 Task: Look for space in Agboville, Ivory Coast from 12th July, 2023 to 16th July, 2023 for 8 adults in price range Rs.10000 to Rs.16000. Place can be private room with 8 bedrooms having 8 beds and 8 bathrooms. Property type can be house, flat, guest house. Amenities needed are: wifi, TV, free parkinig on premises, gym, breakfast. Booking option can be shelf check-in. Required host language is English.
Action: Mouse moved to (590, 130)
Screenshot: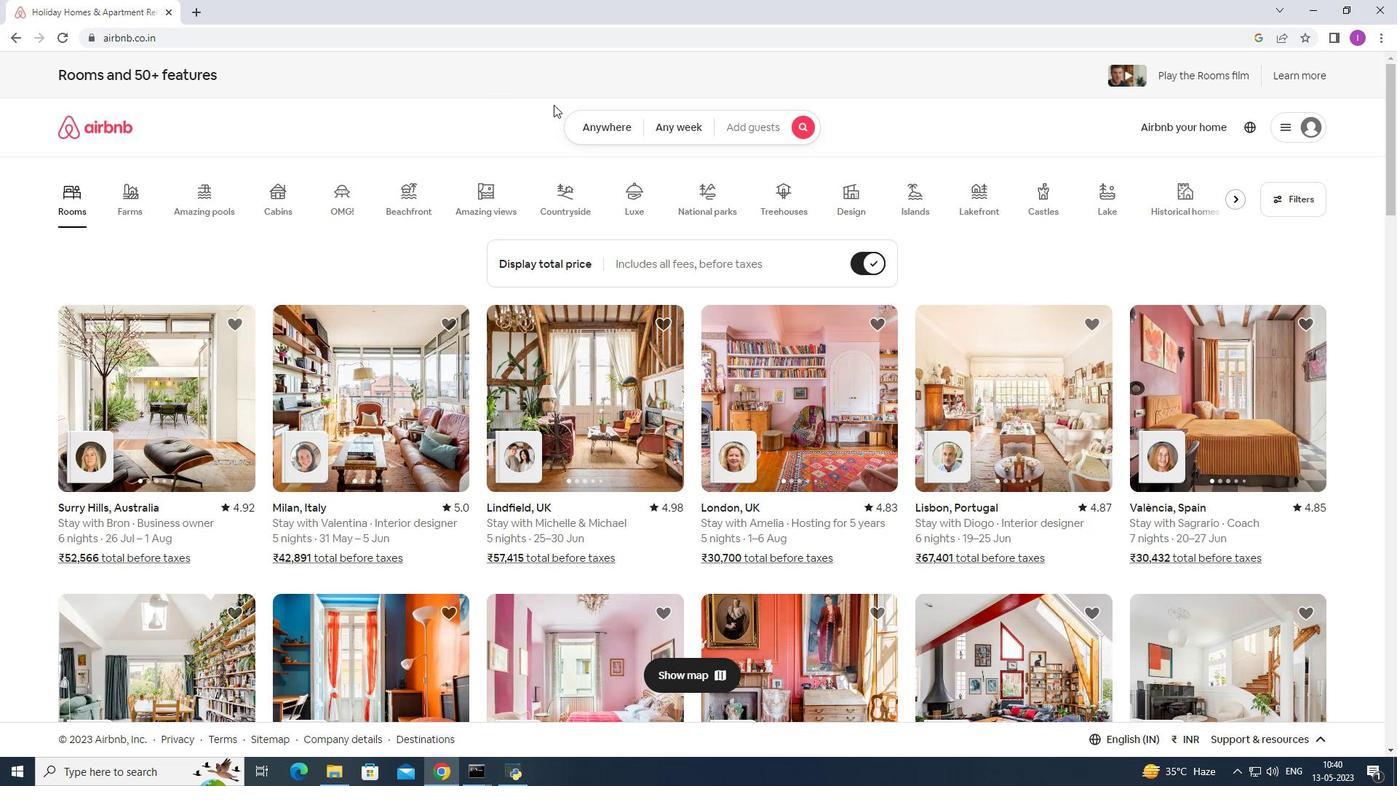 
Action: Mouse pressed left at (590, 130)
Screenshot: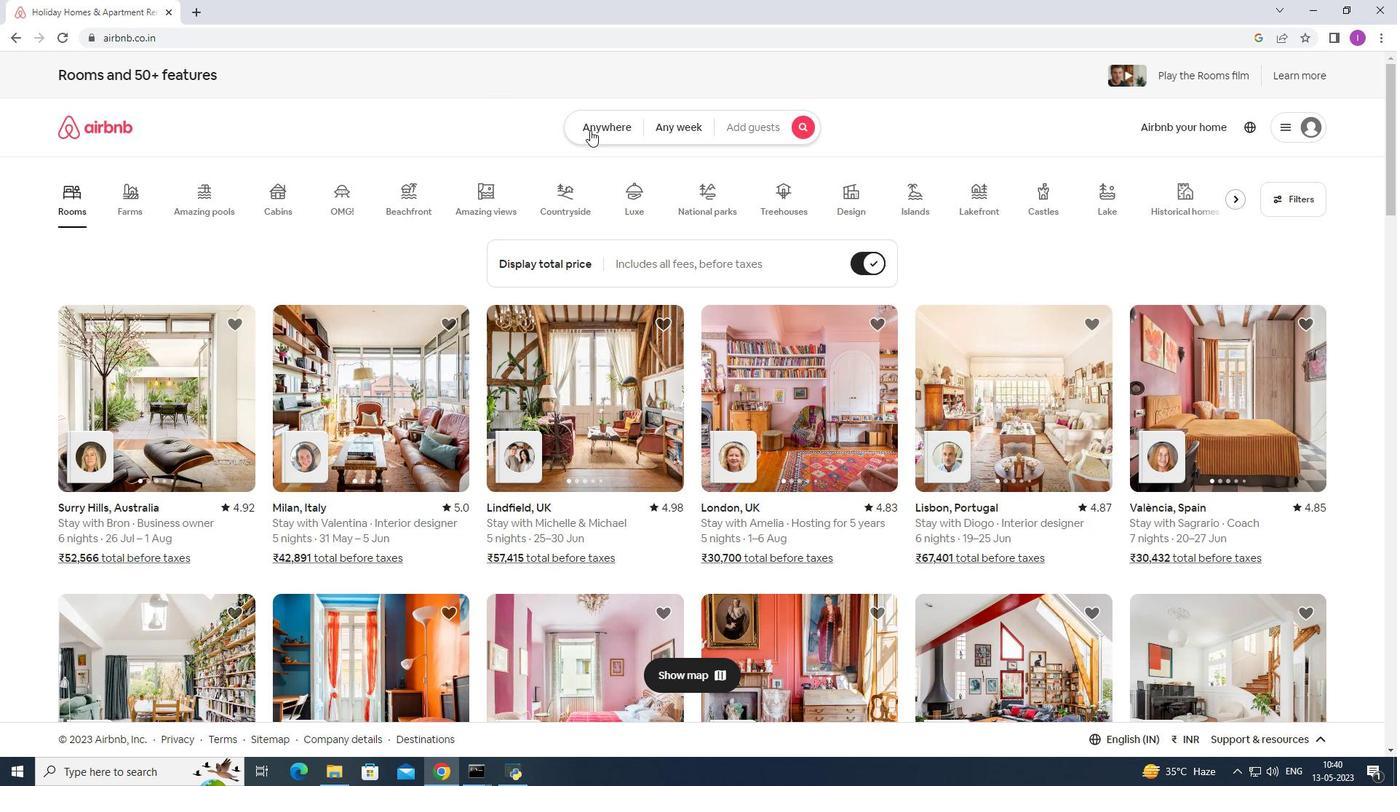 
Action: Mouse moved to (486, 192)
Screenshot: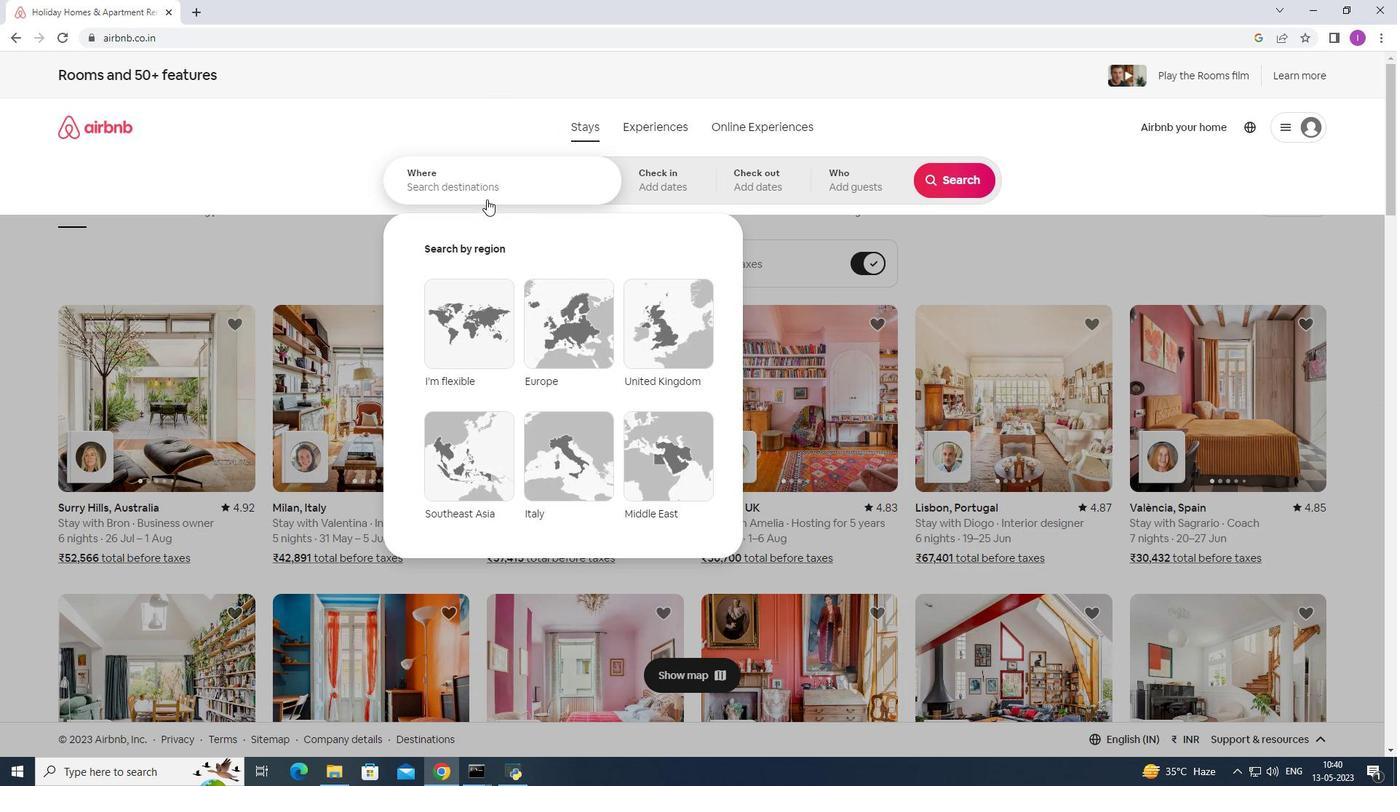 
Action: Mouse pressed left at (486, 192)
Screenshot: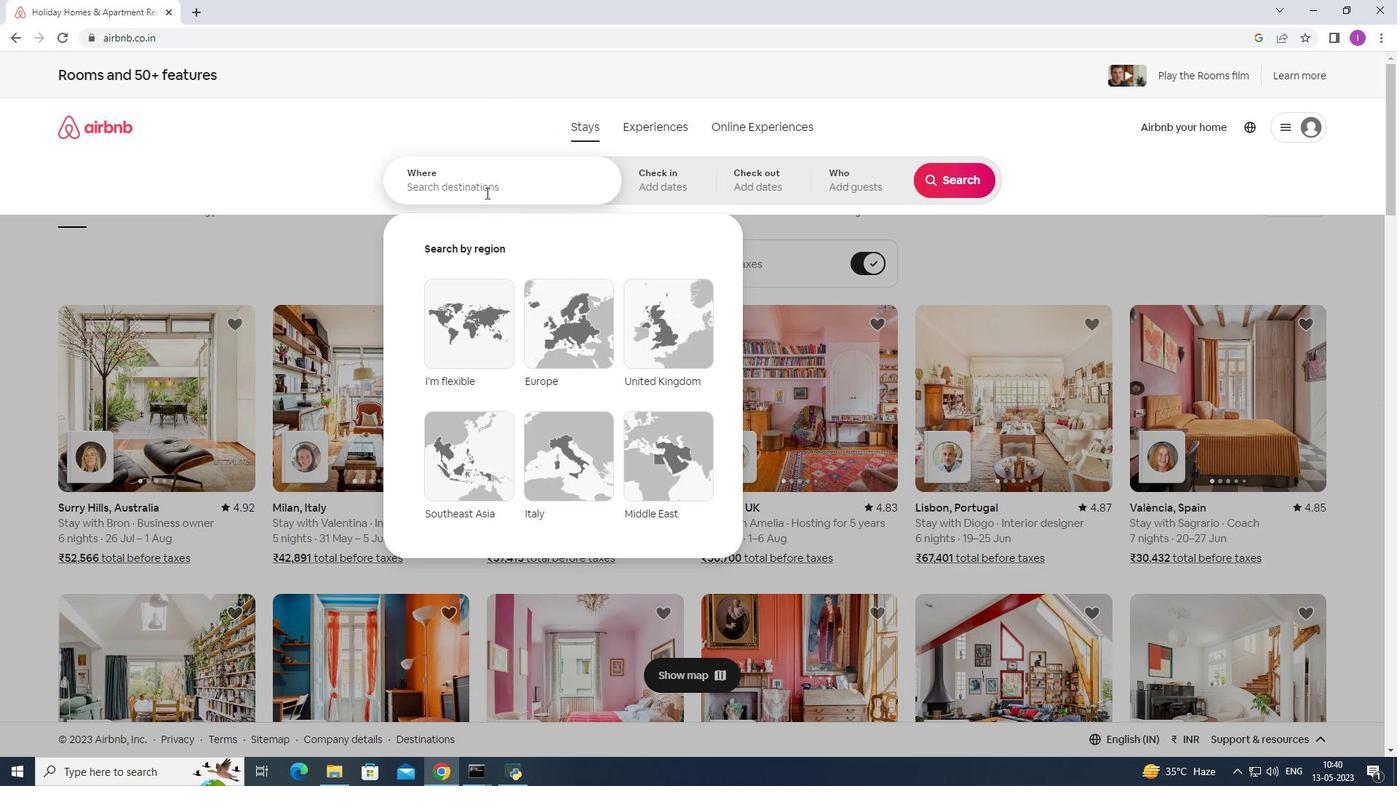 
Action: Mouse moved to (486, 192)
Screenshot: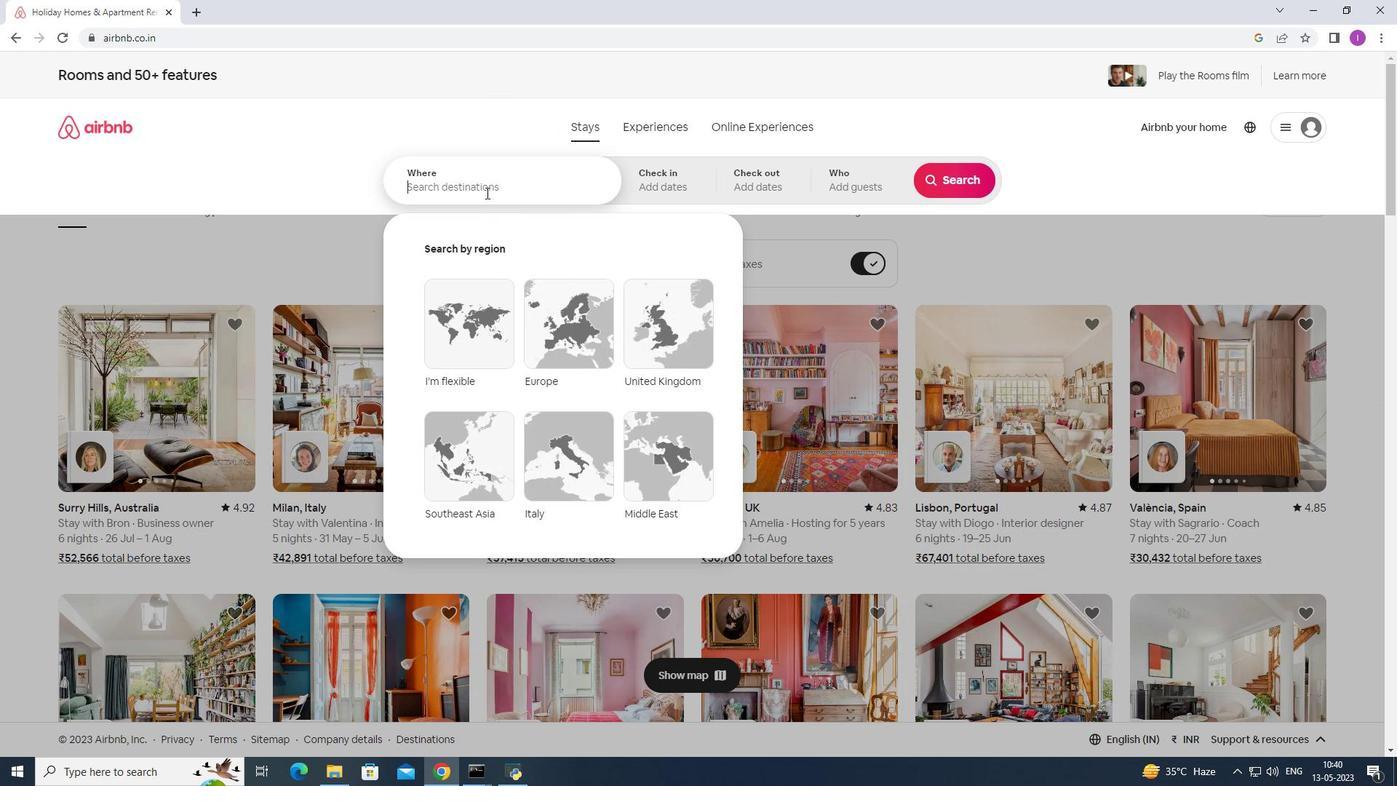 
Action: Key pressed <Key.shift>Ago<Key.backspace>boville,<Key.shift>ivory
Screenshot: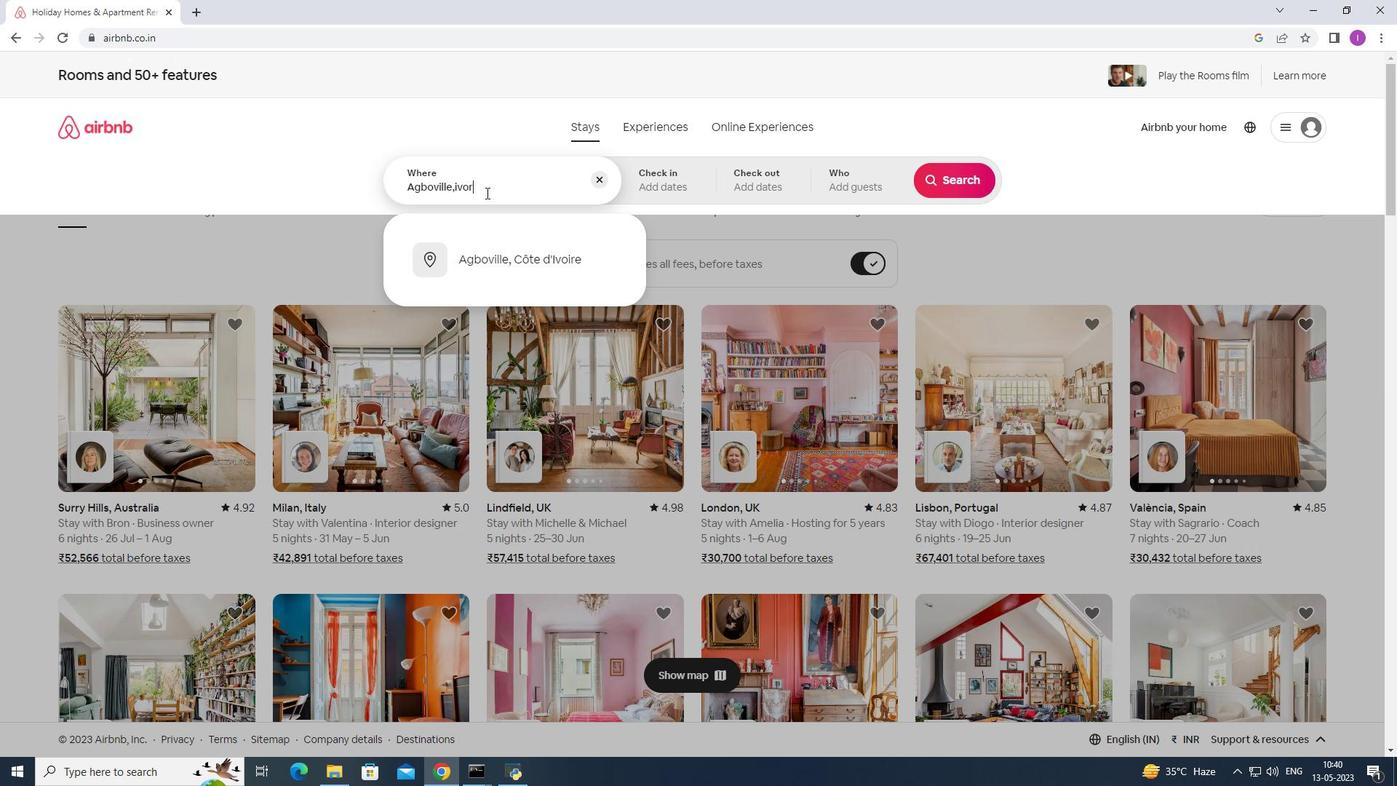 
Action: Mouse moved to (488, 247)
Screenshot: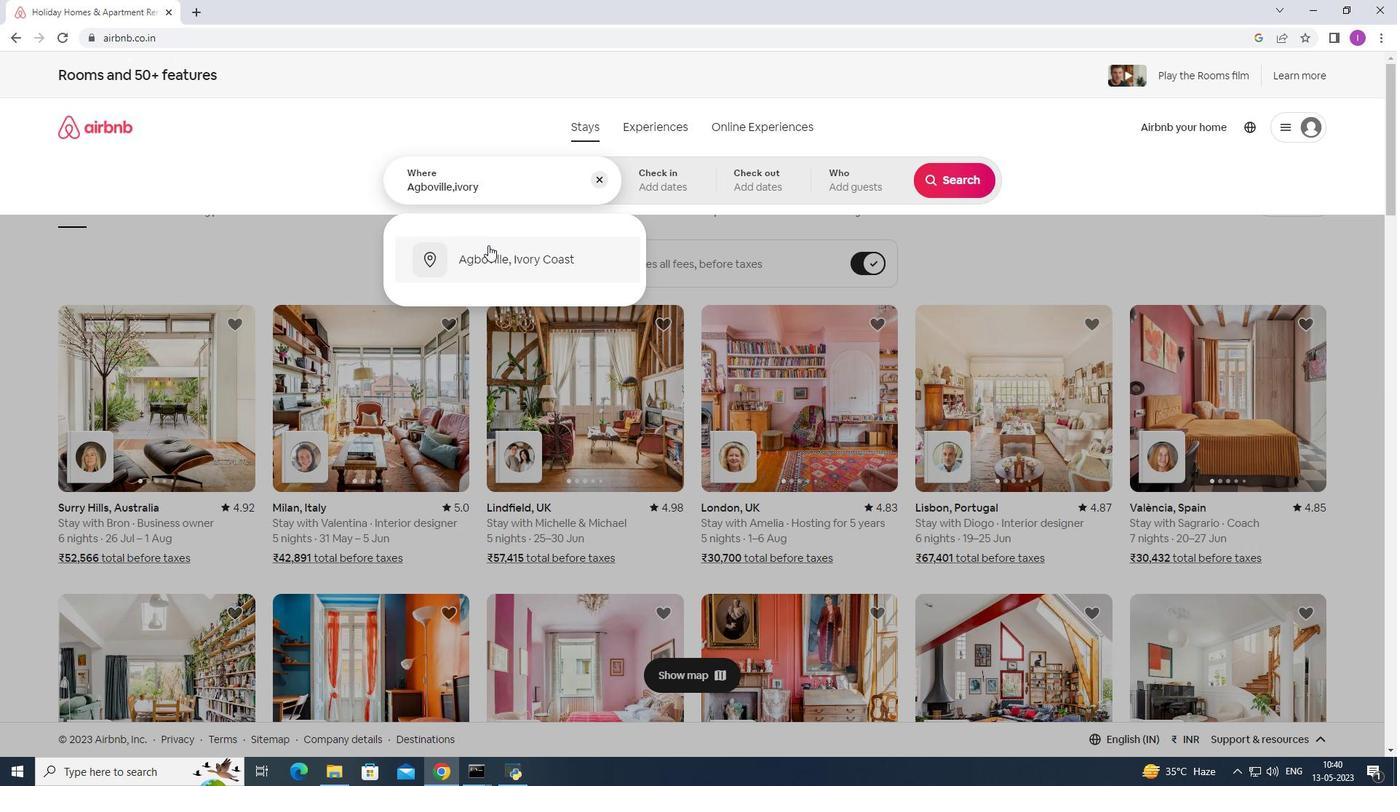 
Action: Mouse pressed left at (488, 247)
Screenshot: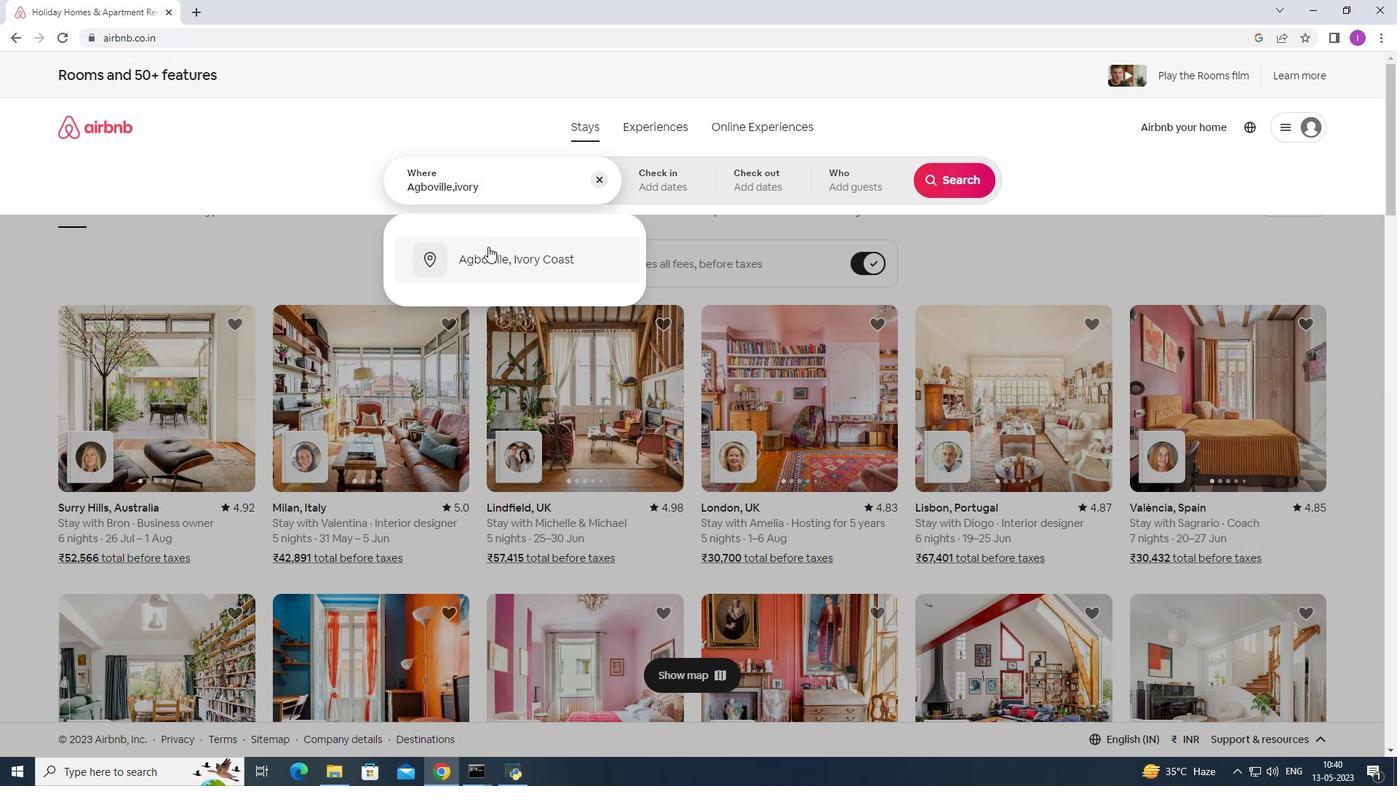 
Action: Mouse moved to (952, 301)
Screenshot: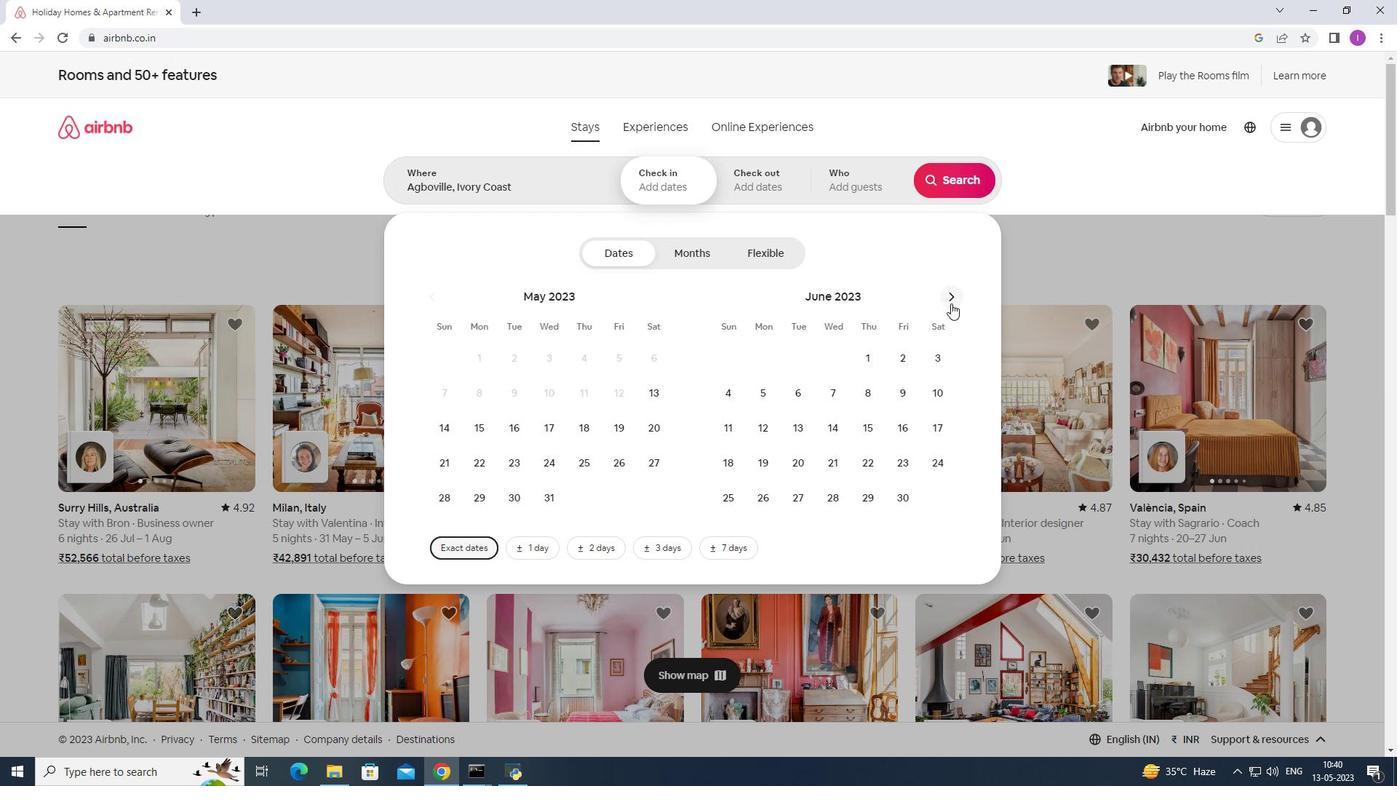 
Action: Mouse pressed left at (952, 301)
Screenshot: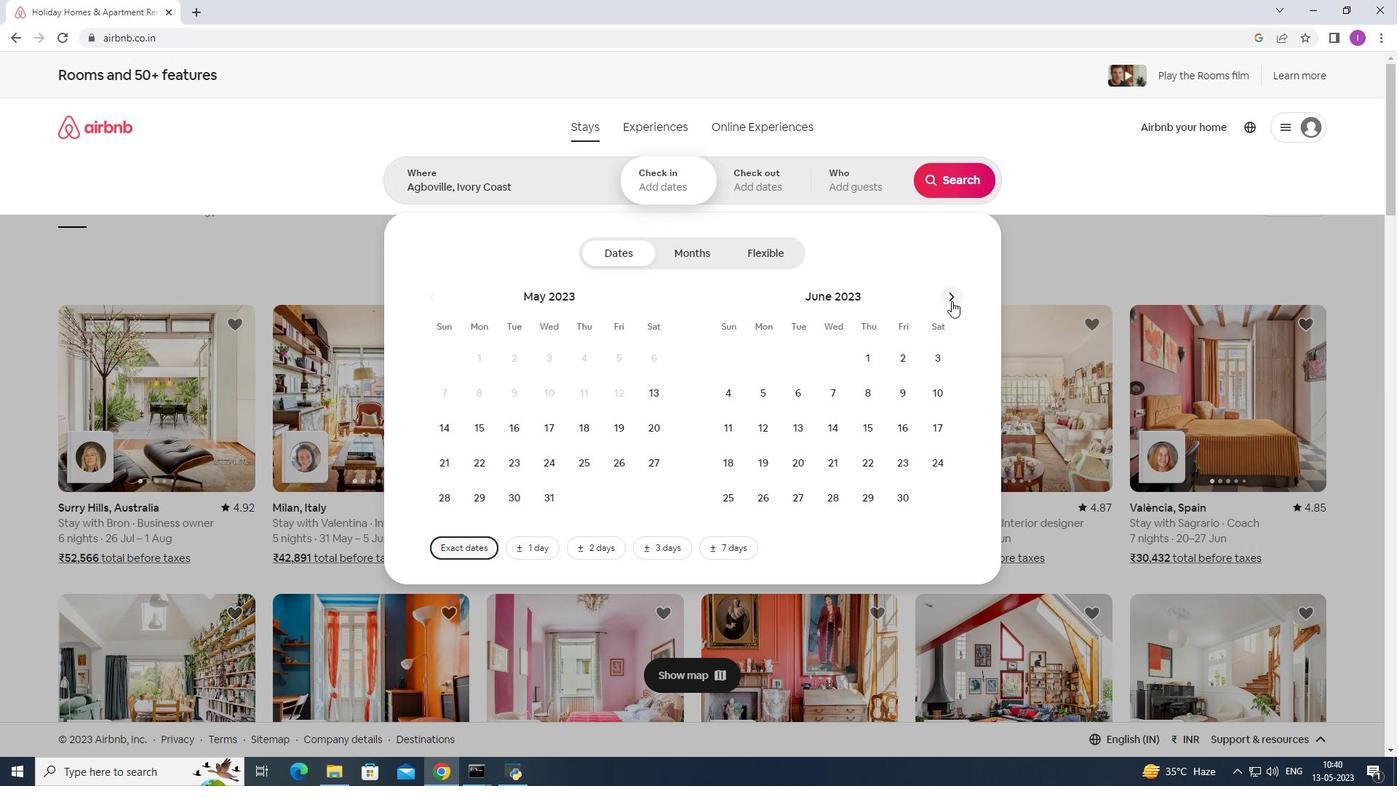 
Action: Mouse moved to (838, 425)
Screenshot: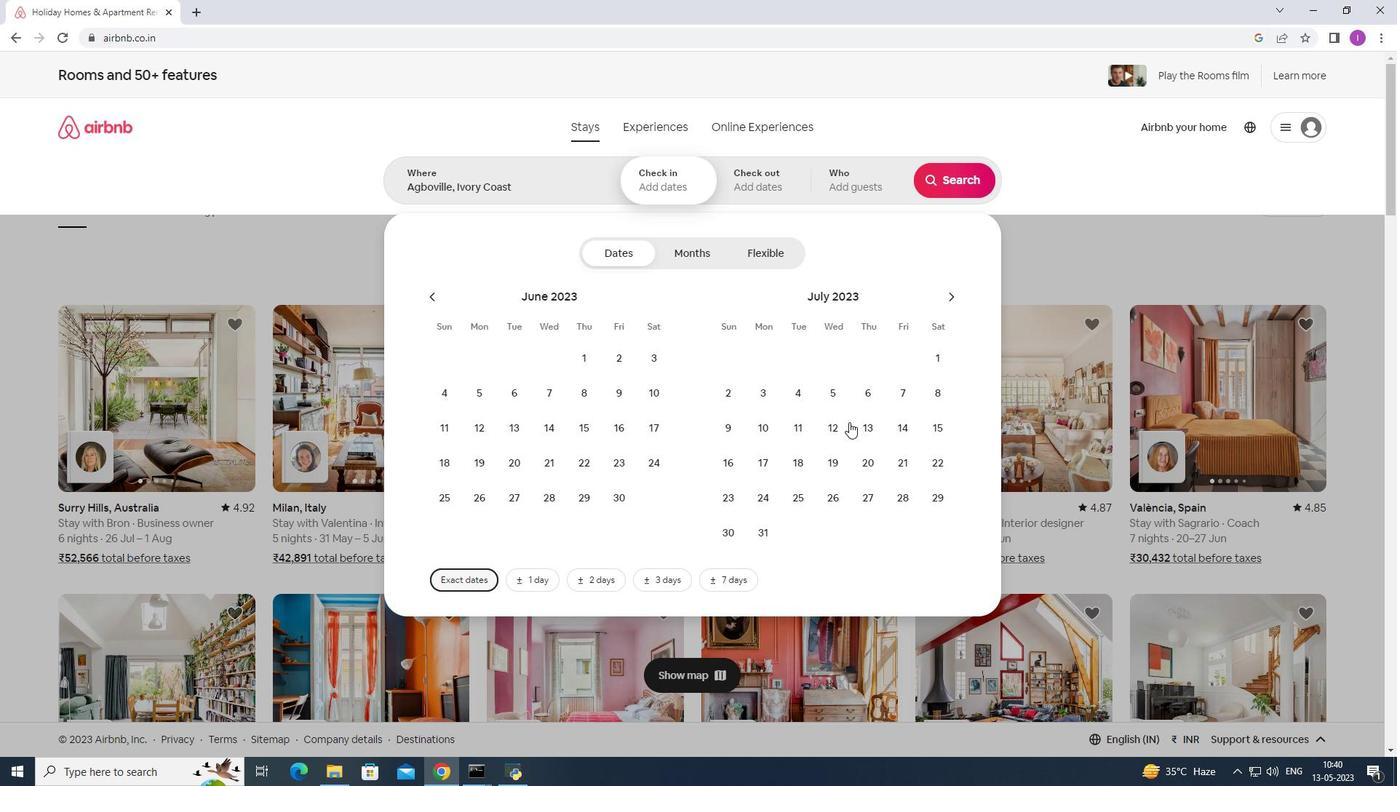 
Action: Mouse pressed left at (838, 425)
Screenshot: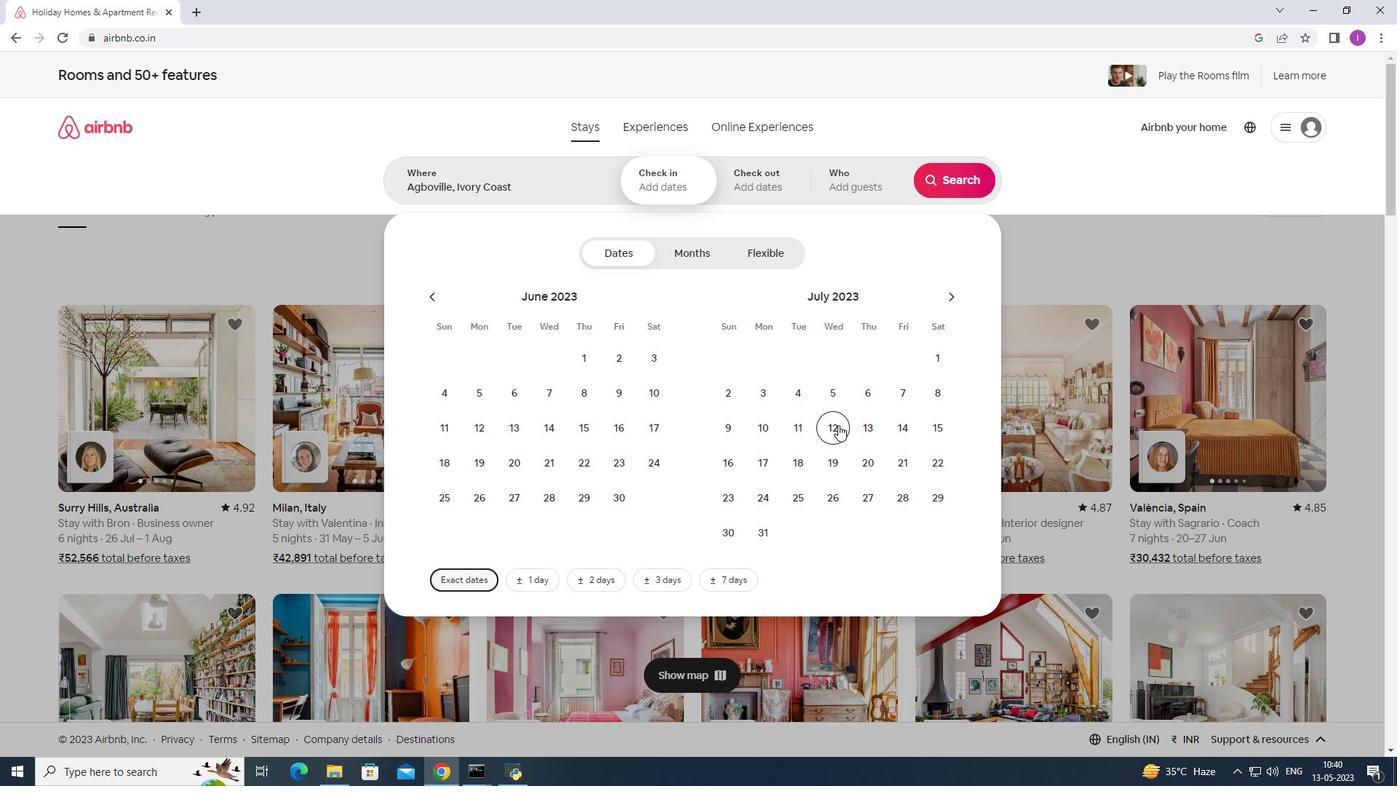 
Action: Mouse moved to (729, 465)
Screenshot: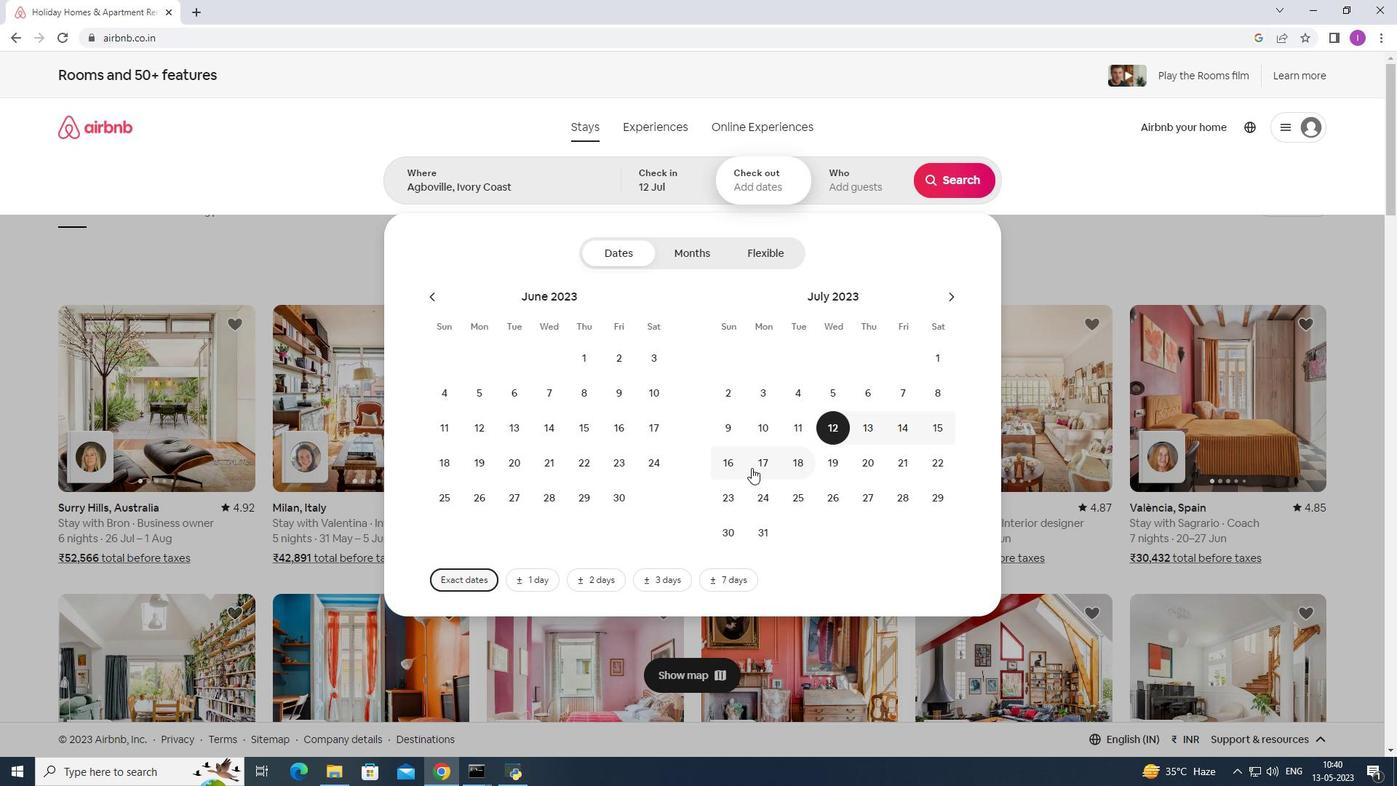 
Action: Mouse pressed left at (729, 465)
Screenshot: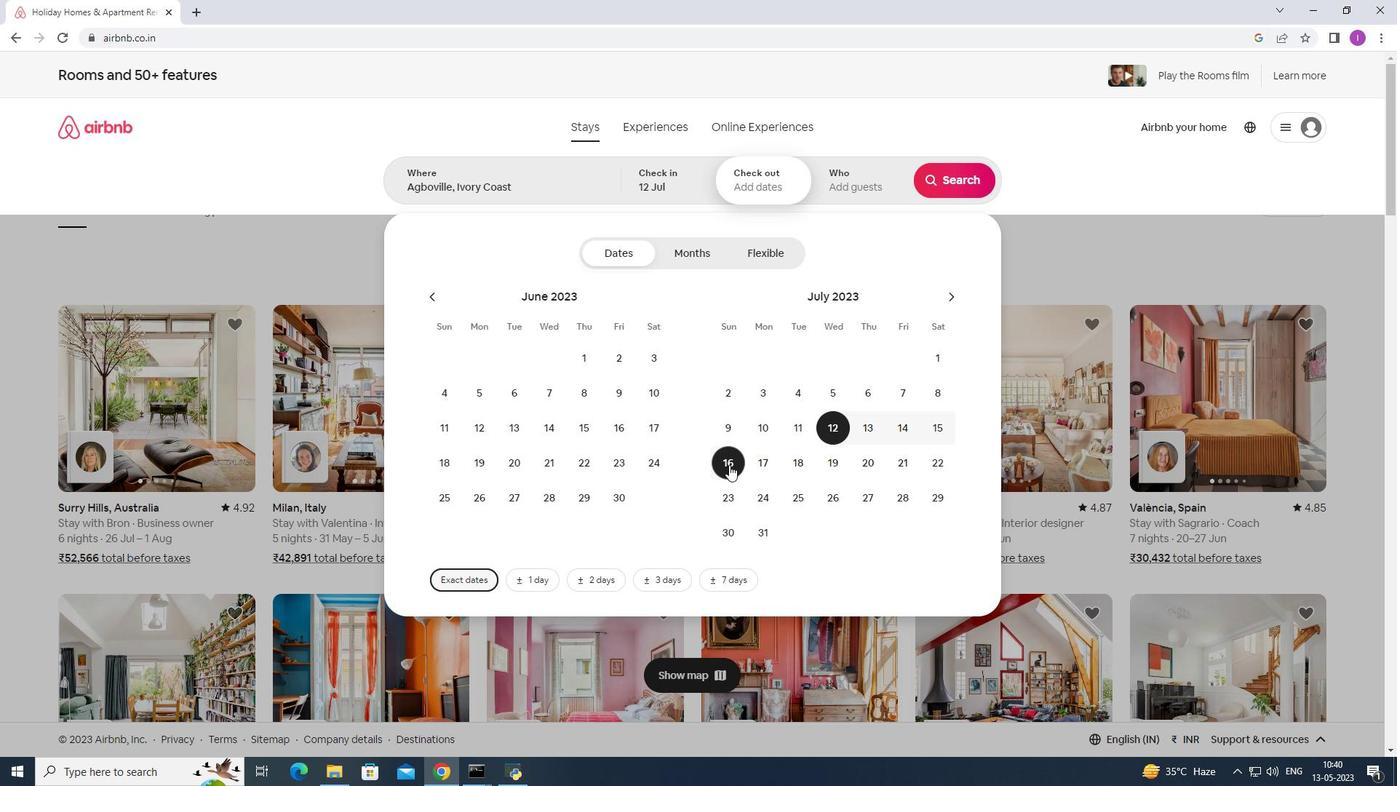 
Action: Mouse moved to (866, 193)
Screenshot: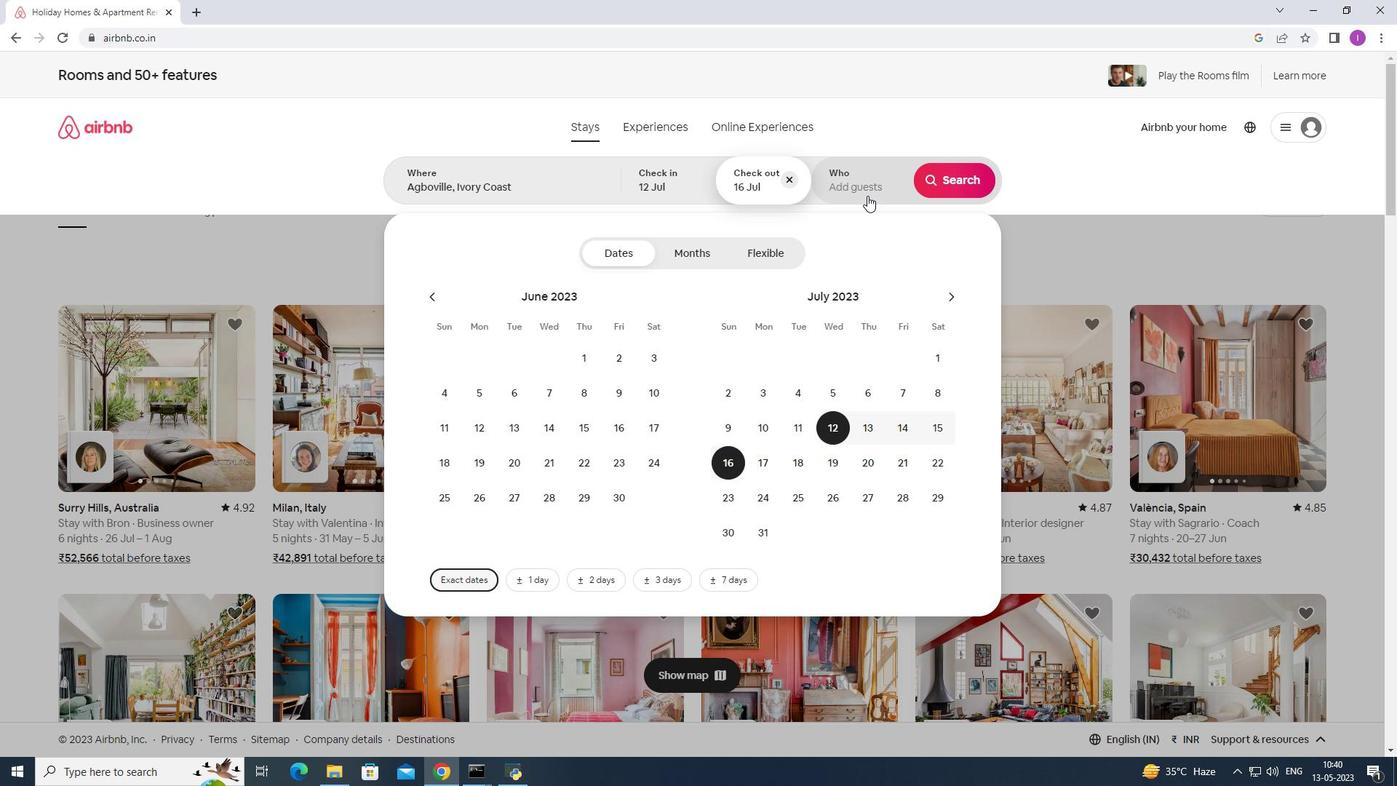 
Action: Mouse pressed left at (866, 193)
Screenshot: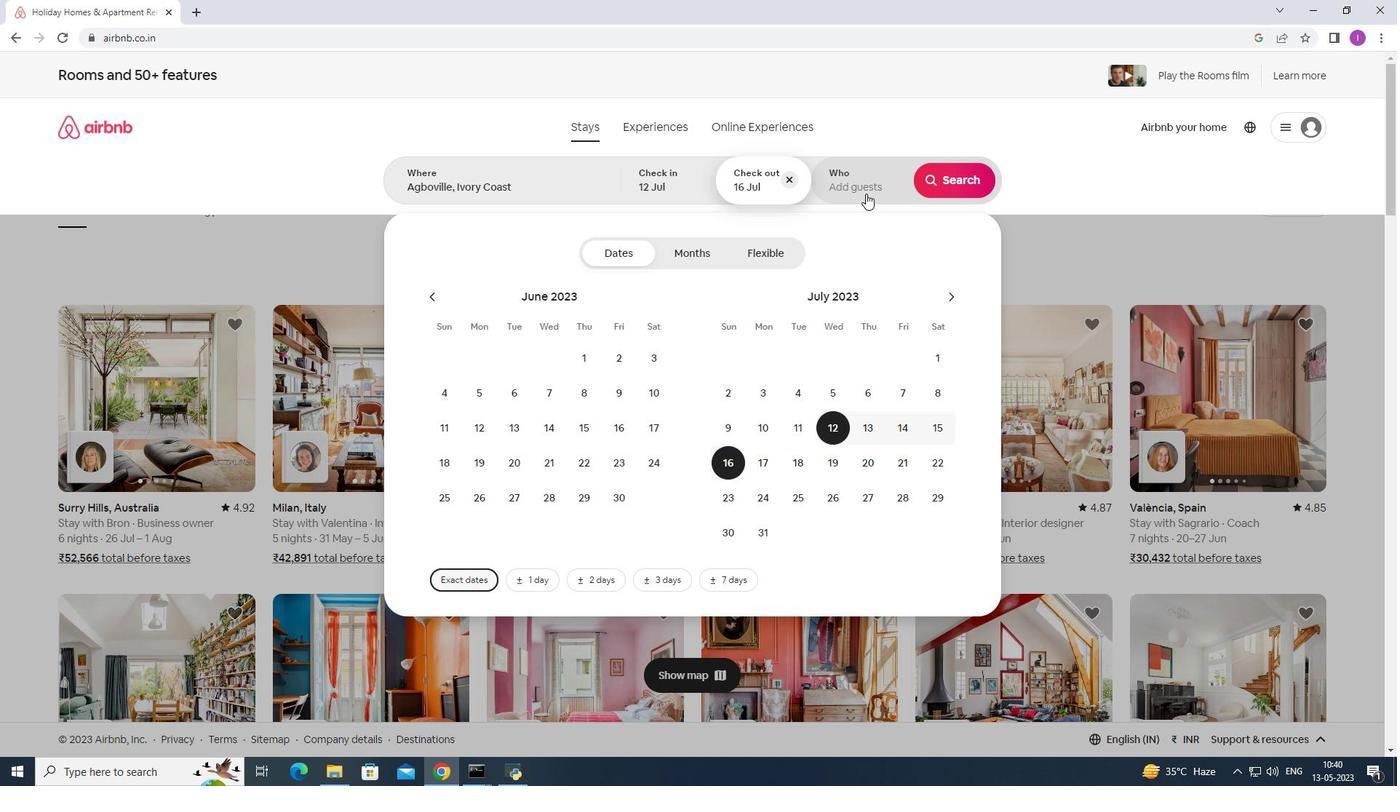 
Action: Mouse moved to (954, 261)
Screenshot: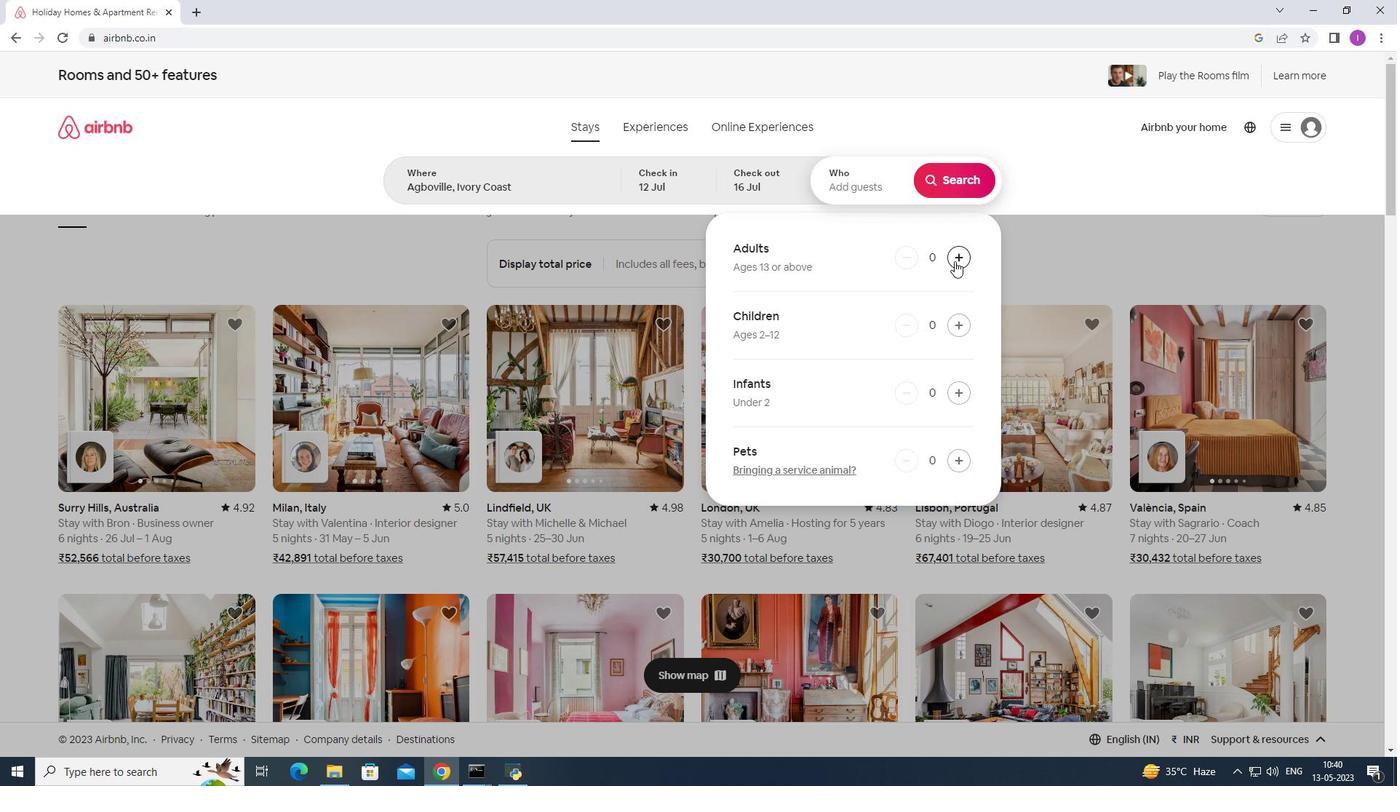 
Action: Mouse pressed left at (954, 261)
Screenshot: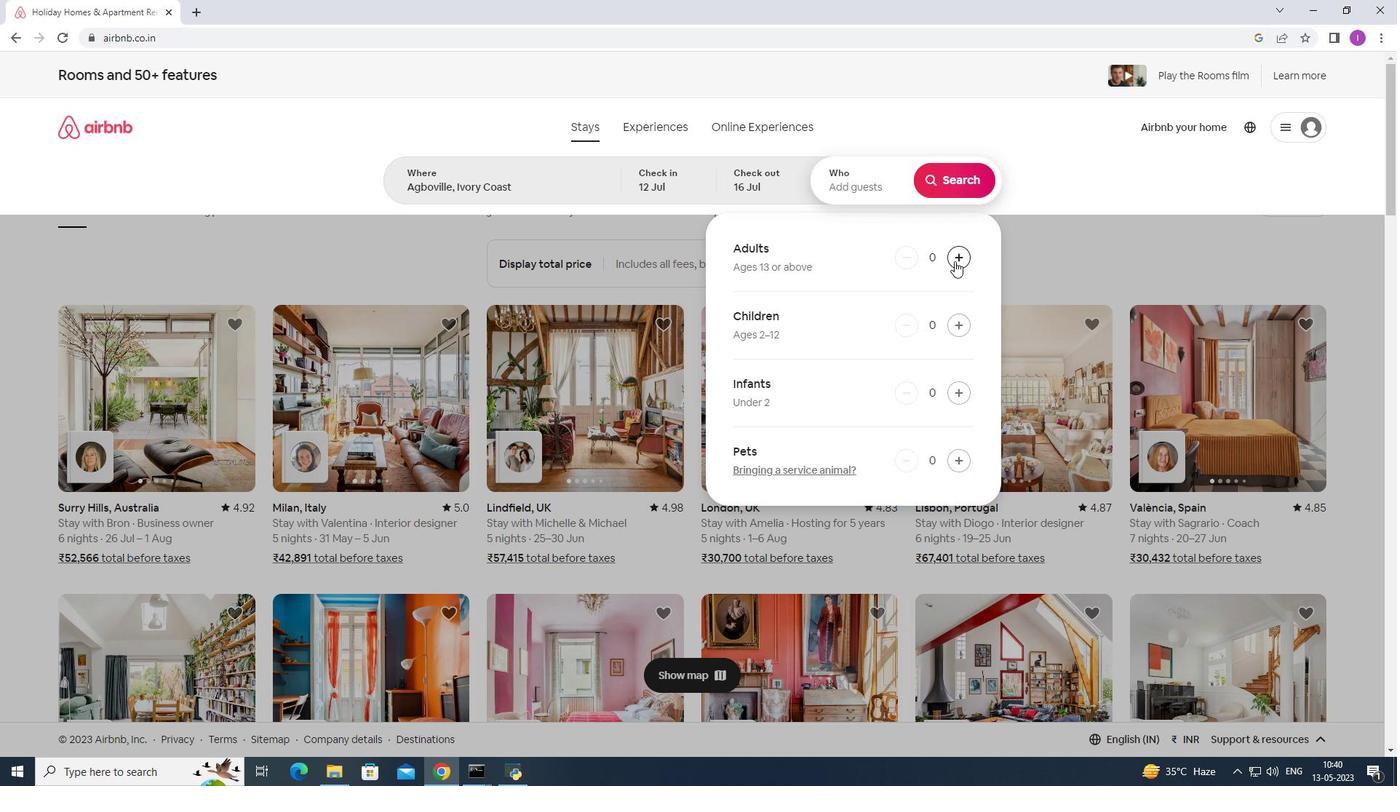 
Action: Mouse pressed left at (954, 261)
Screenshot: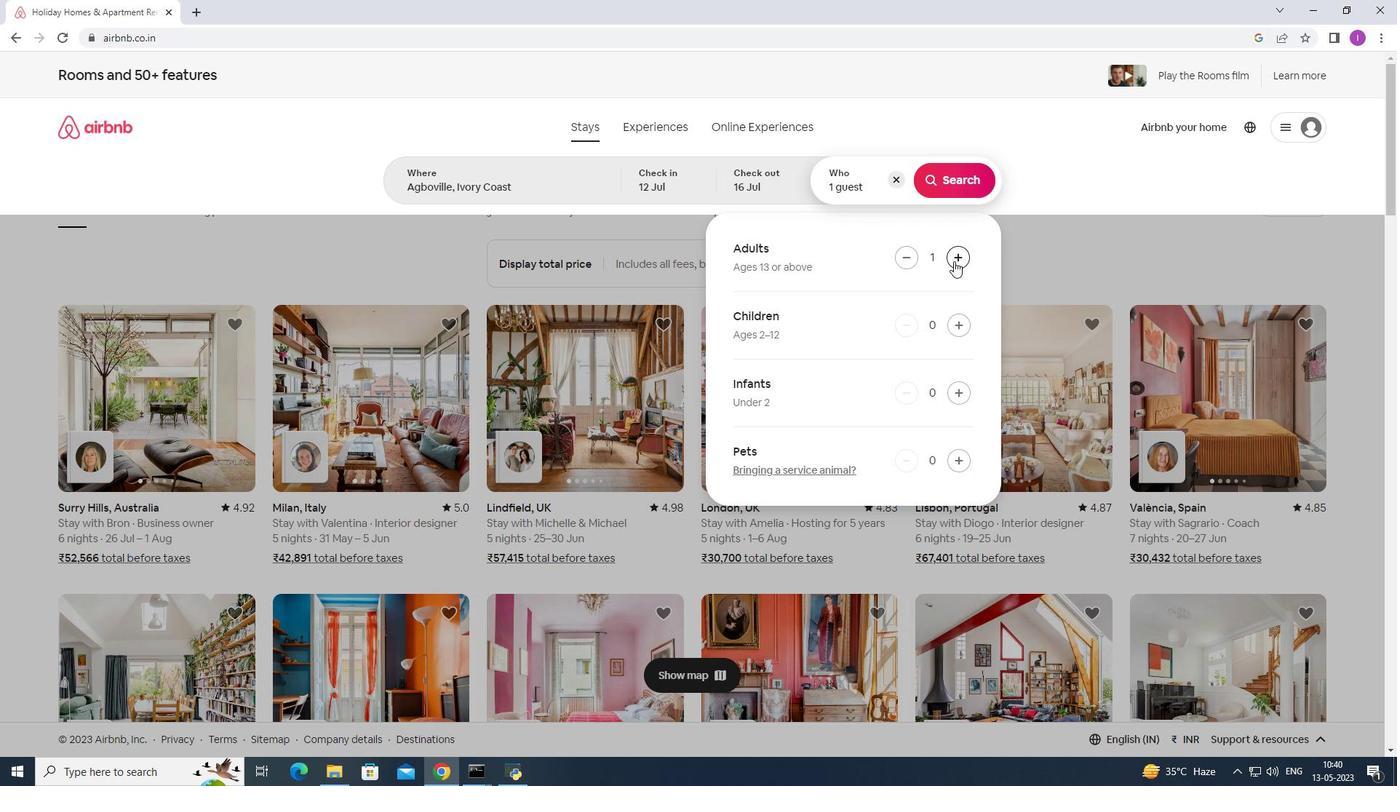 
Action: Mouse pressed left at (954, 261)
Screenshot: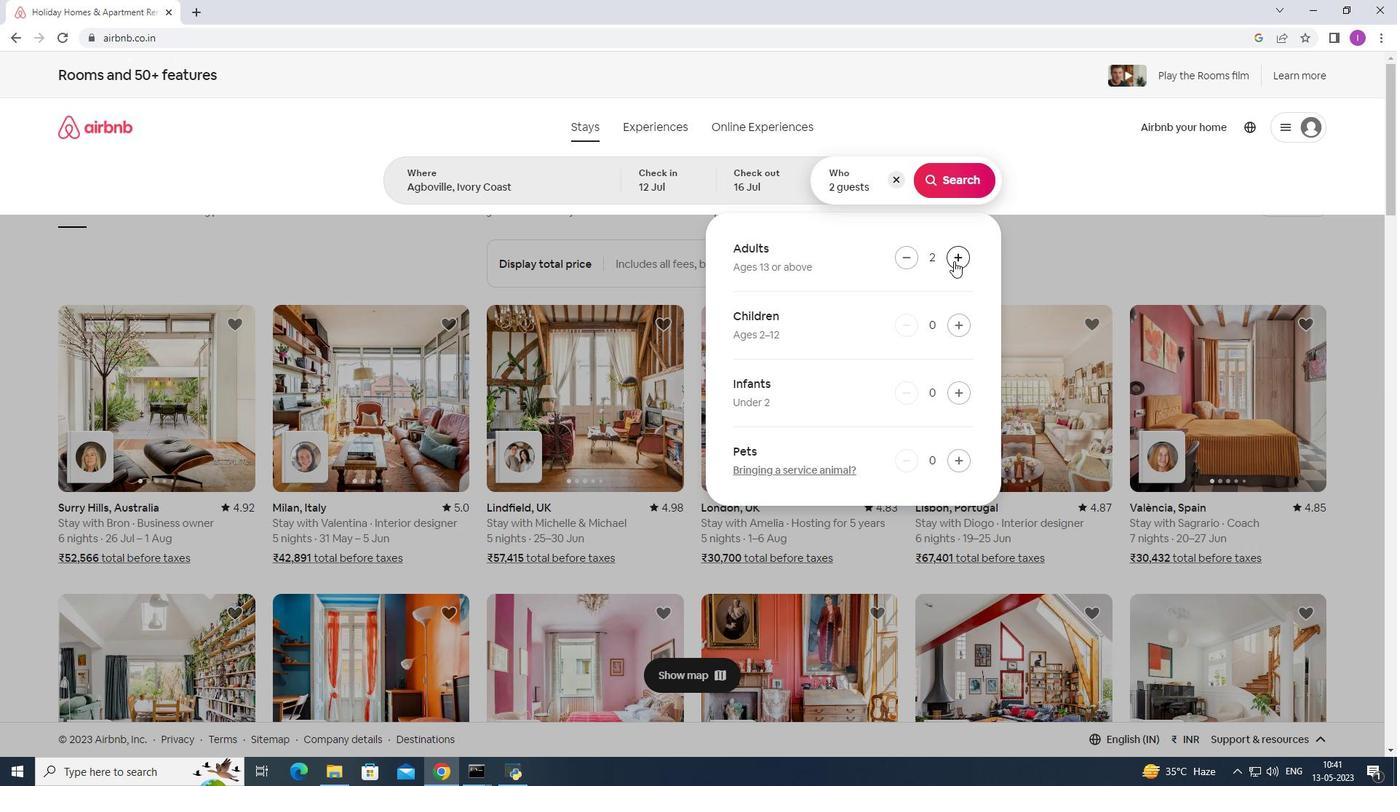 
Action: Mouse pressed left at (954, 261)
Screenshot: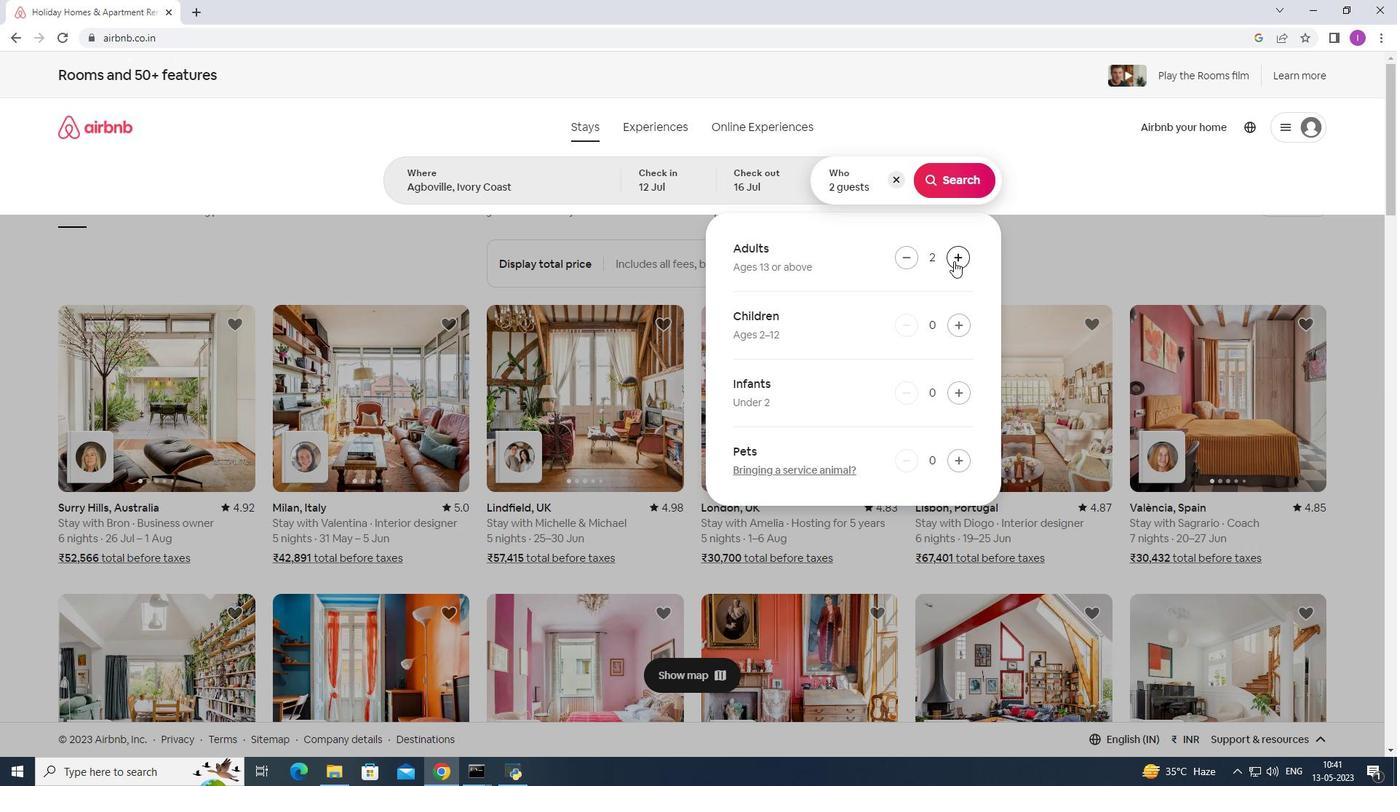 
Action: Mouse pressed left at (954, 261)
Screenshot: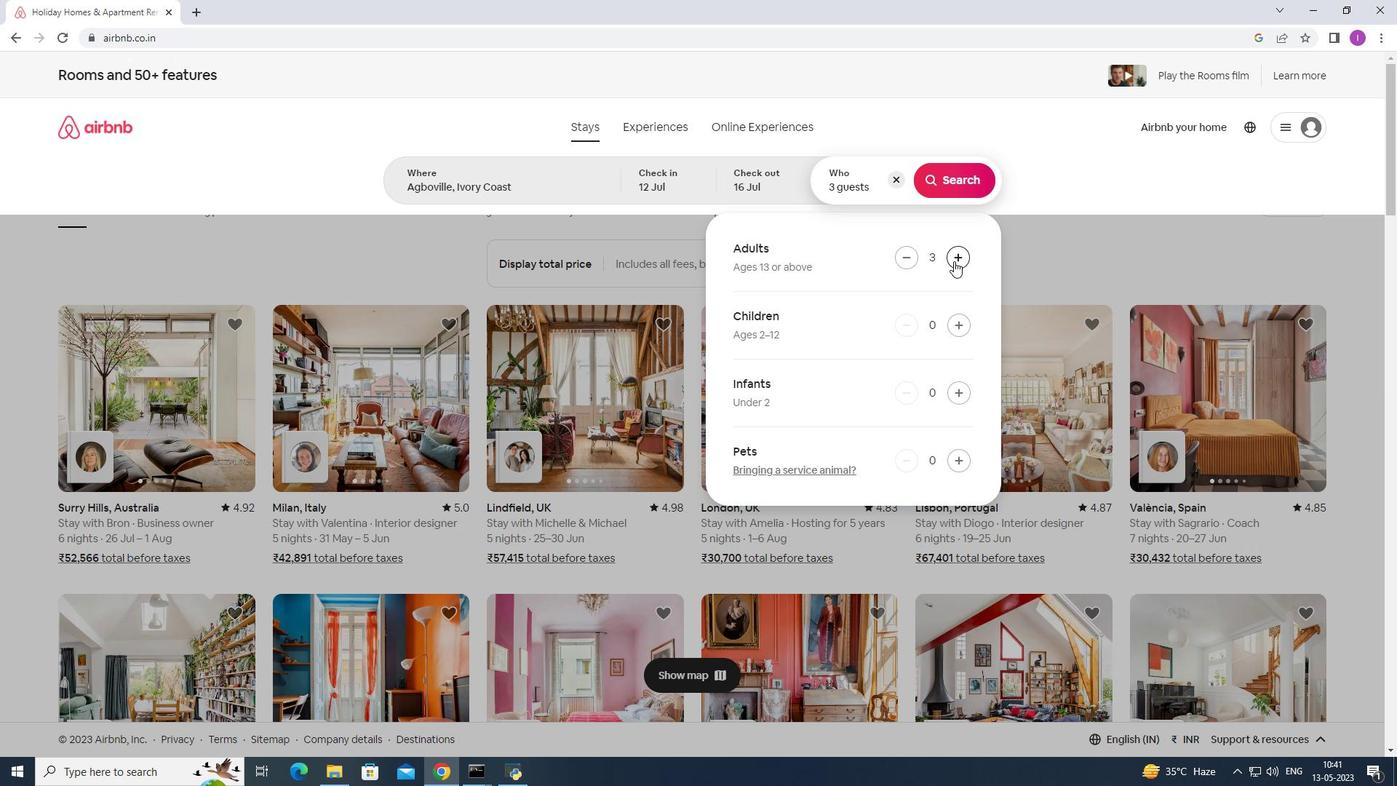 
Action: Mouse pressed left at (954, 261)
Screenshot: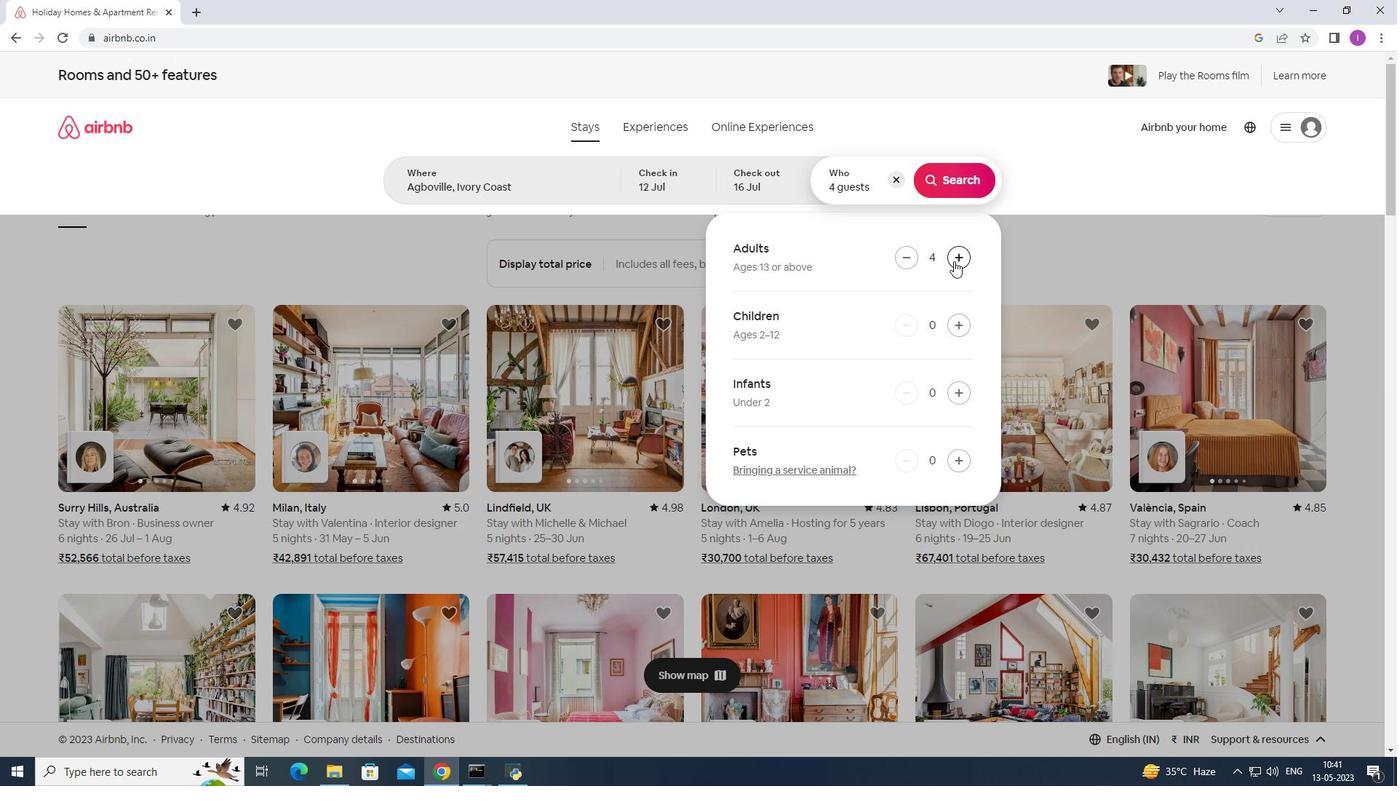 
Action: Mouse pressed left at (954, 261)
Screenshot: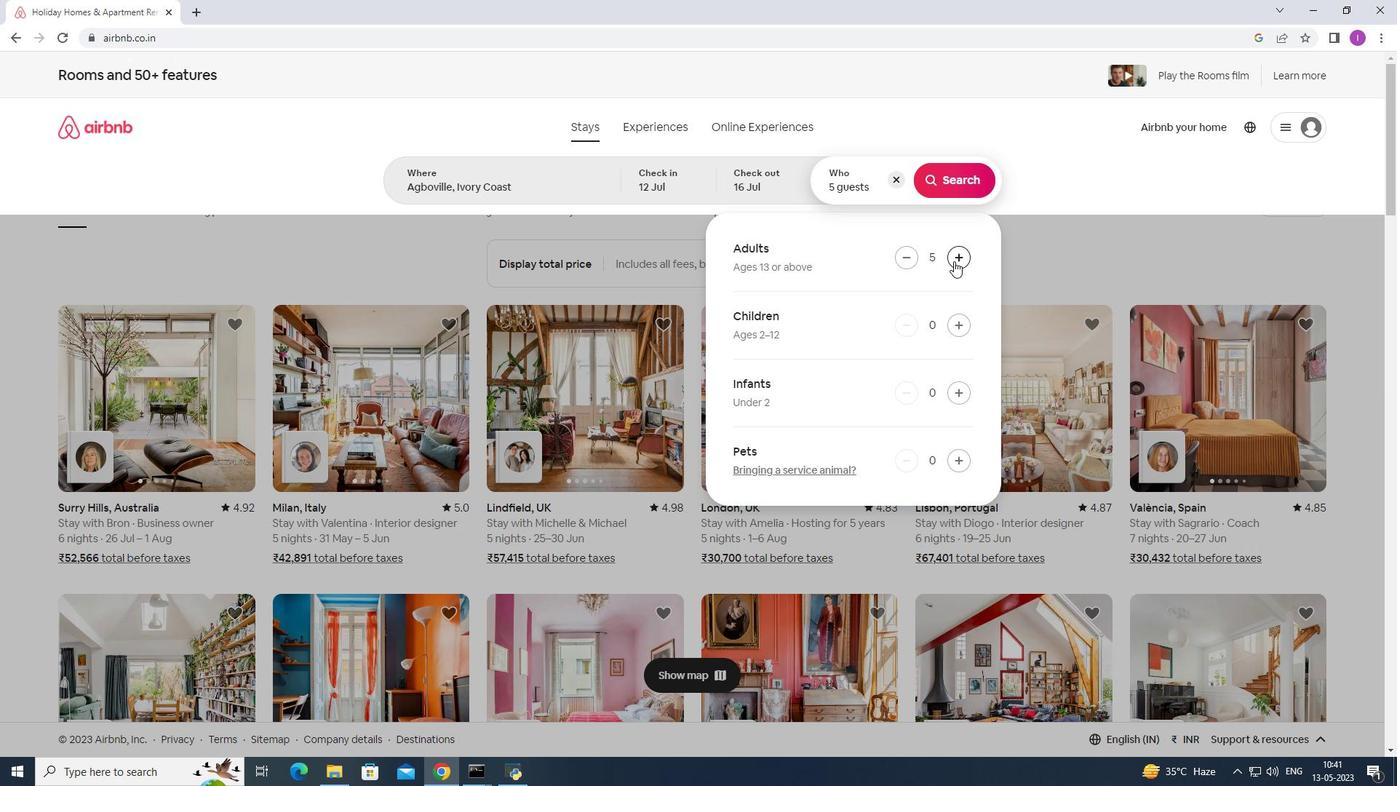 
Action: Mouse pressed left at (954, 261)
Screenshot: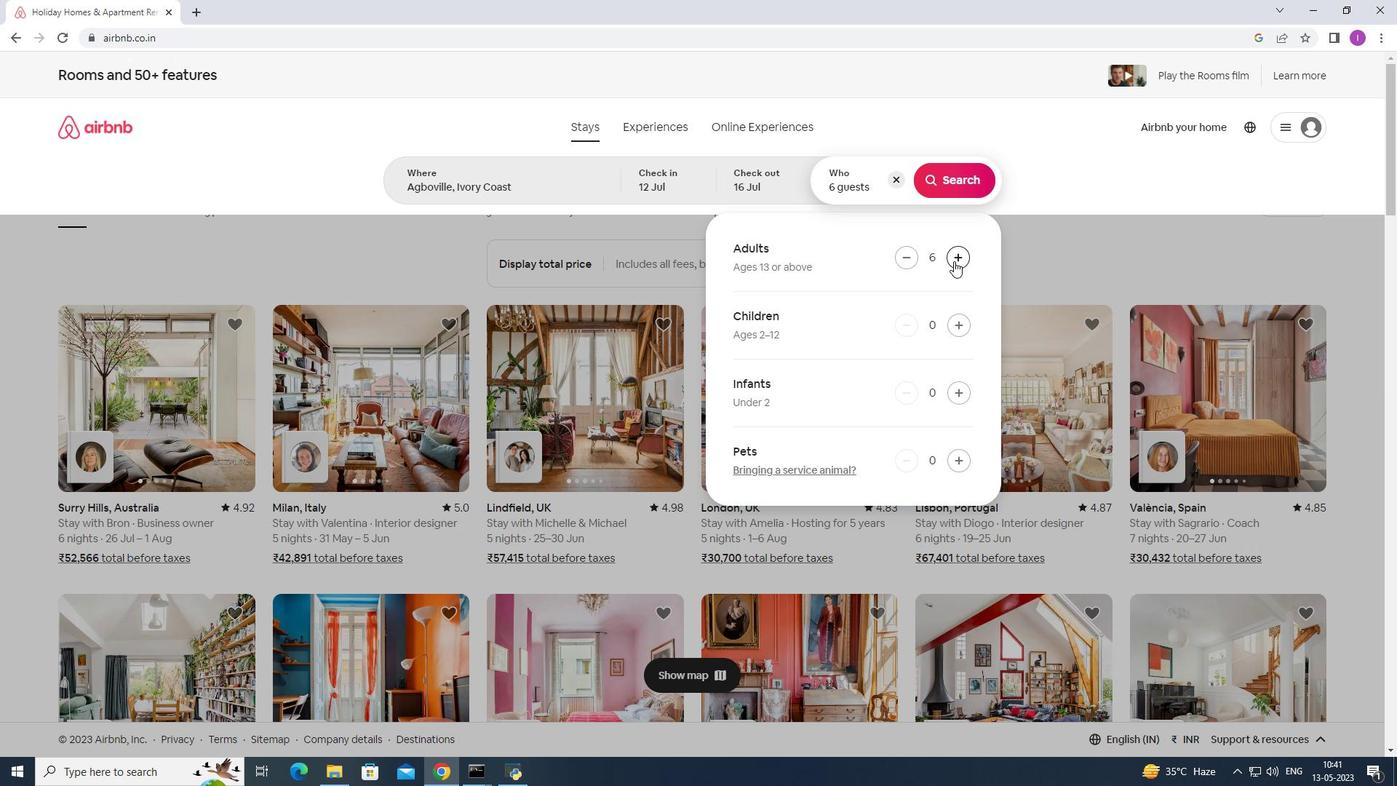 
Action: Mouse moved to (970, 182)
Screenshot: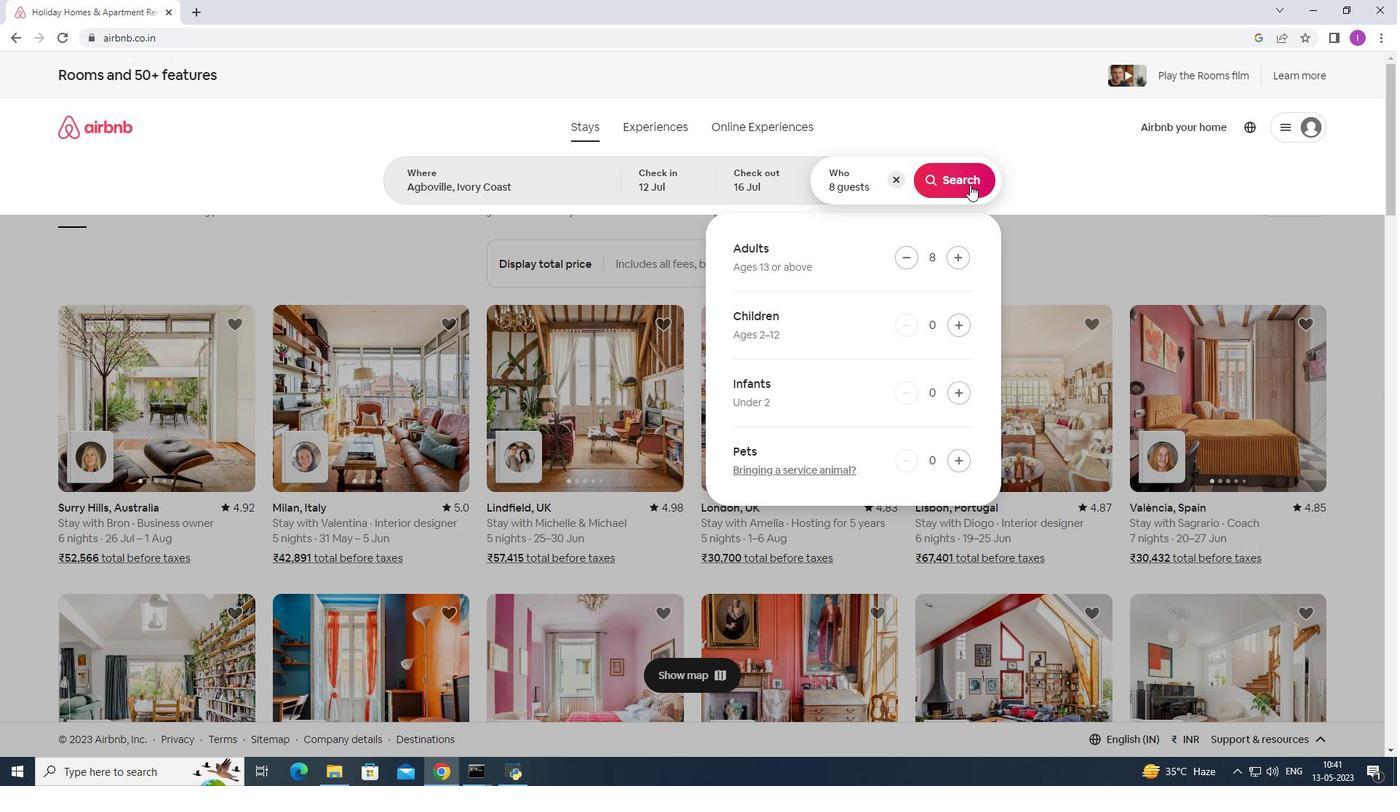 
Action: Mouse pressed left at (970, 182)
Screenshot: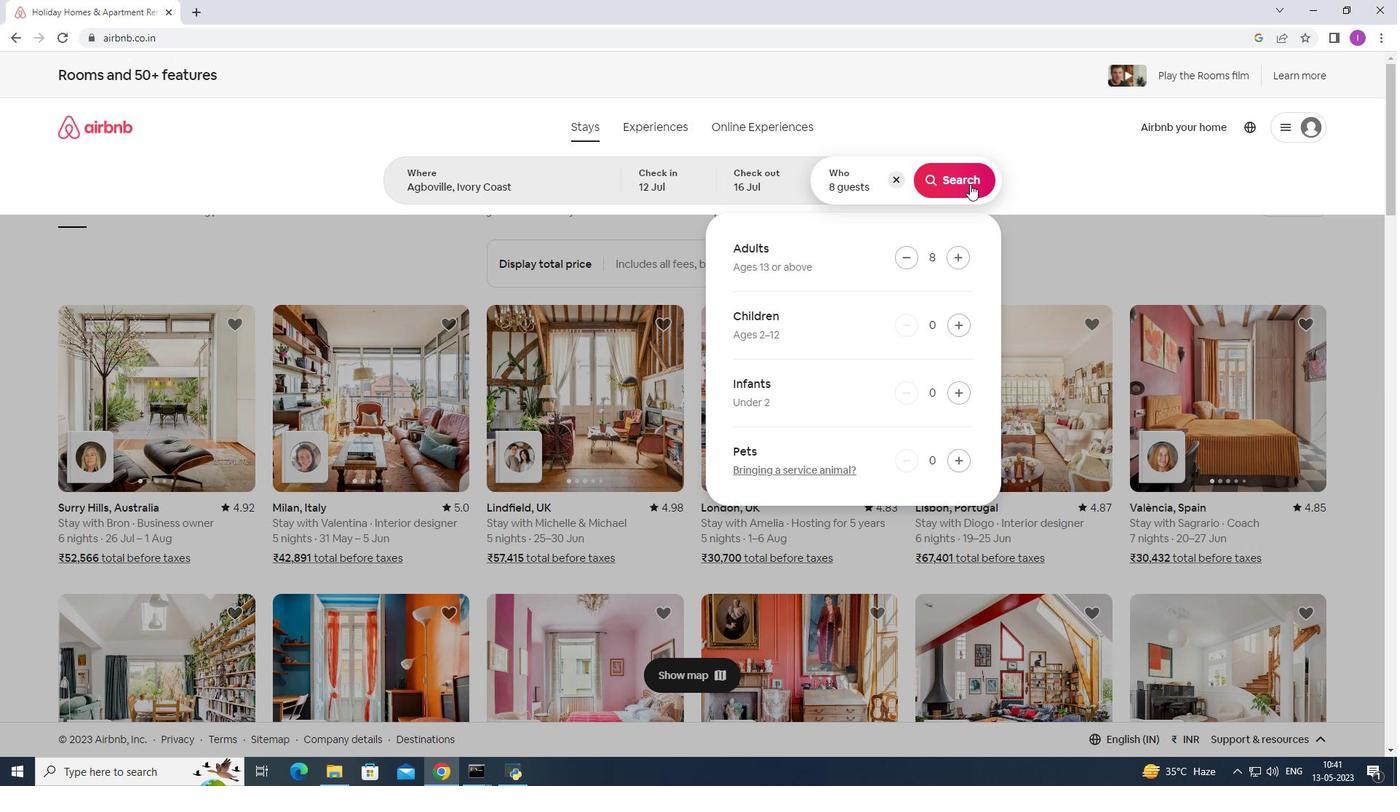 
Action: Mouse moved to (1345, 132)
Screenshot: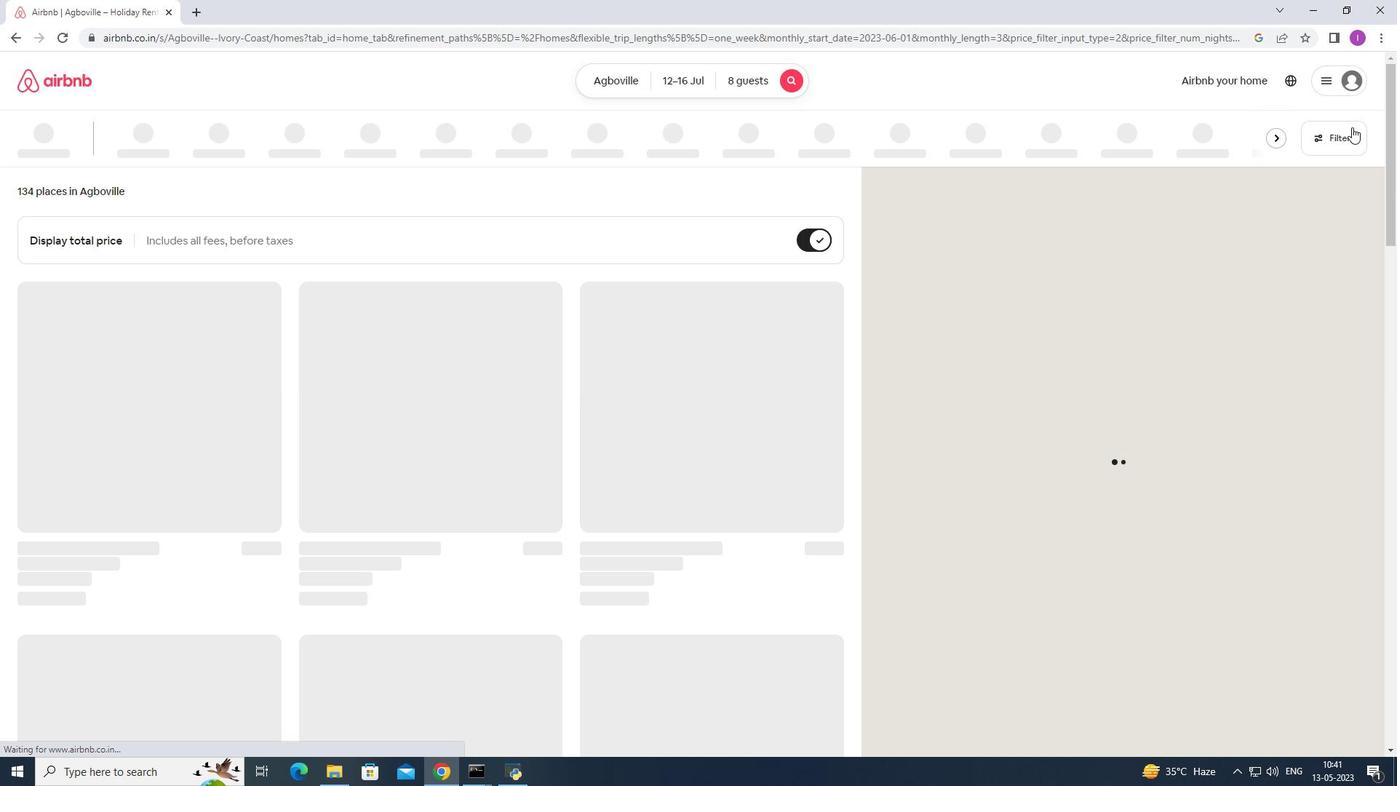 
Action: Mouse pressed left at (1345, 132)
Screenshot: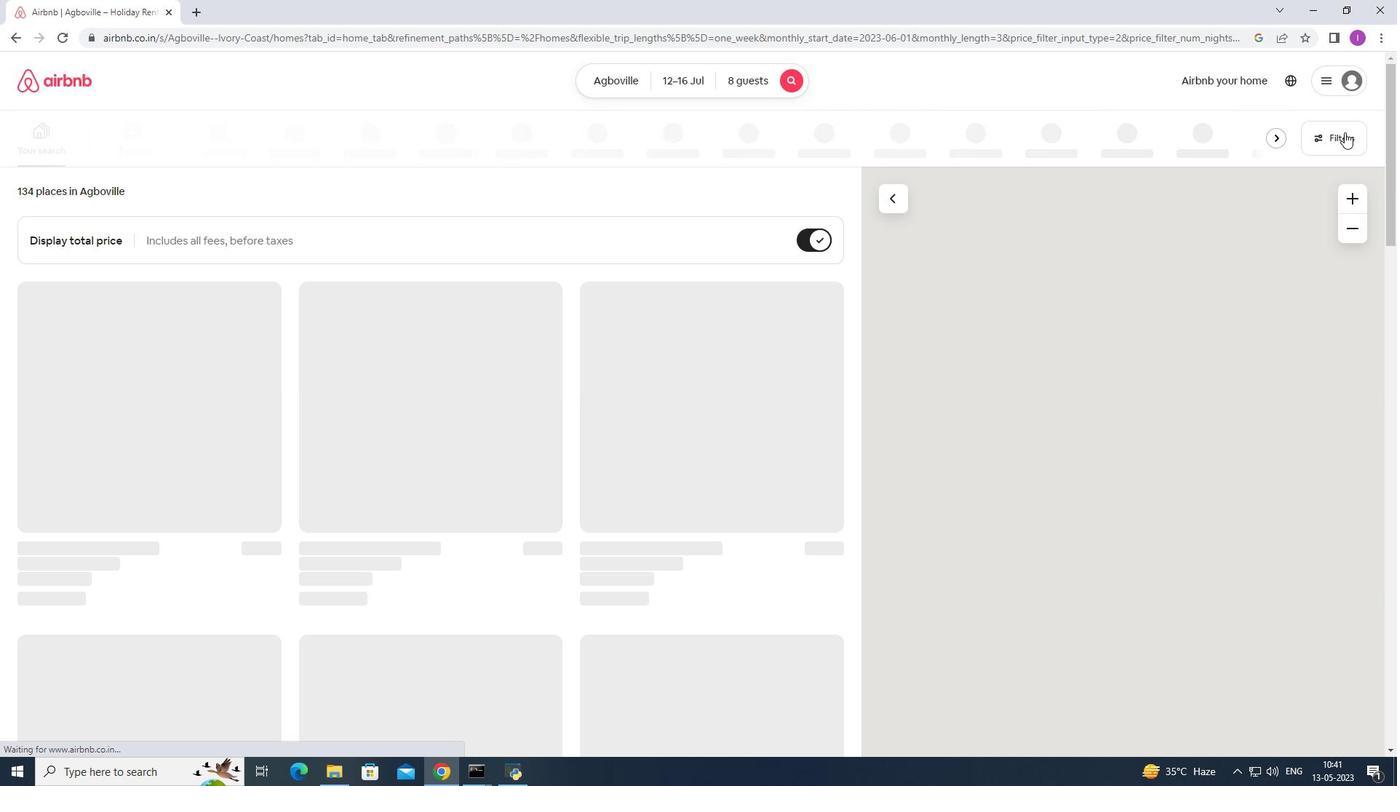 
Action: Mouse moved to (794, 498)
Screenshot: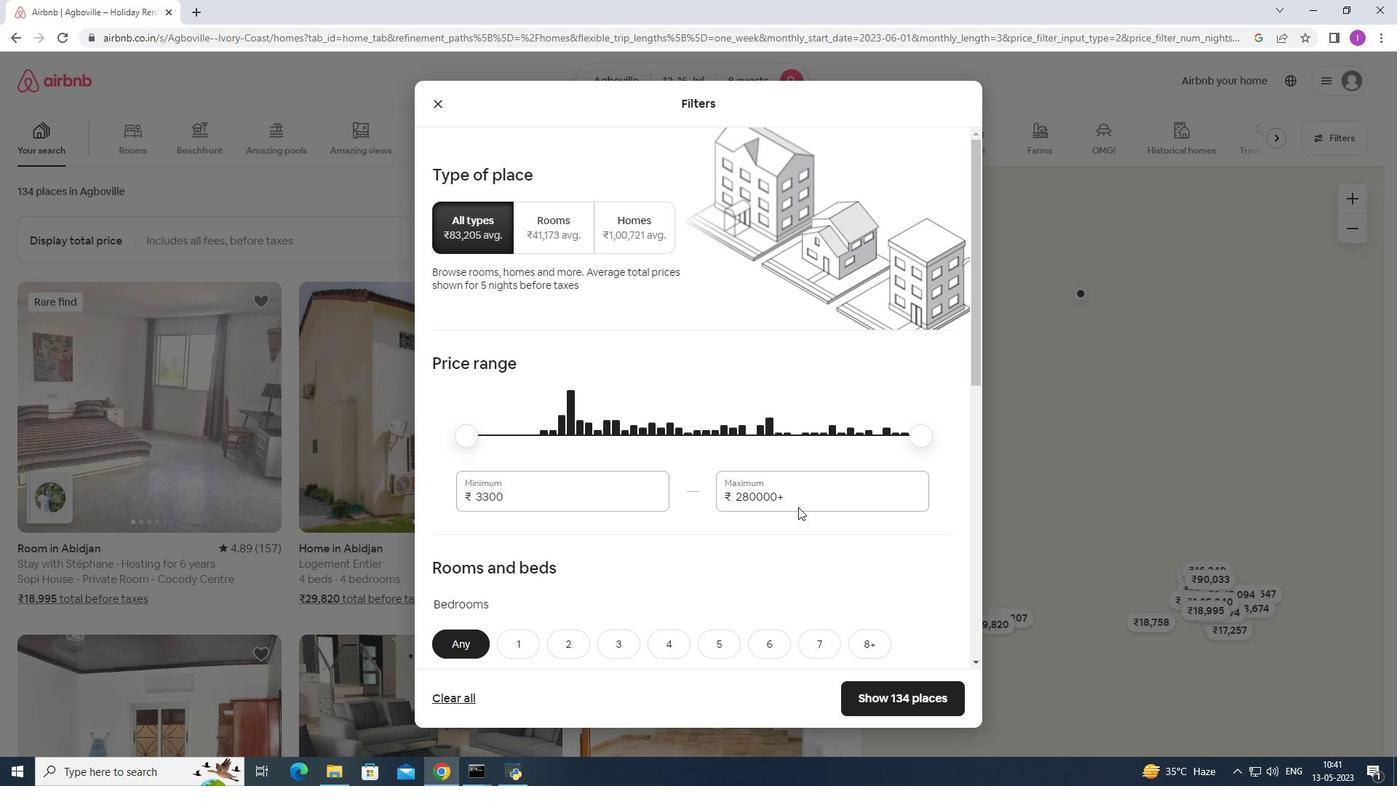 
Action: Mouse pressed left at (794, 498)
Screenshot: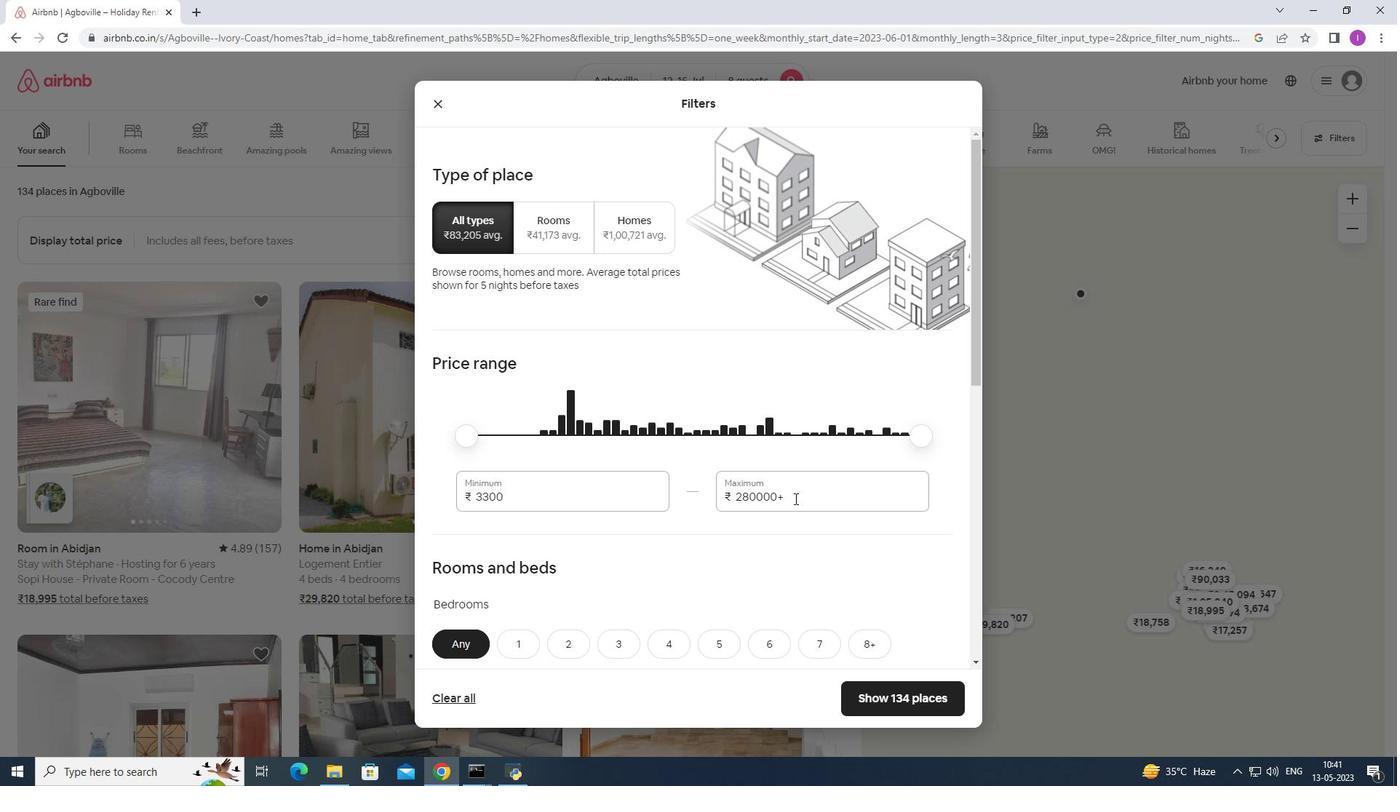 
Action: Mouse moved to (802, 489)
Screenshot: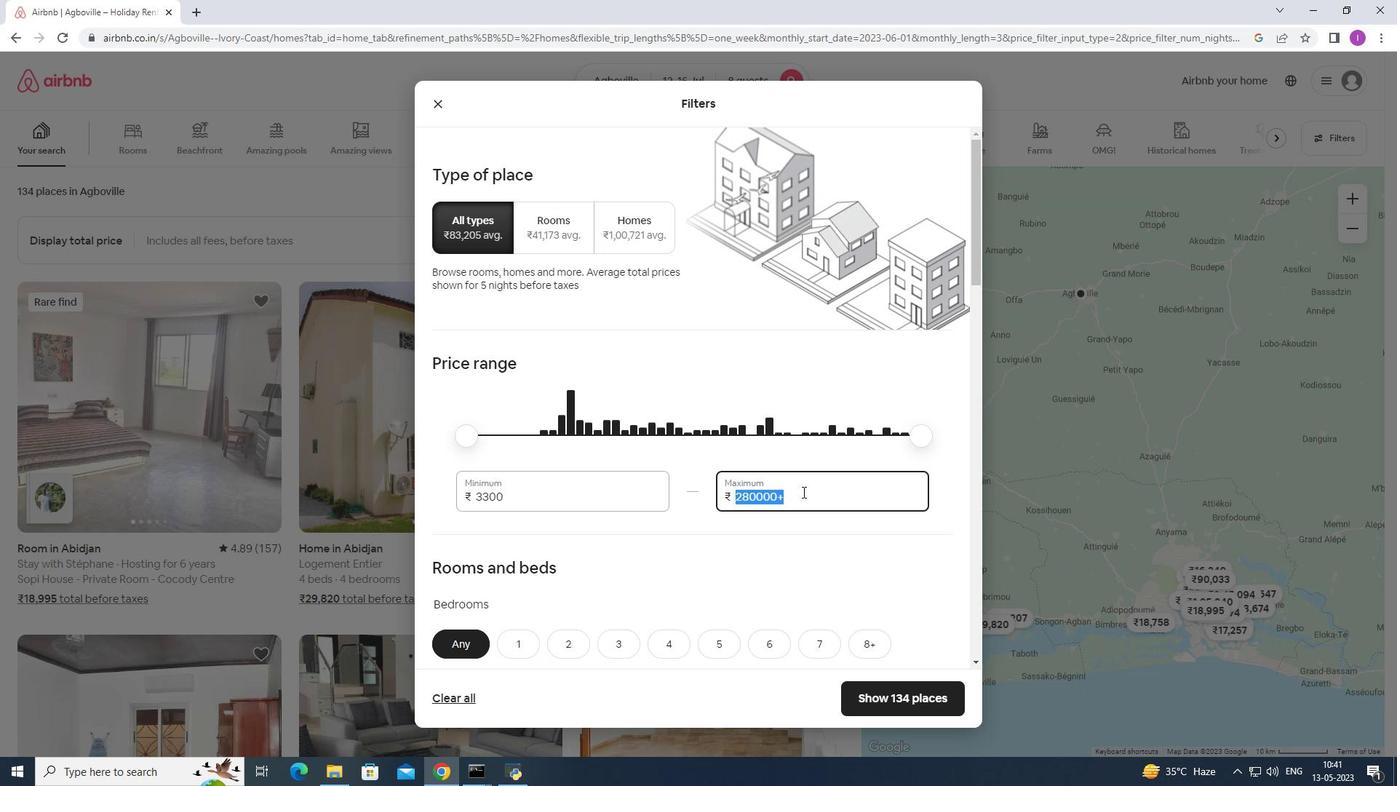 
Action: Key pressed 16000
Screenshot: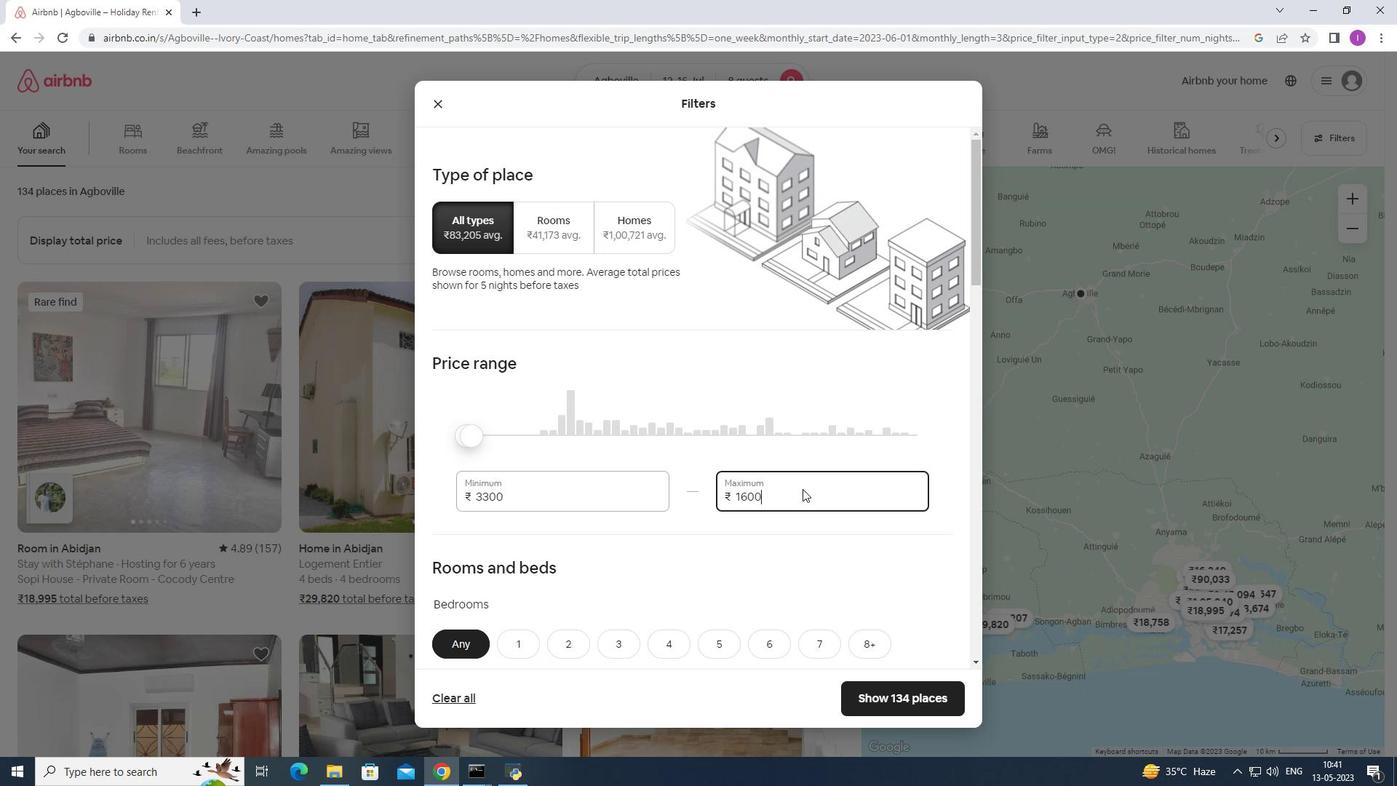
Action: Mouse moved to (520, 502)
Screenshot: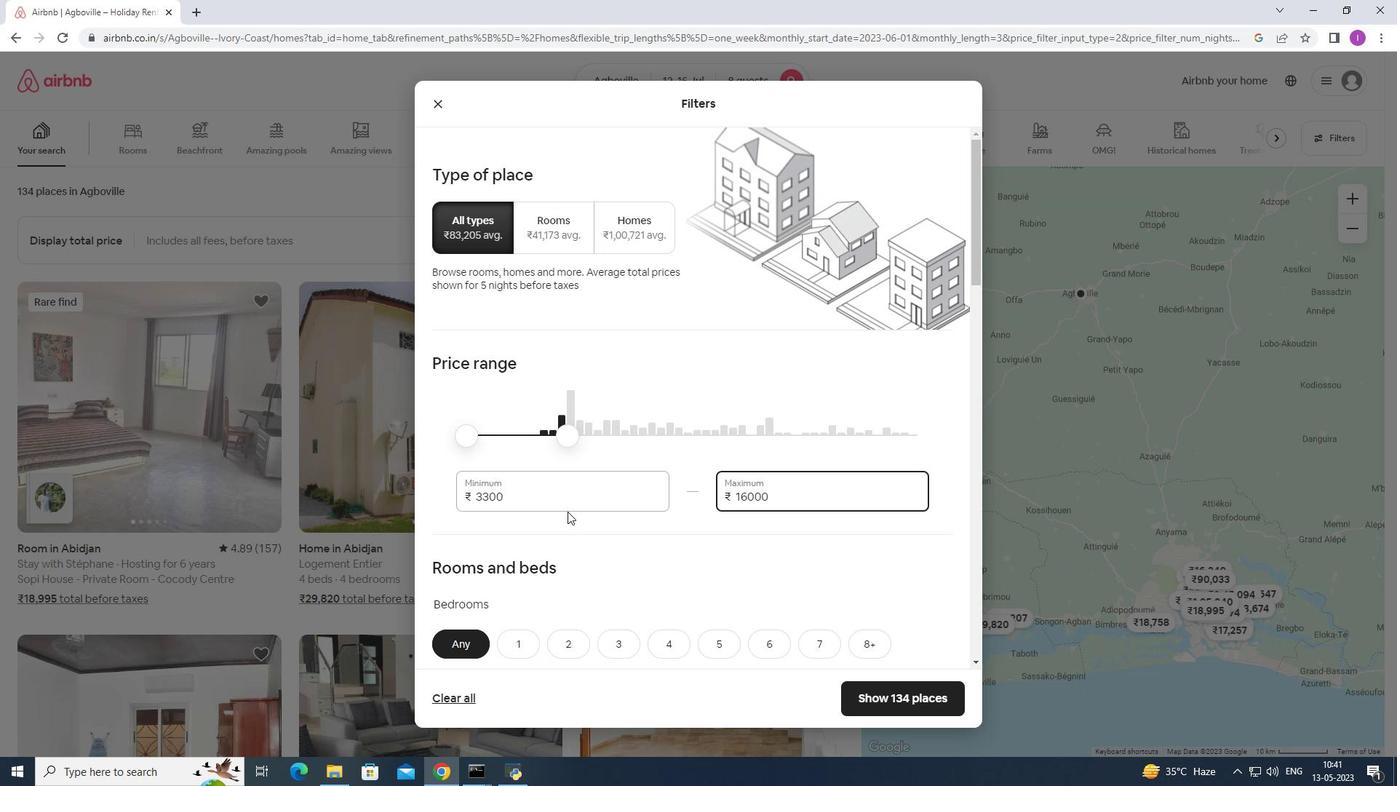 
Action: Mouse pressed left at (520, 502)
Screenshot: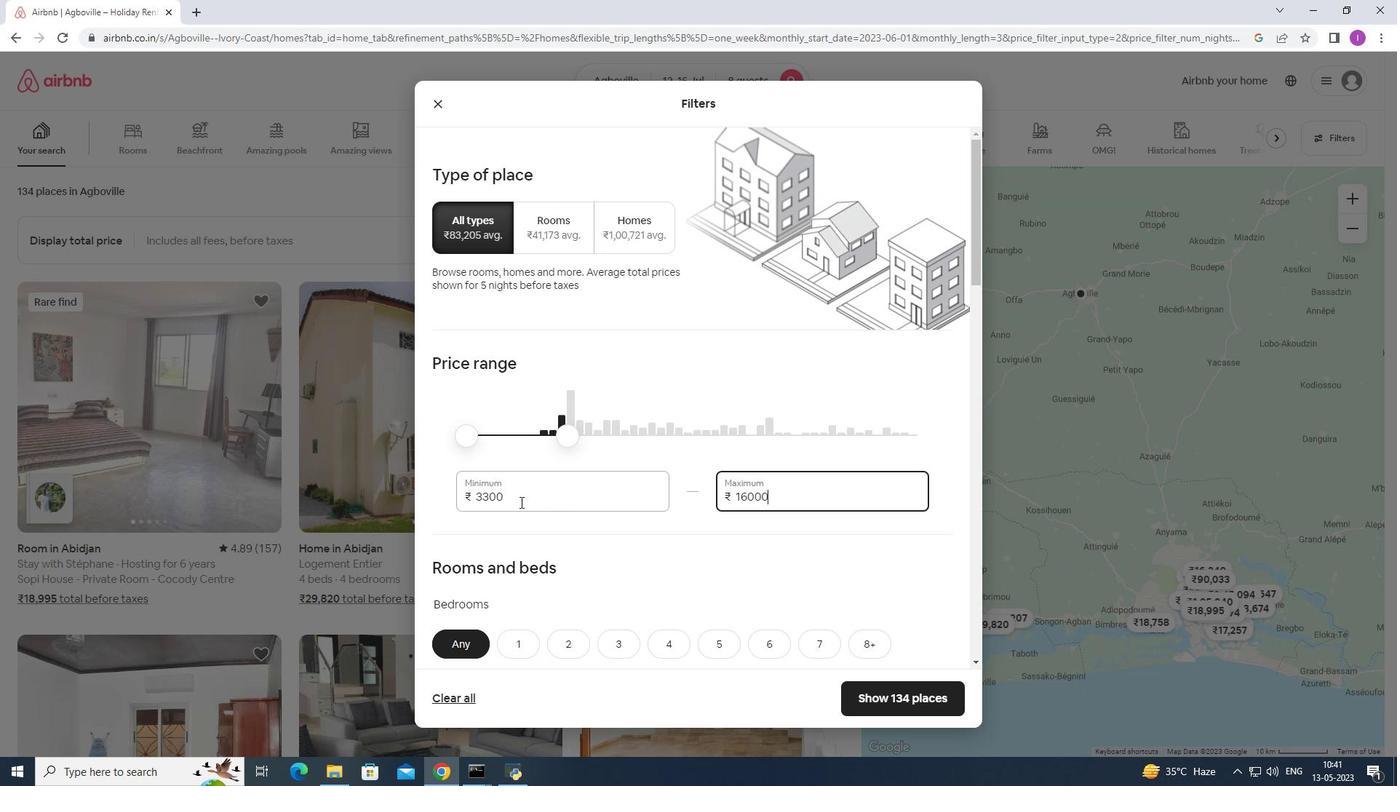 
Action: Mouse moved to (468, 490)
Screenshot: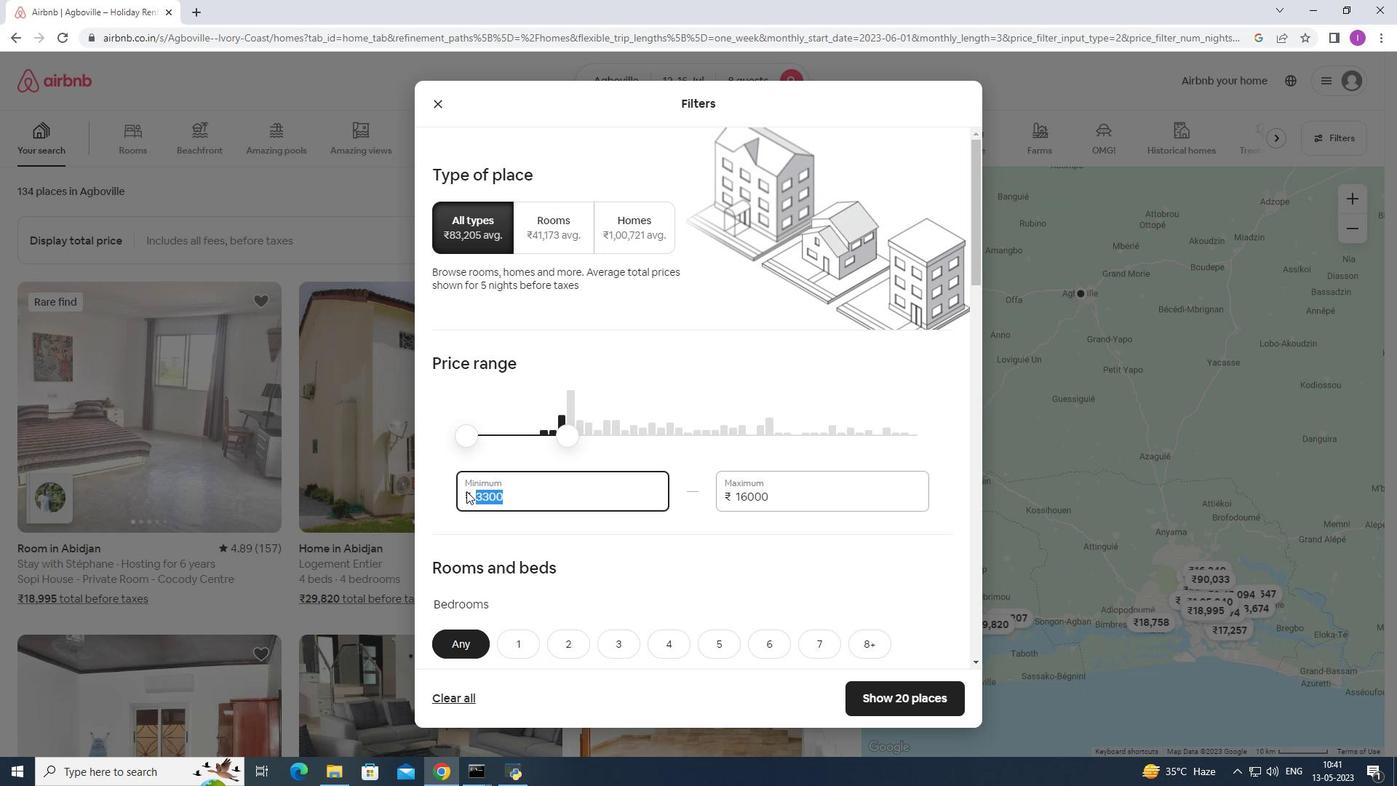 
Action: Key pressed 1000
Screenshot: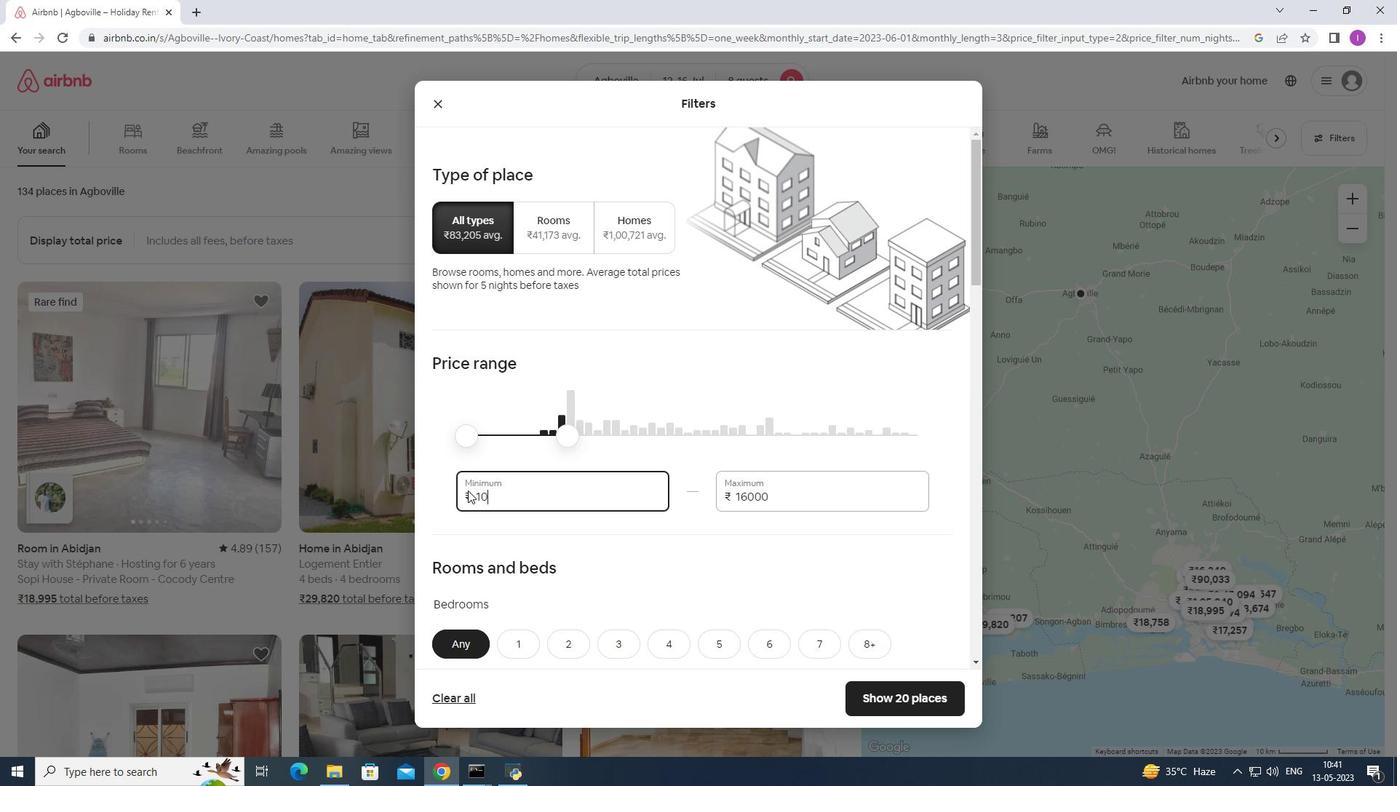 
Action: Mouse moved to (468, 489)
Screenshot: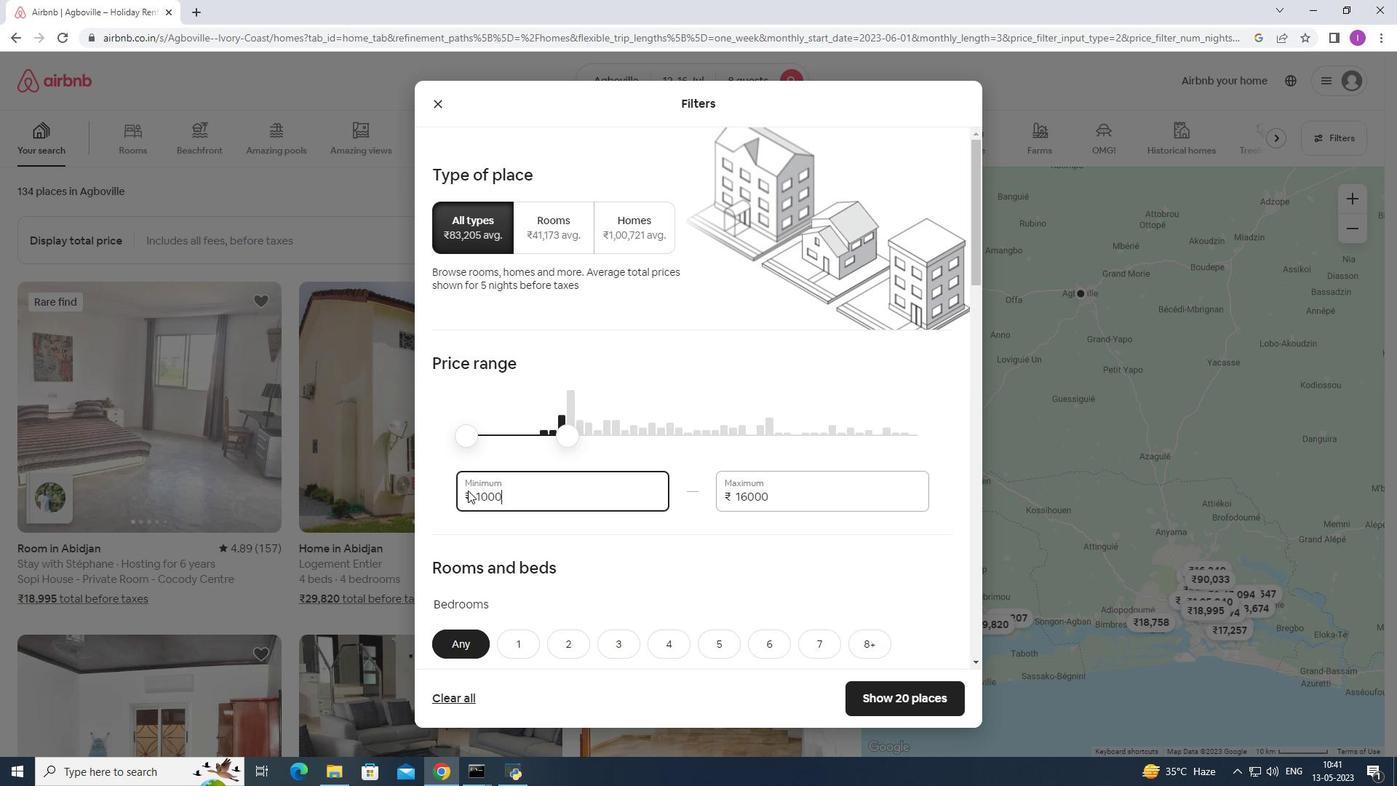 
Action: Key pressed 0
Screenshot: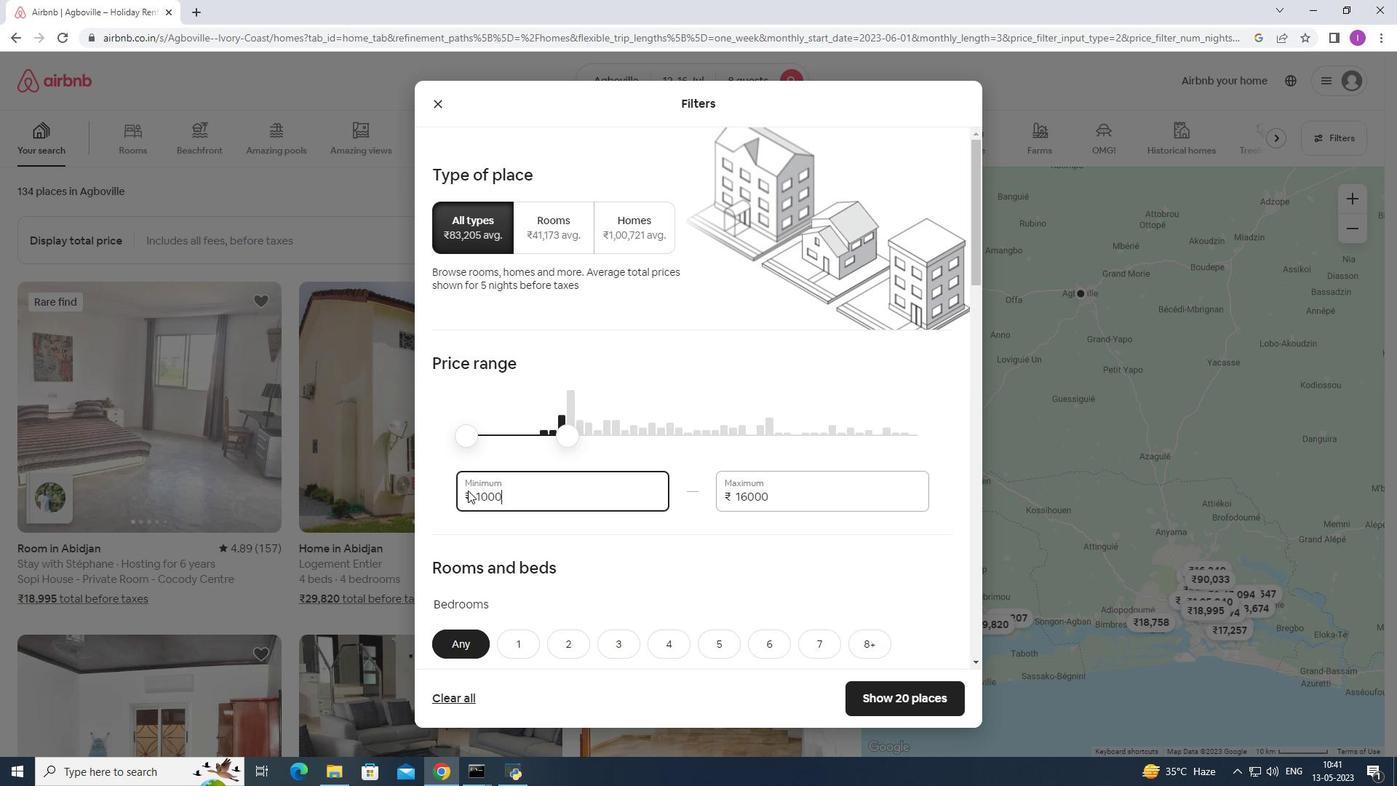 
Action: Mouse moved to (595, 498)
Screenshot: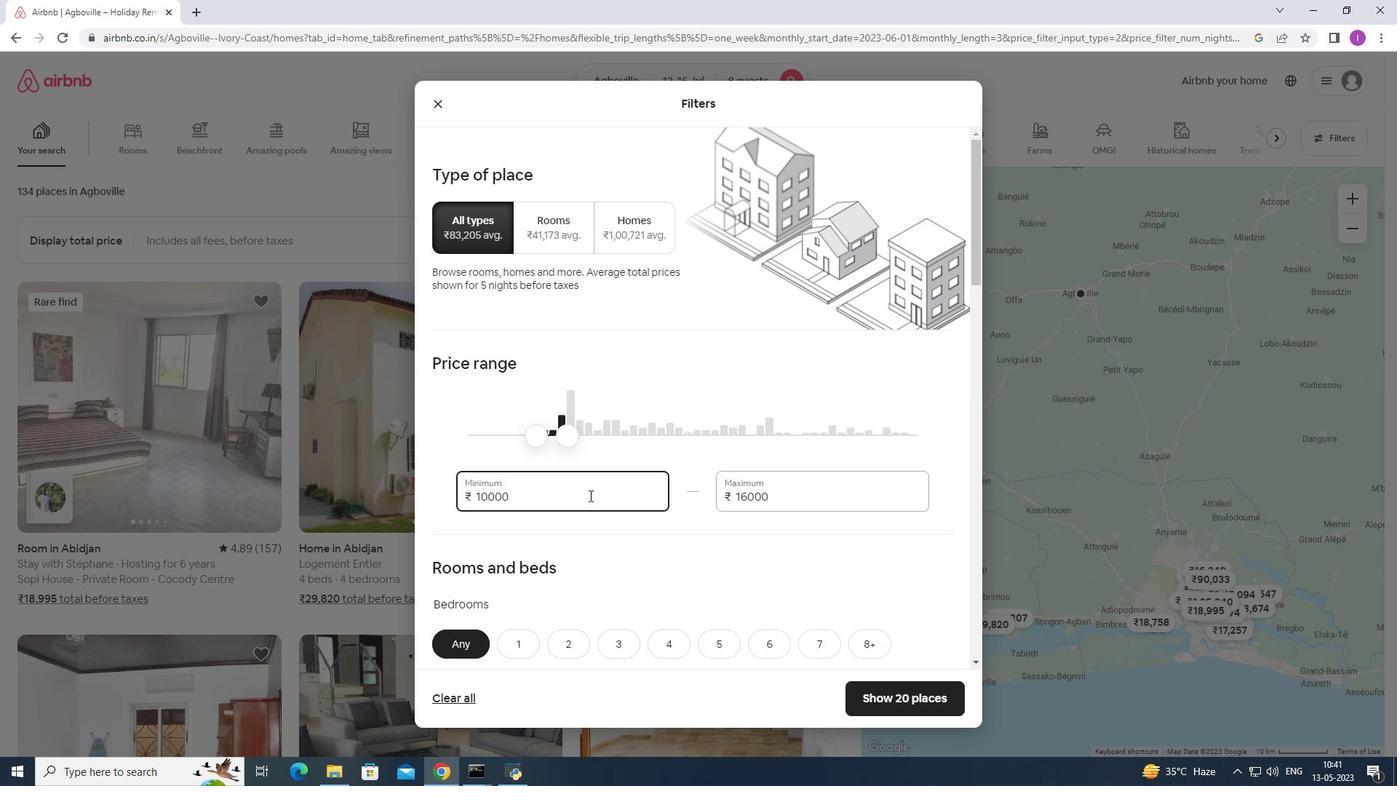 
Action: Mouse scrolled (595, 497) with delta (0, 0)
Screenshot: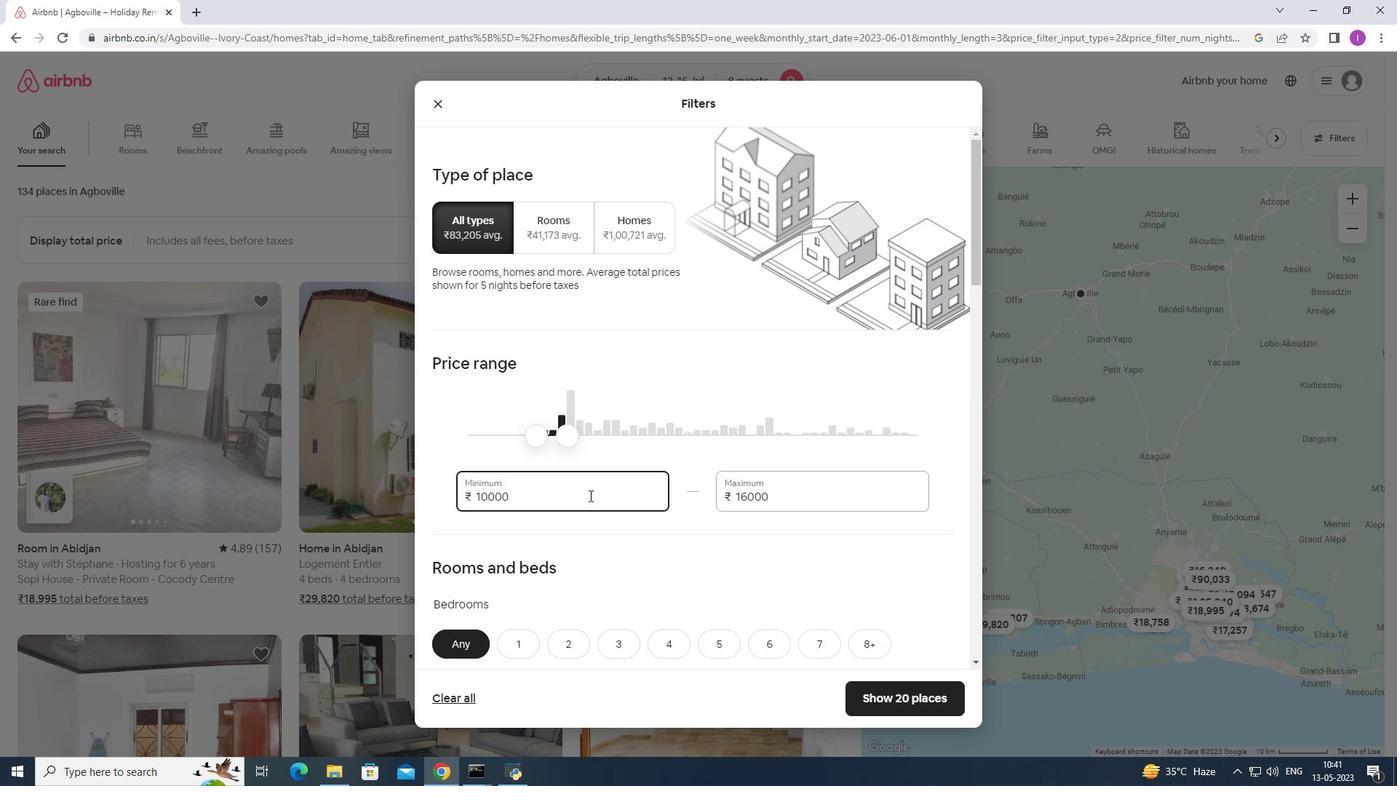 
Action: Mouse moved to (596, 499)
Screenshot: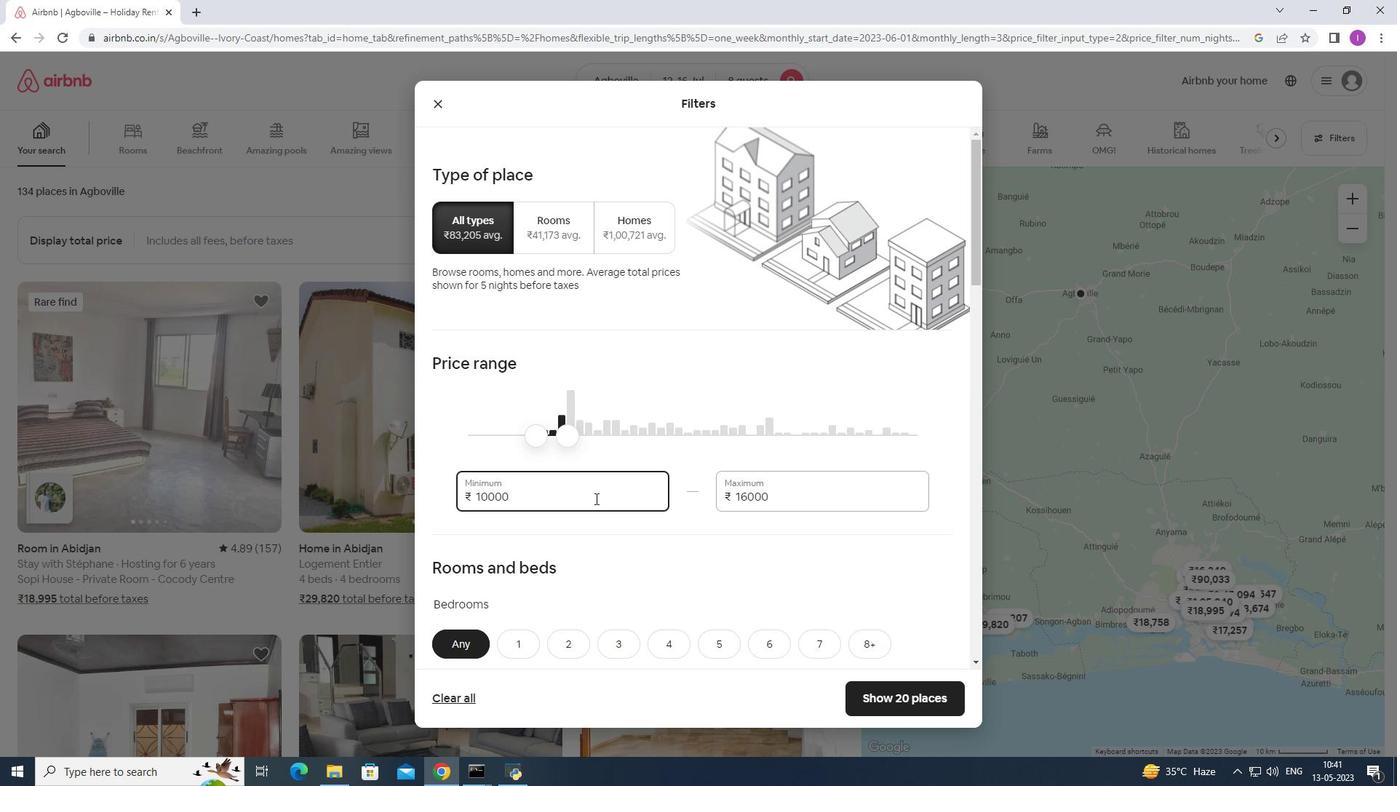 
Action: Mouse scrolled (596, 498) with delta (0, 0)
Screenshot: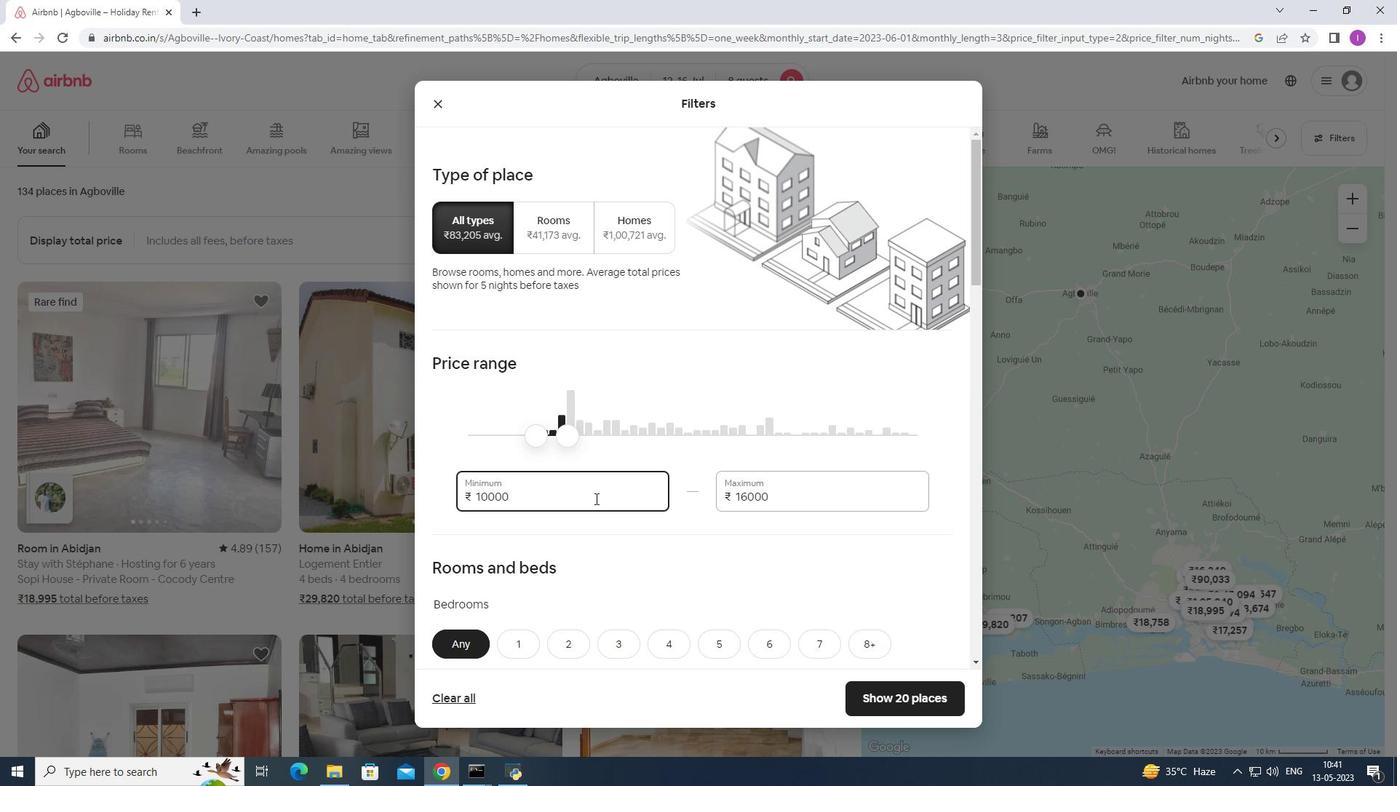 
Action: Mouse scrolled (596, 498) with delta (0, 0)
Screenshot: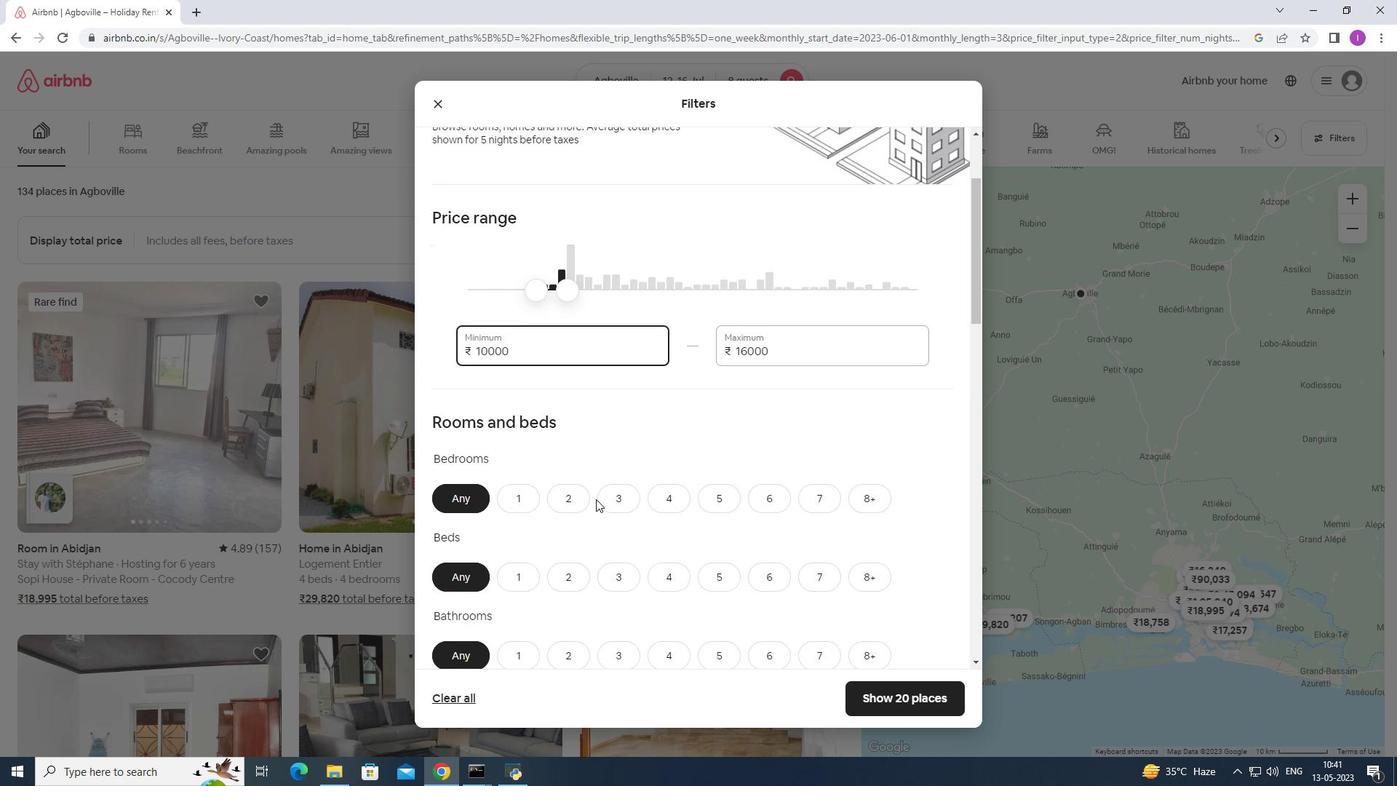 
Action: Mouse moved to (598, 494)
Screenshot: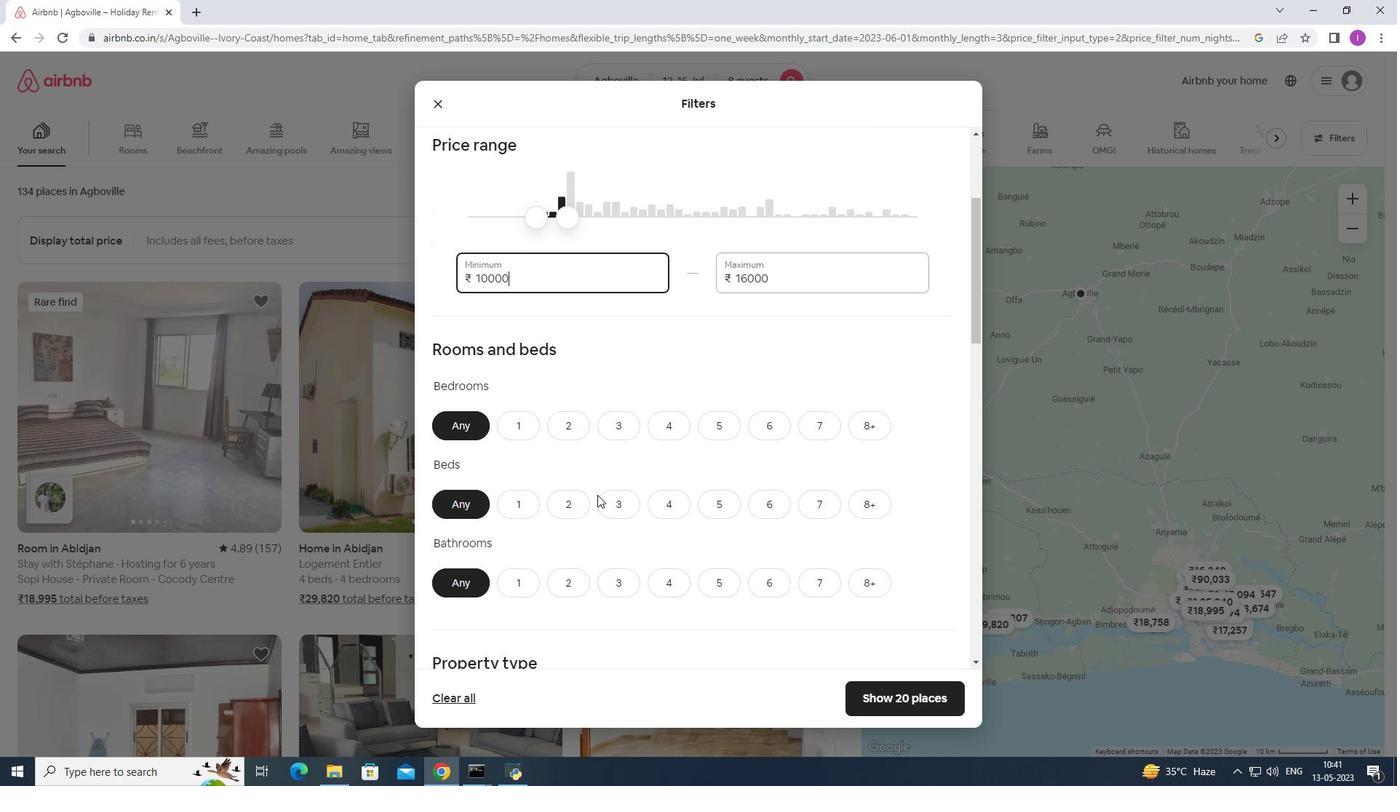 
Action: Mouse scrolled (598, 493) with delta (0, 0)
Screenshot: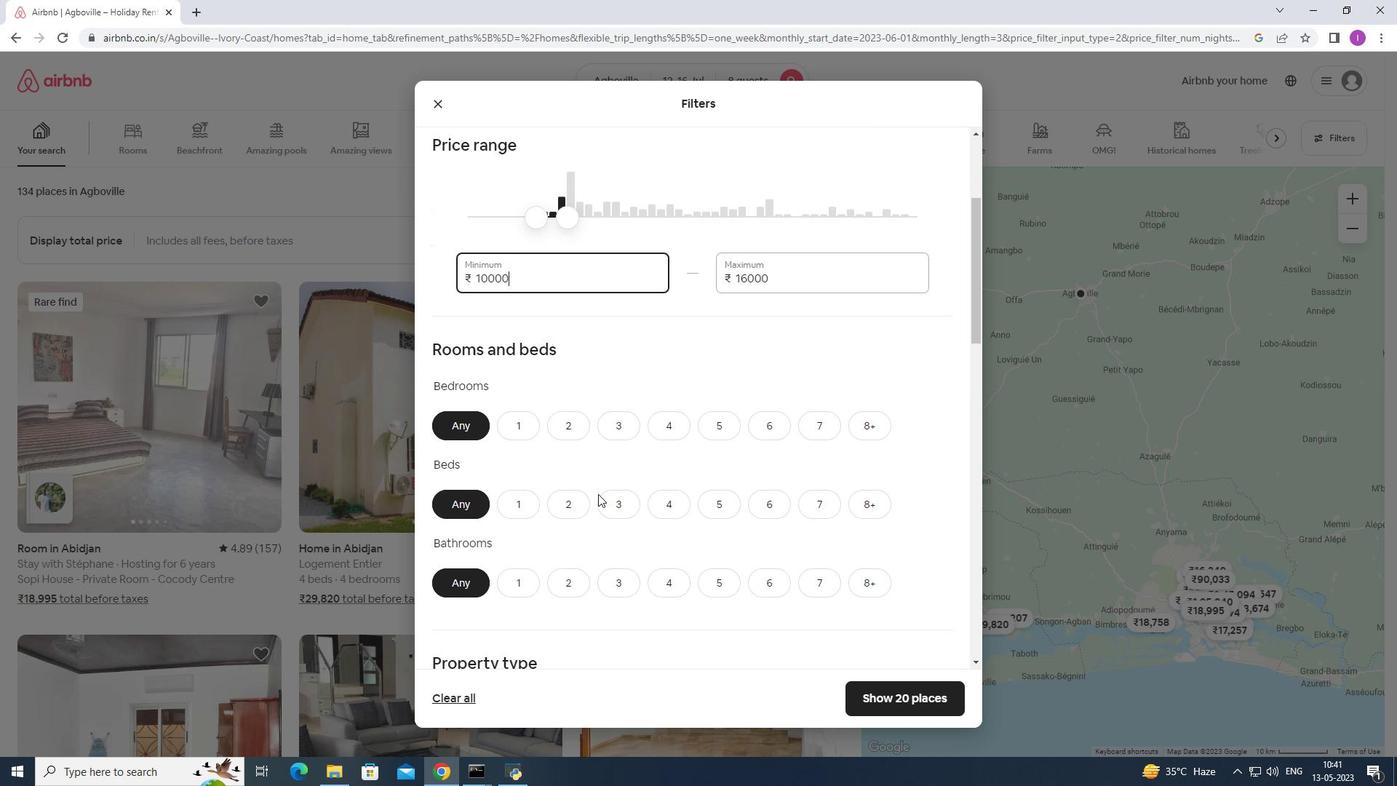 
Action: Mouse scrolled (598, 493) with delta (0, 0)
Screenshot: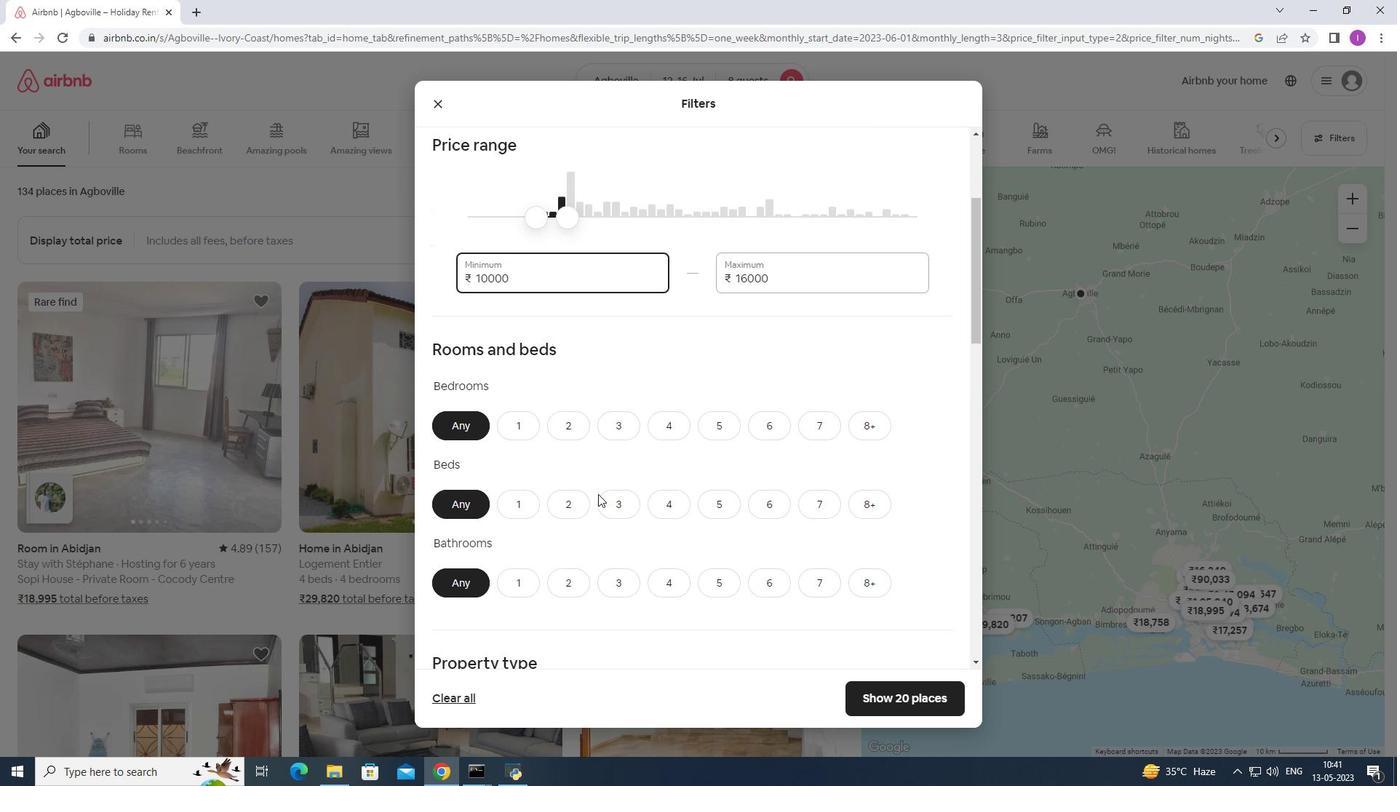 
Action: Mouse moved to (874, 270)
Screenshot: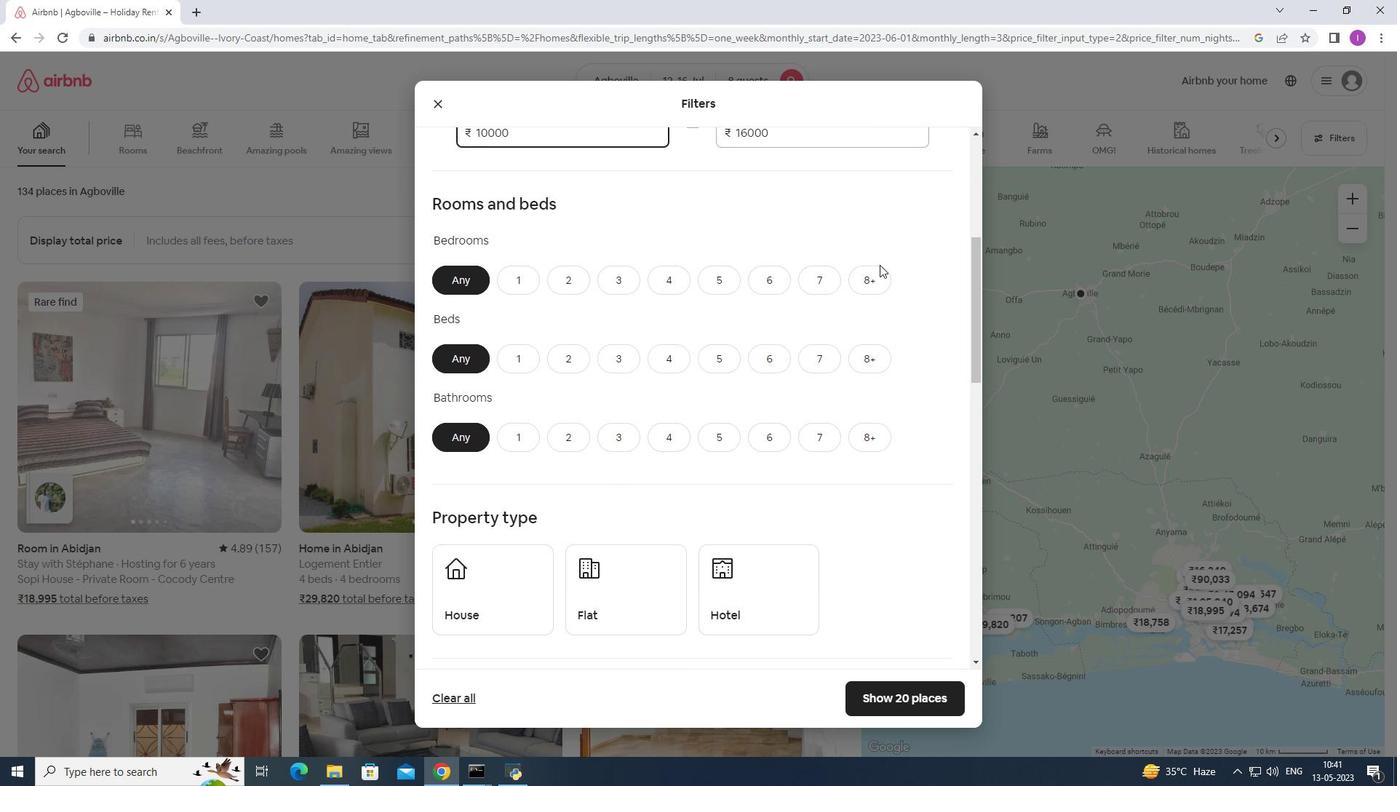
Action: Mouse pressed left at (874, 270)
Screenshot: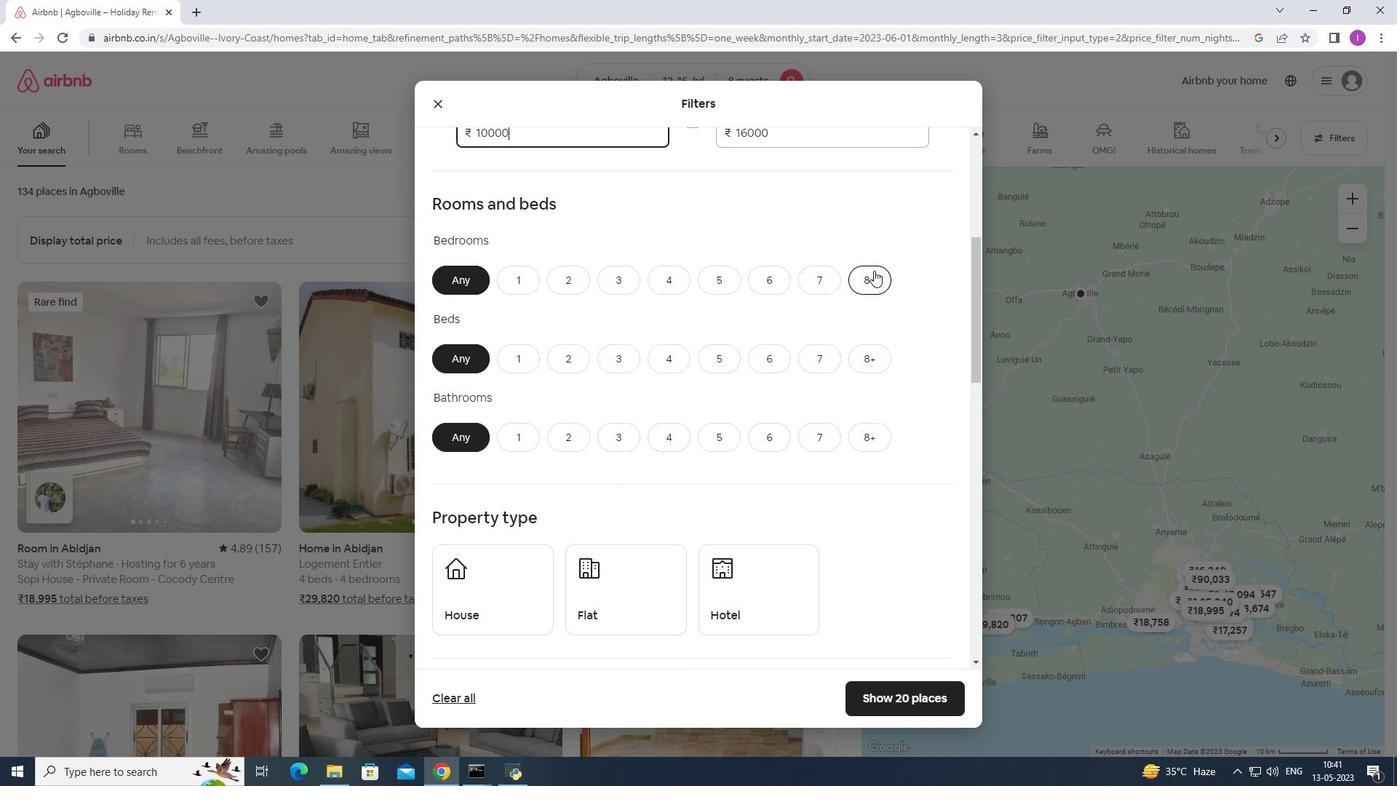 
Action: Mouse moved to (873, 352)
Screenshot: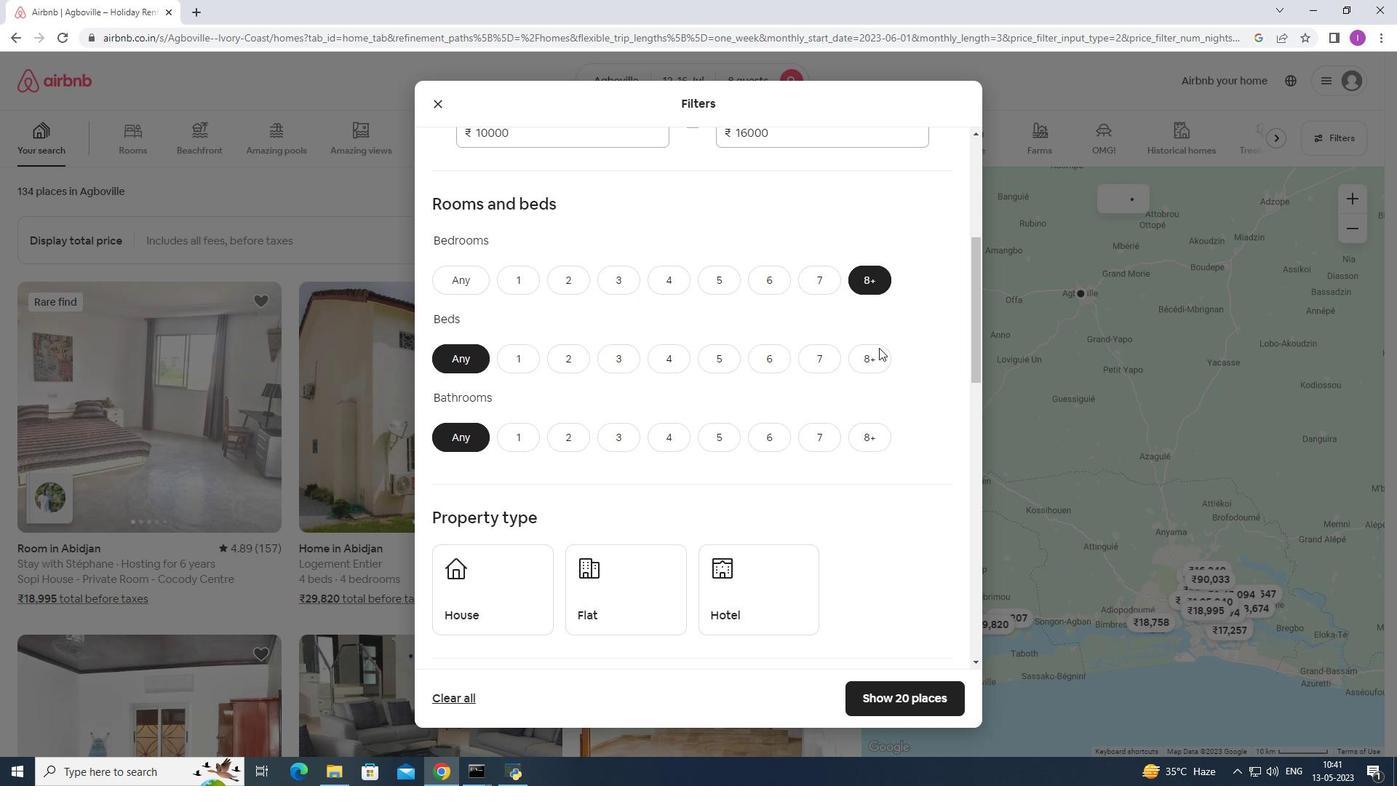 
Action: Mouse pressed left at (873, 352)
Screenshot: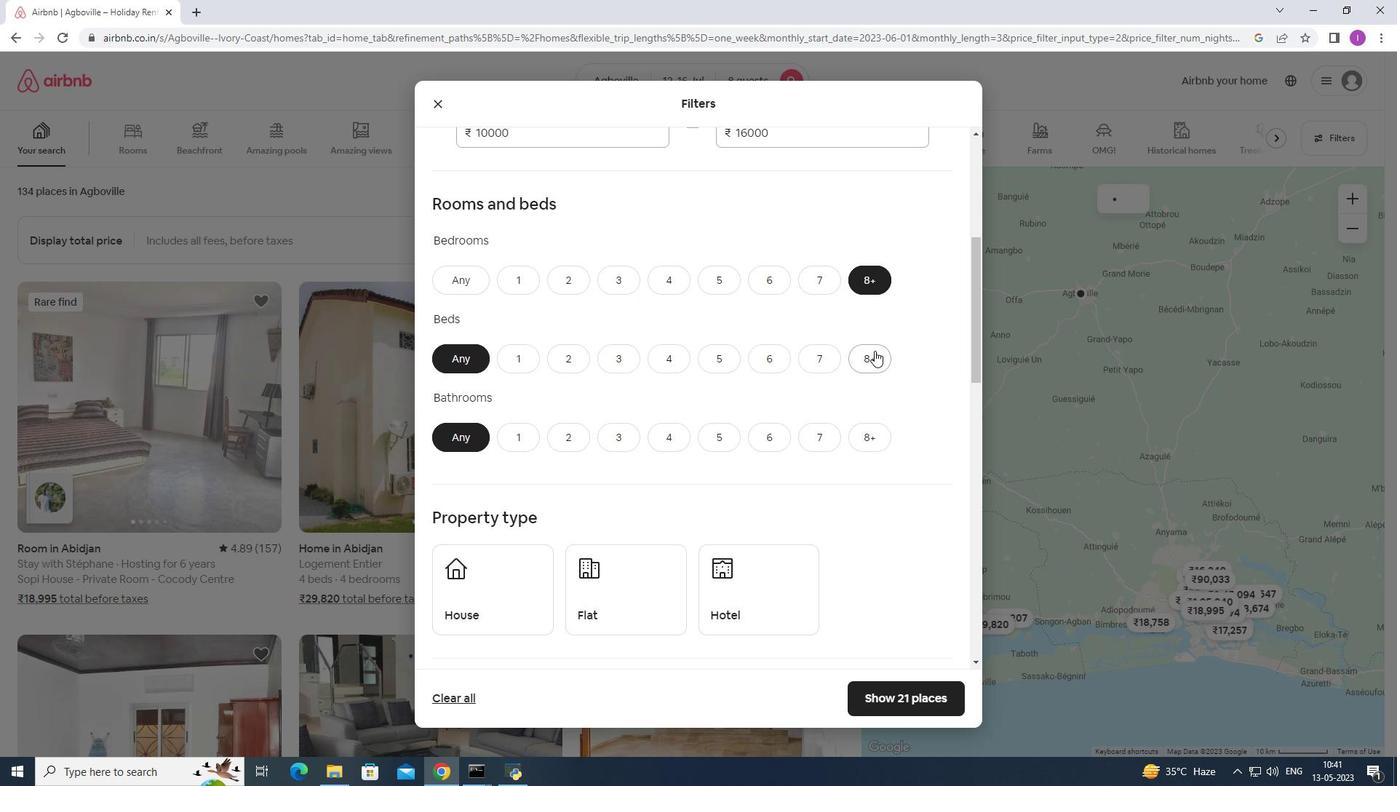 
Action: Mouse moved to (882, 430)
Screenshot: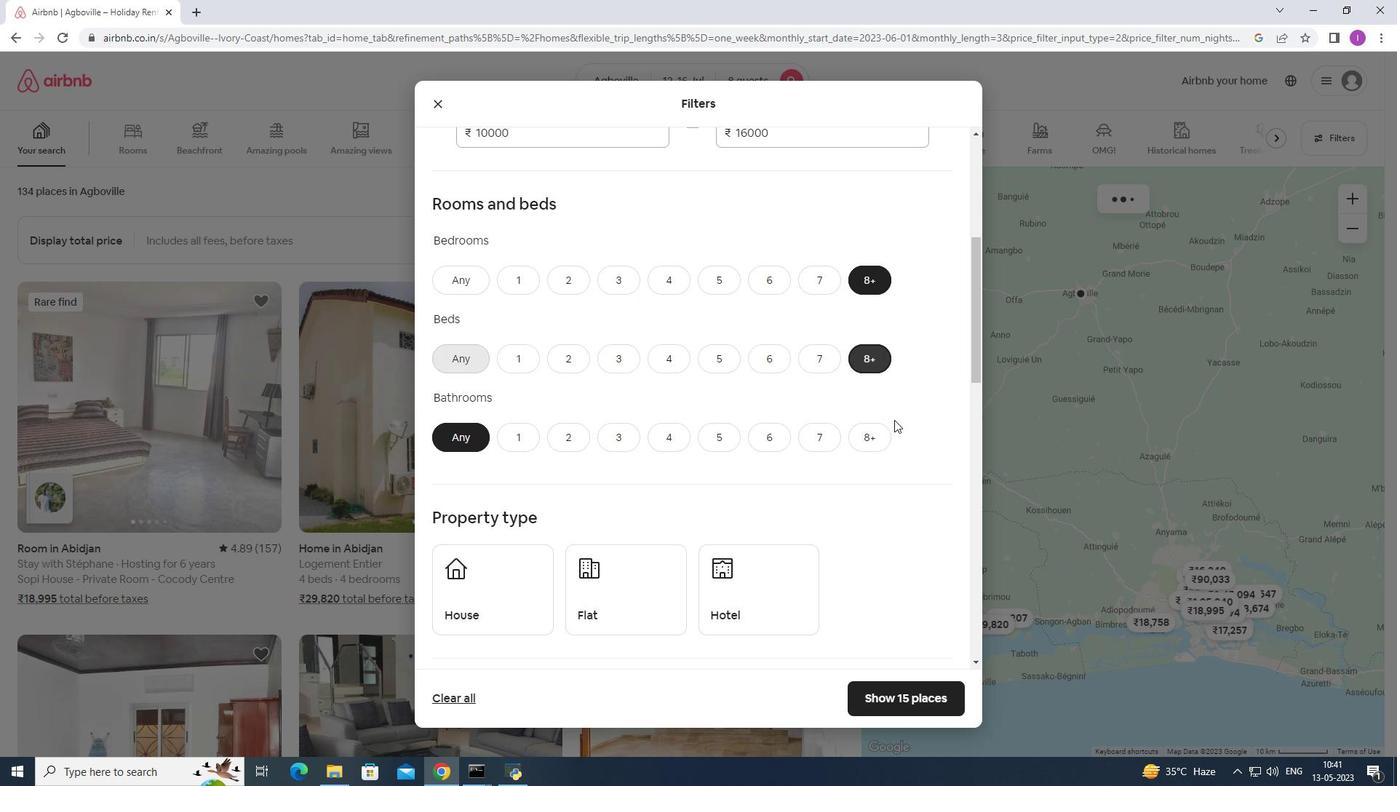 
Action: Mouse pressed left at (882, 430)
Screenshot: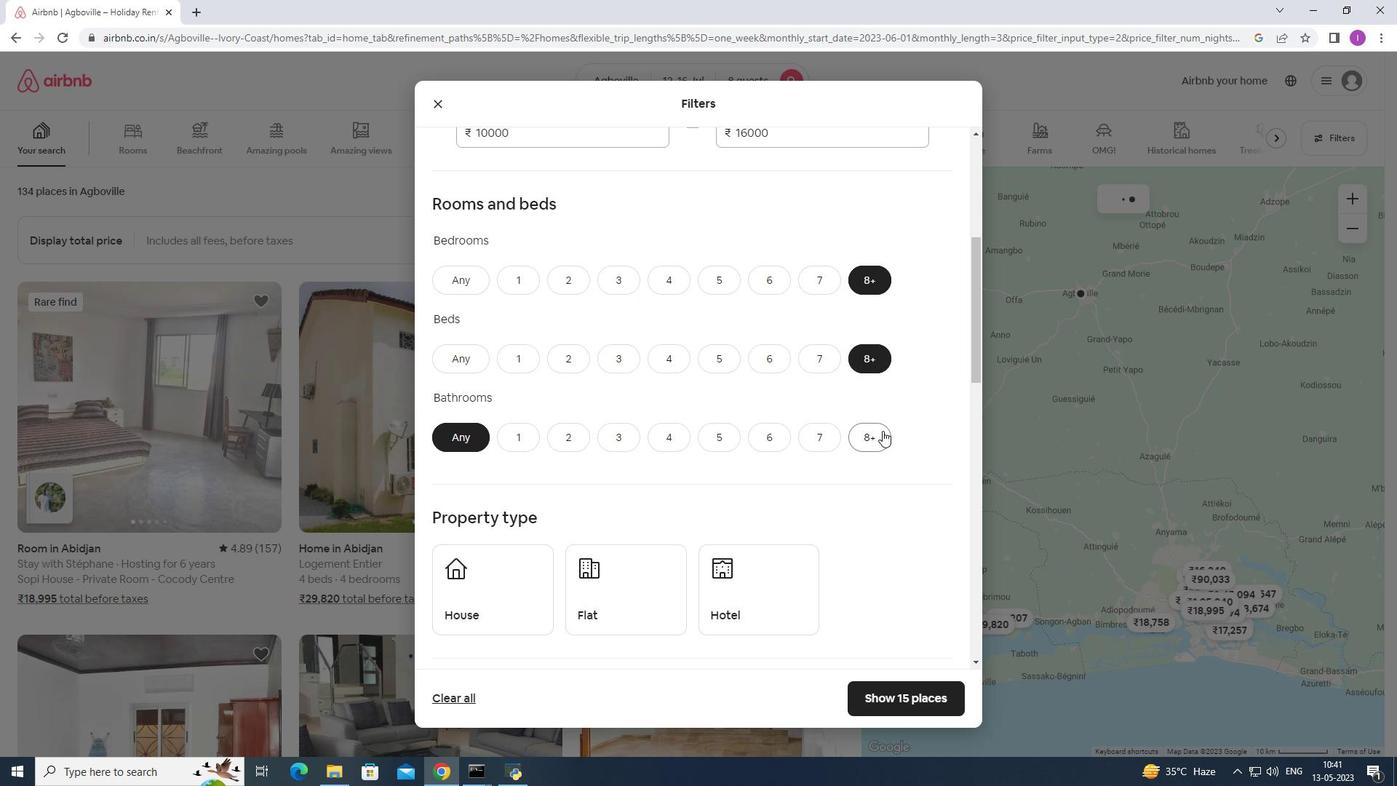 
Action: Mouse moved to (722, 435)
Screenshot: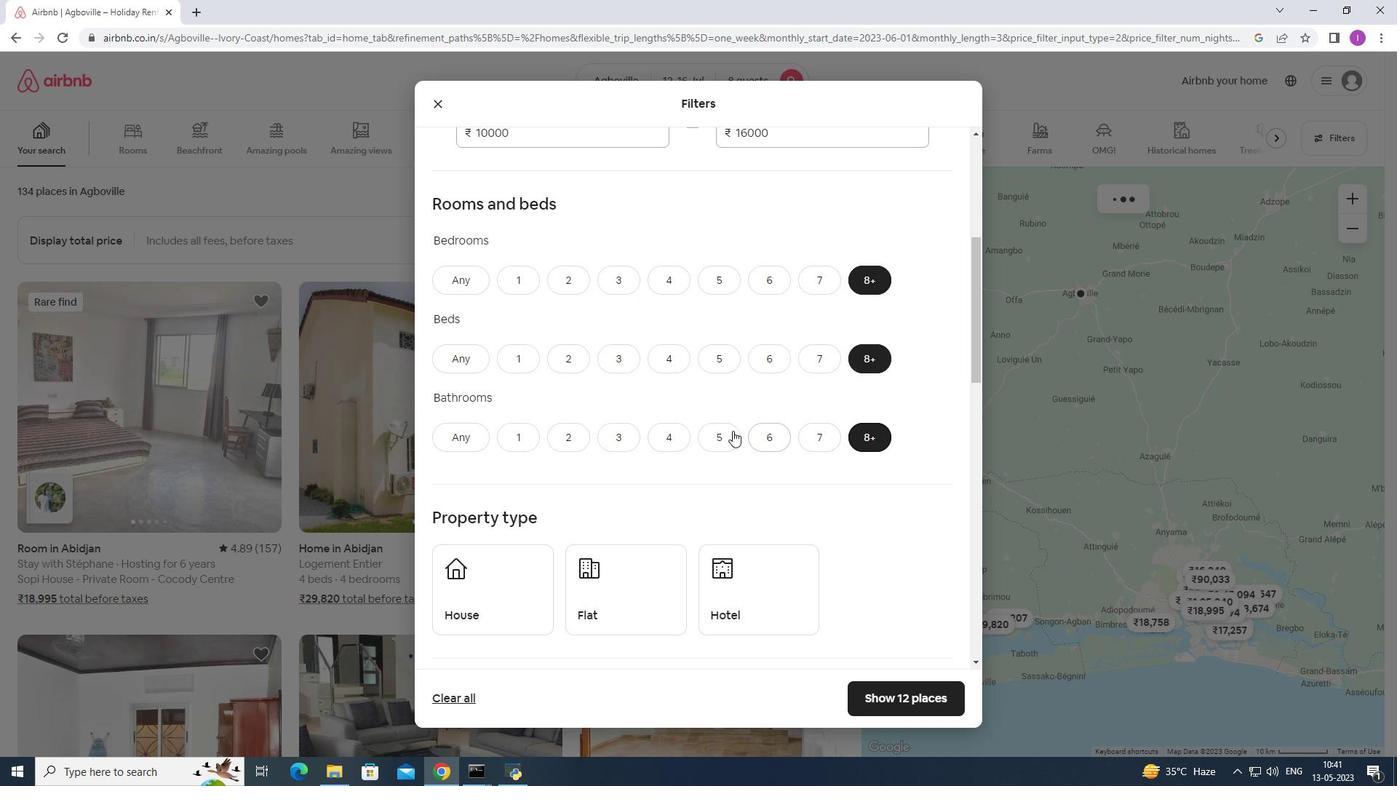 
Action: Mouse scrolled (722, 434) with delta (0, 0)
Screenshot: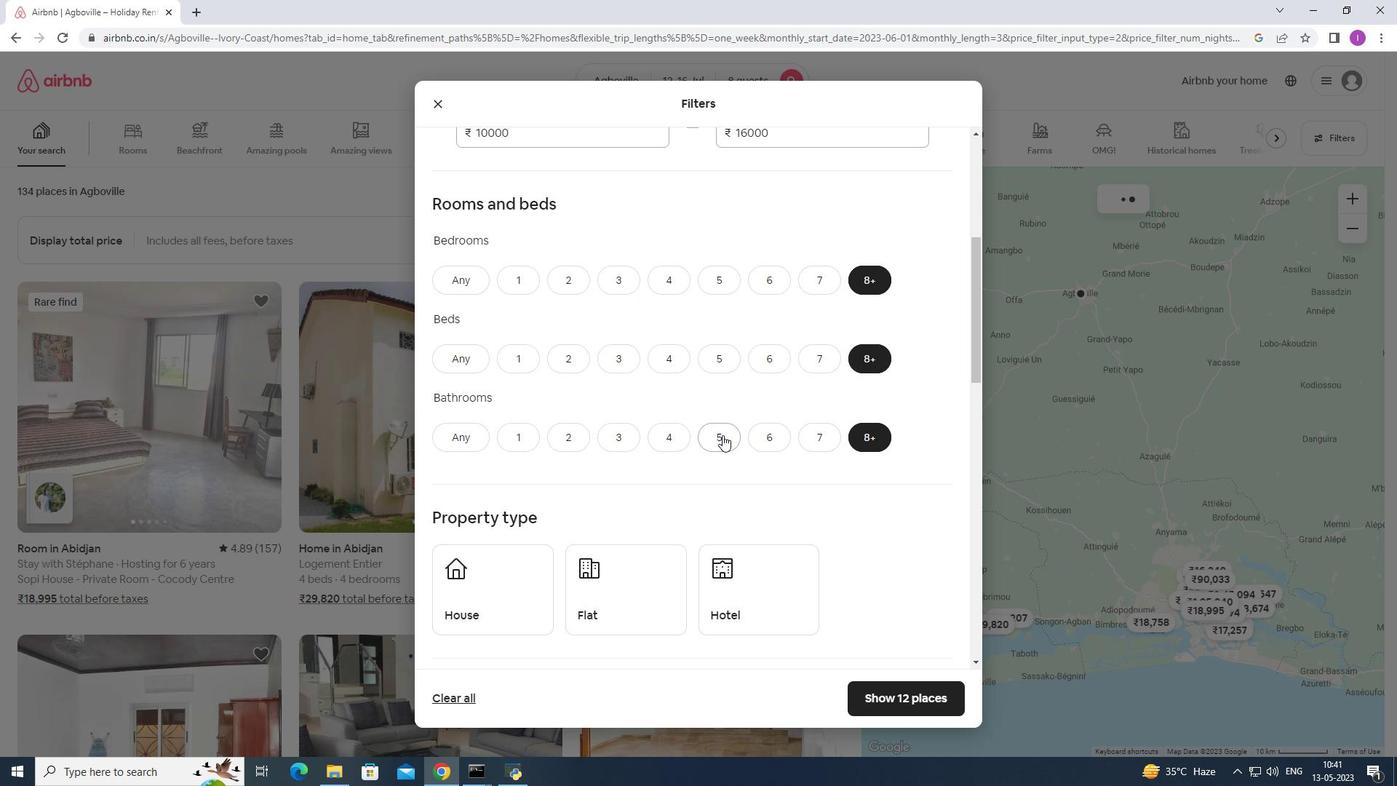
Action: Mouse scrolled (722, 434) with delta (0, 0)
Screenshot: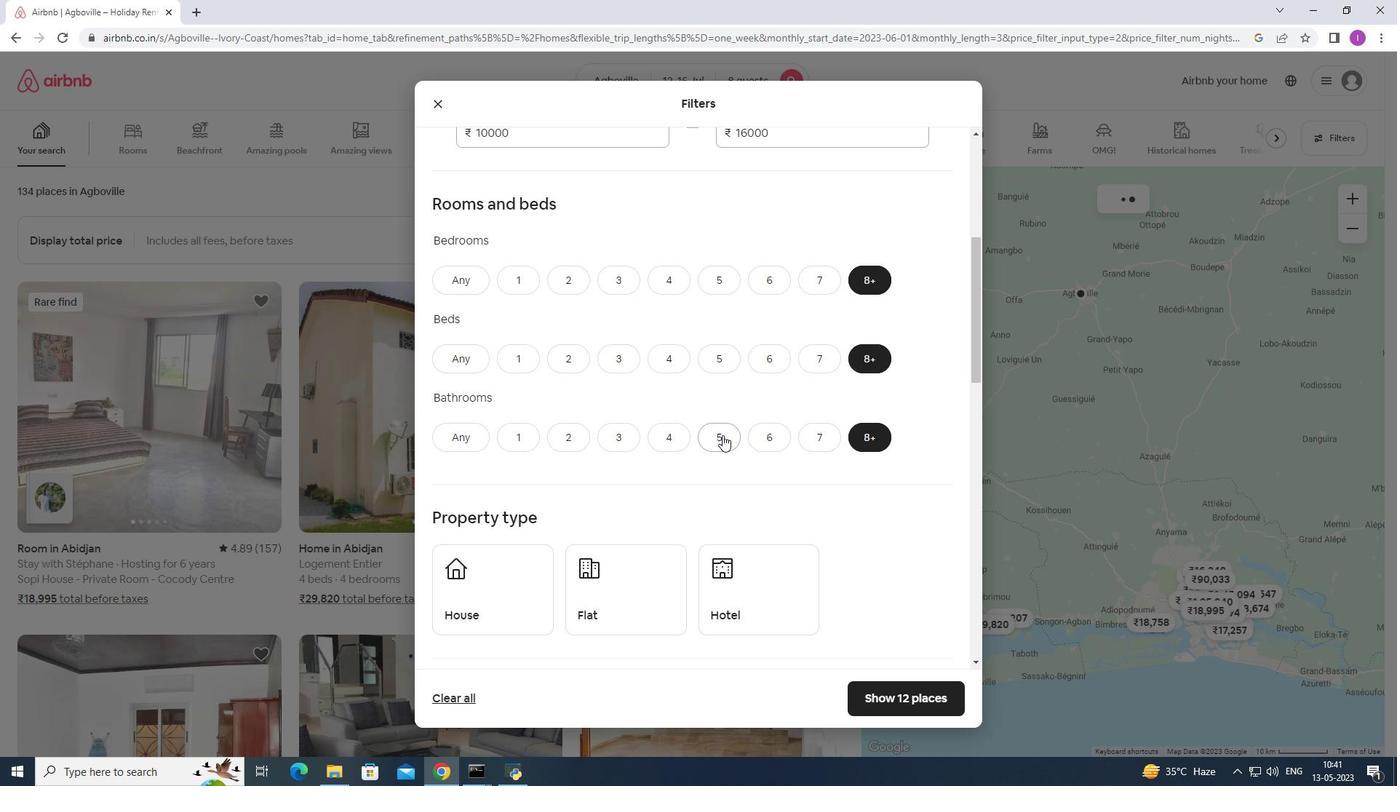 
Action: Mouse scrolled (722, 434) with delta (0, 0)
Screenshot: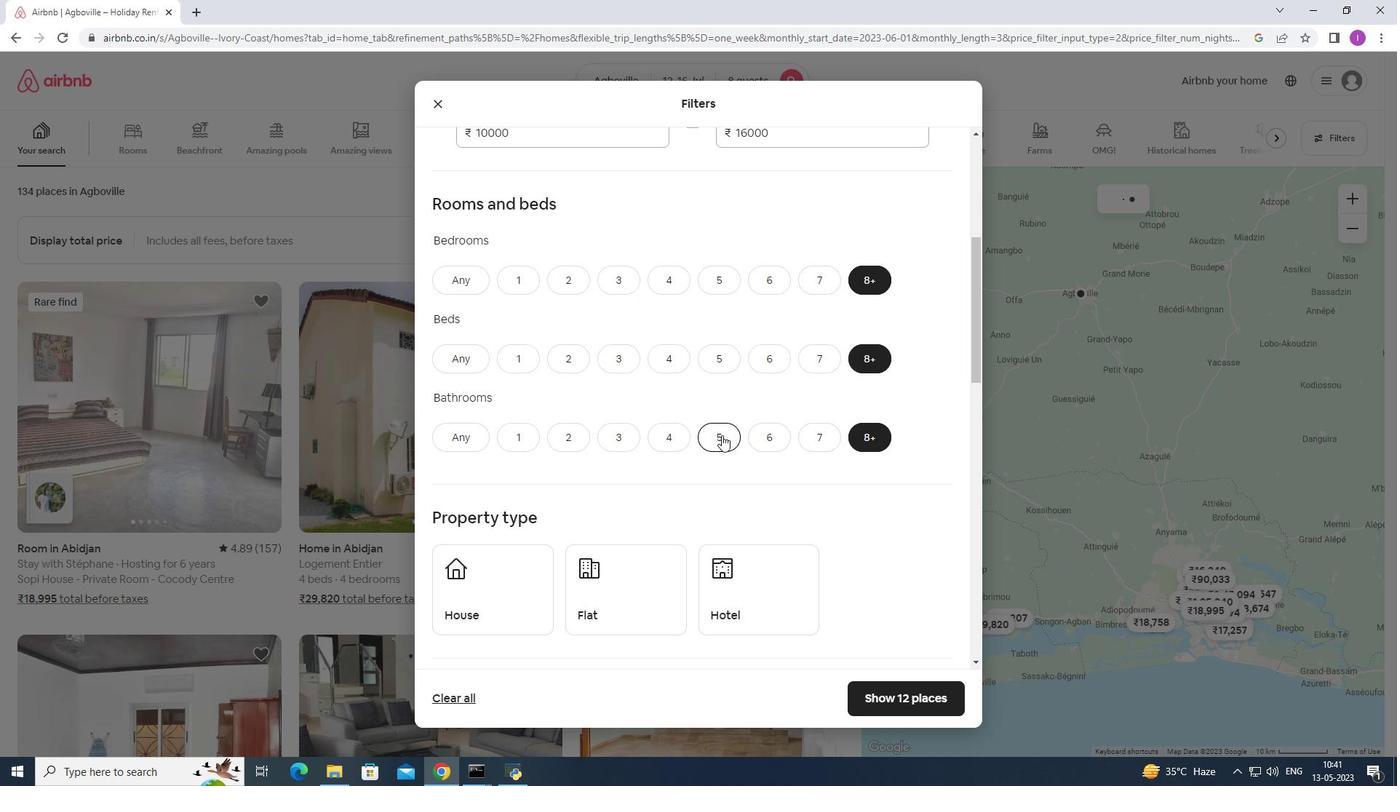 
Action: Mouse moved to (481, 354)
Screenshot: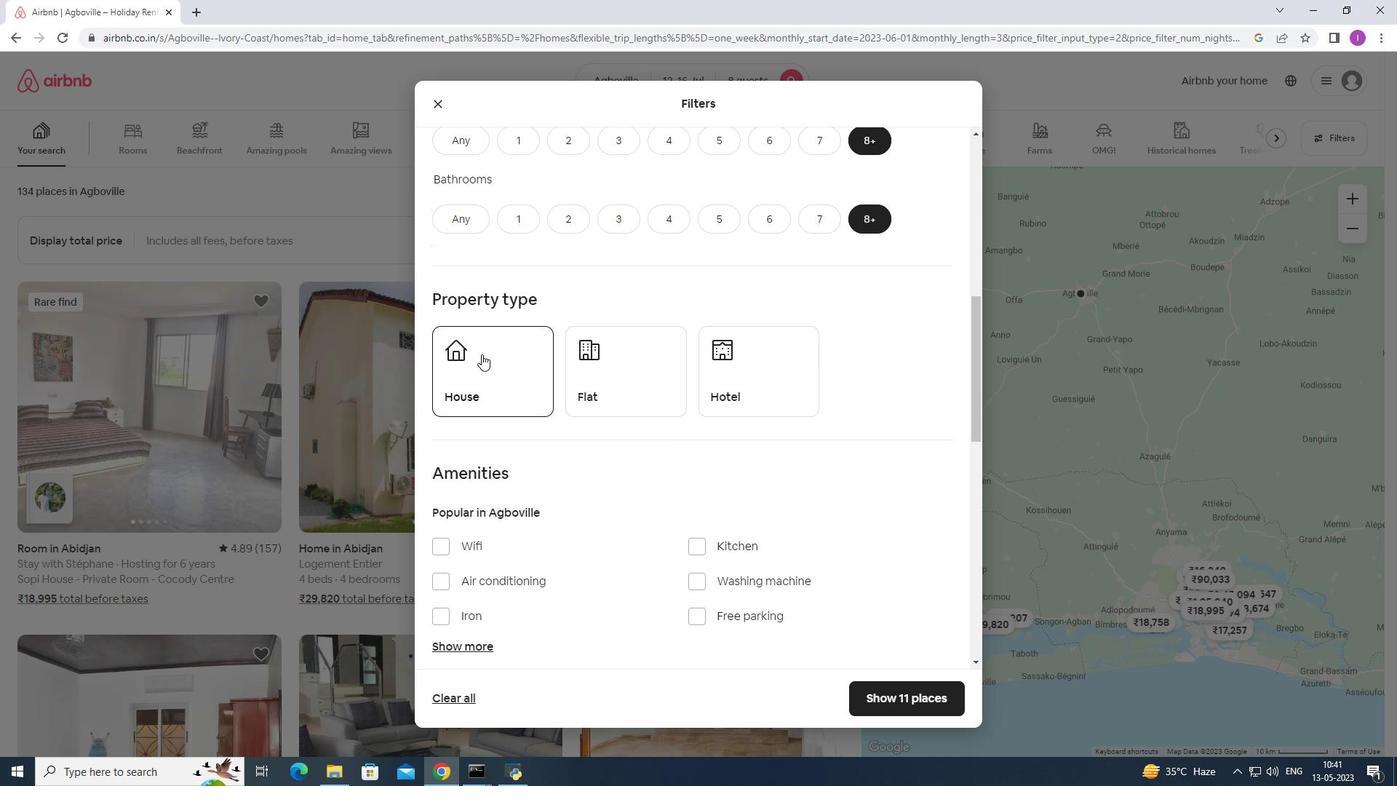 
Action: Mouse pressed left at (481, 354)
Screenshot: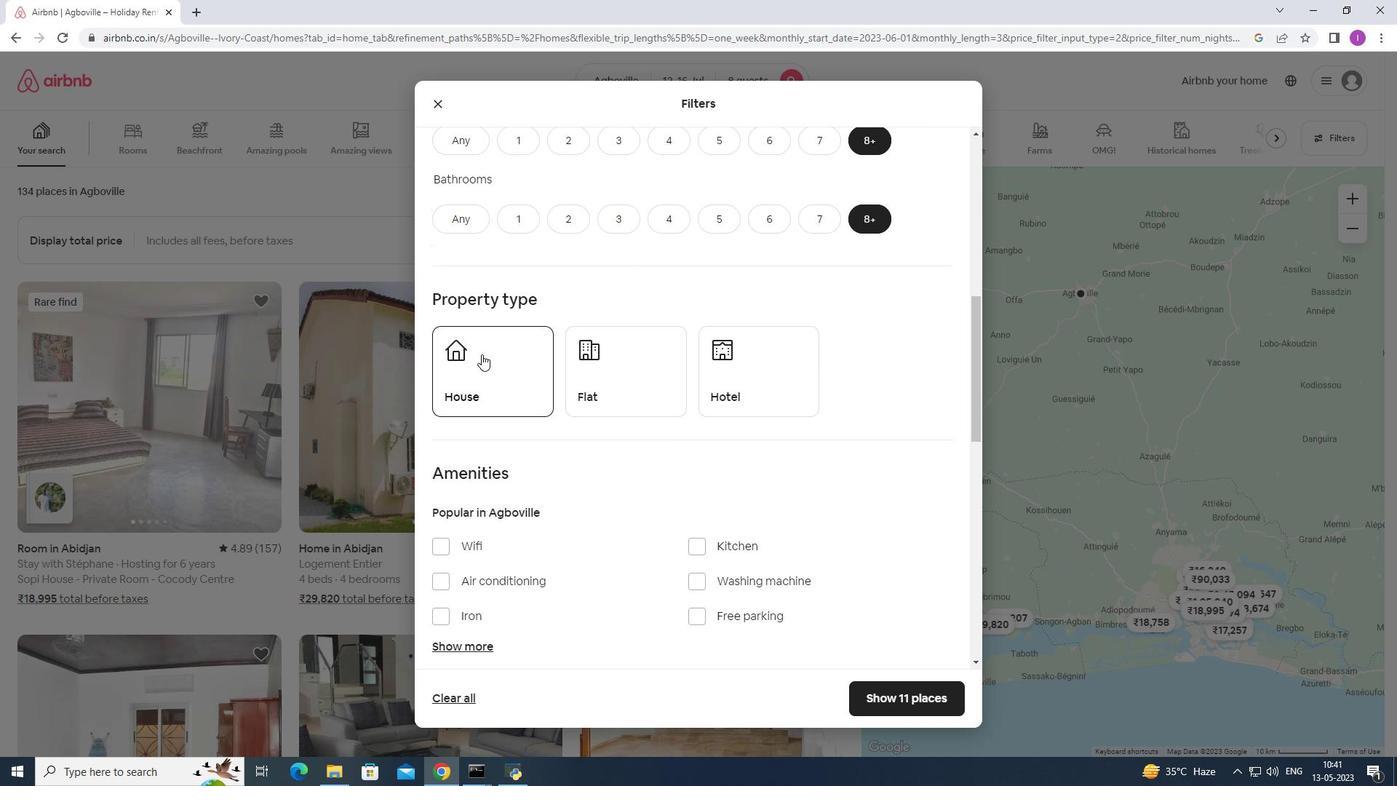 
Action: Mouse moved to (637, 368)
Screenshot: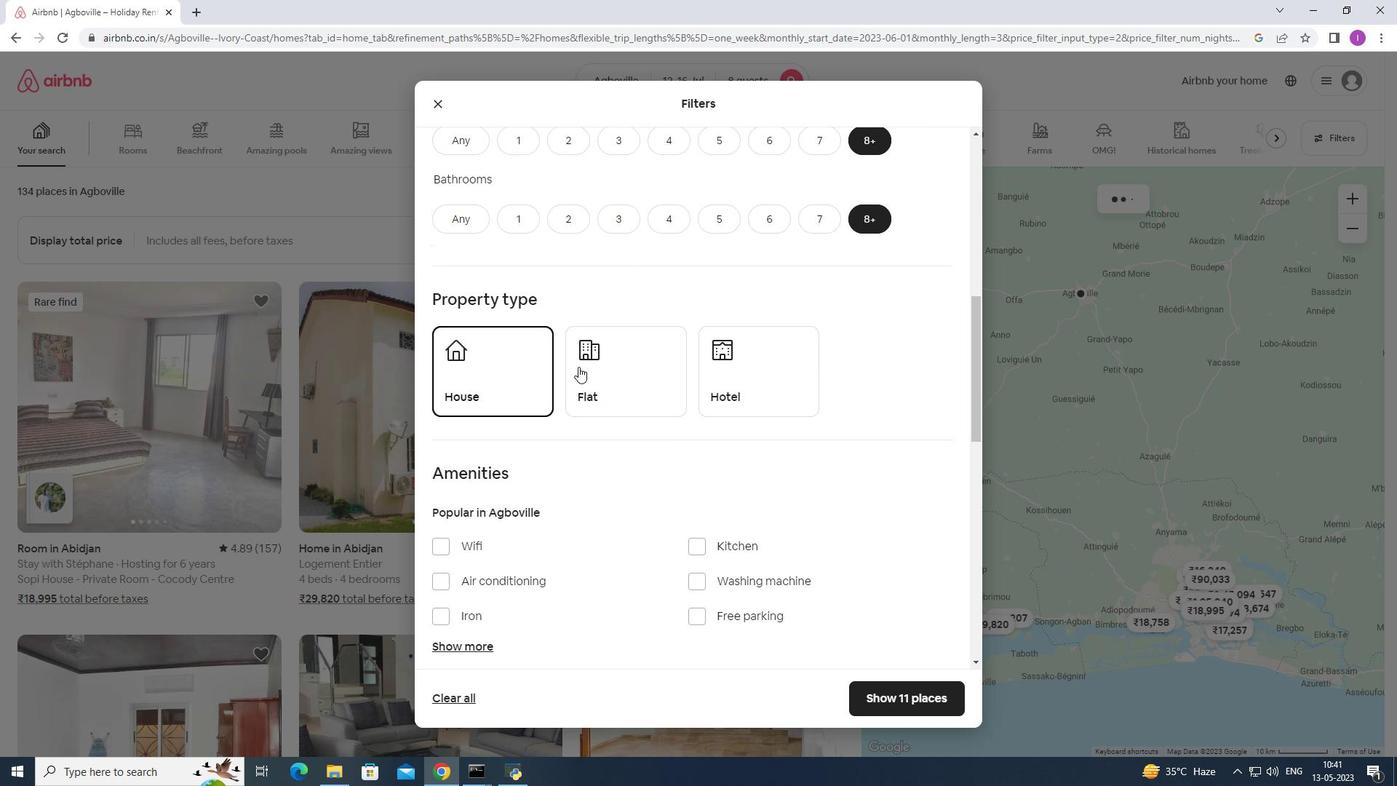 
Action: Mouse pressed left at (637, 368)
Screenshot: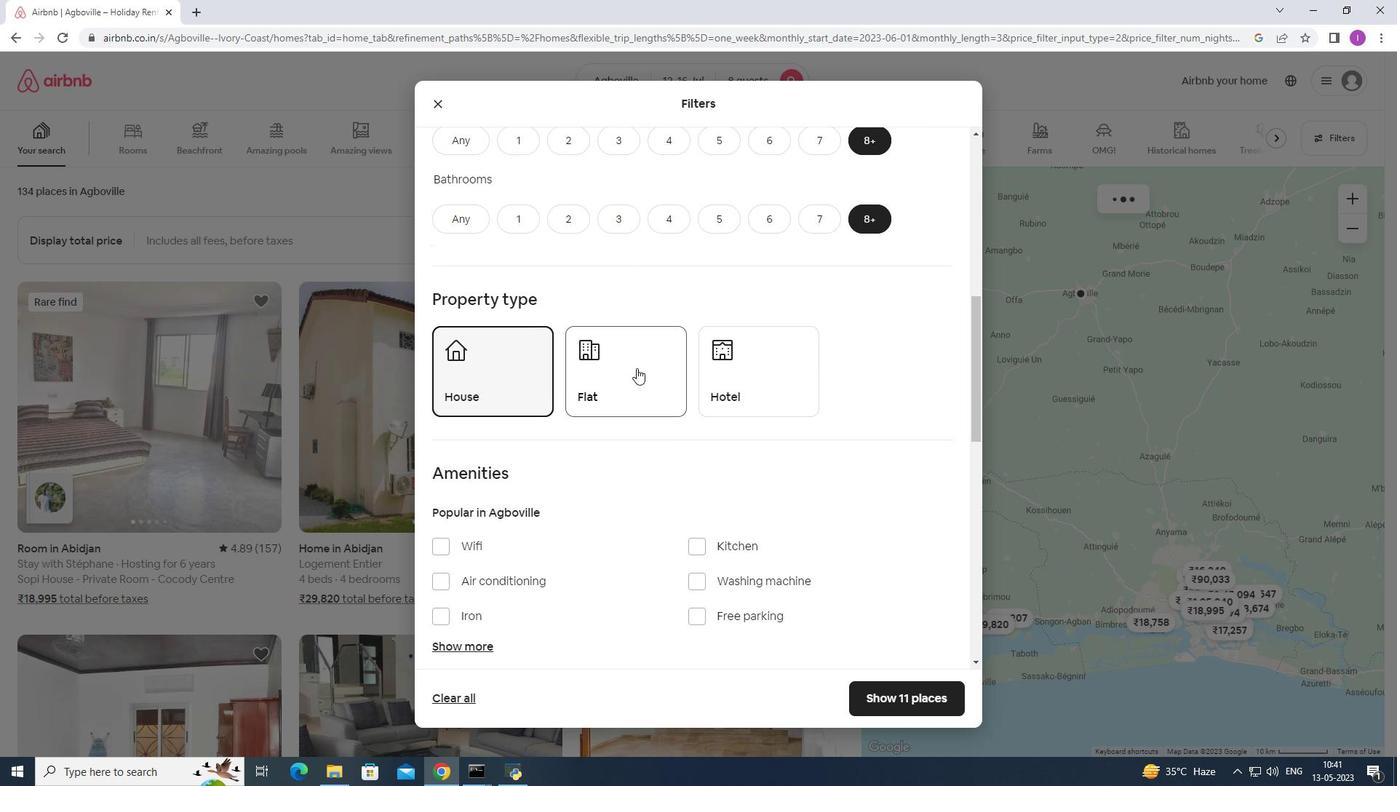 
Action: Mouse moved to (631, 409)
Screenshot: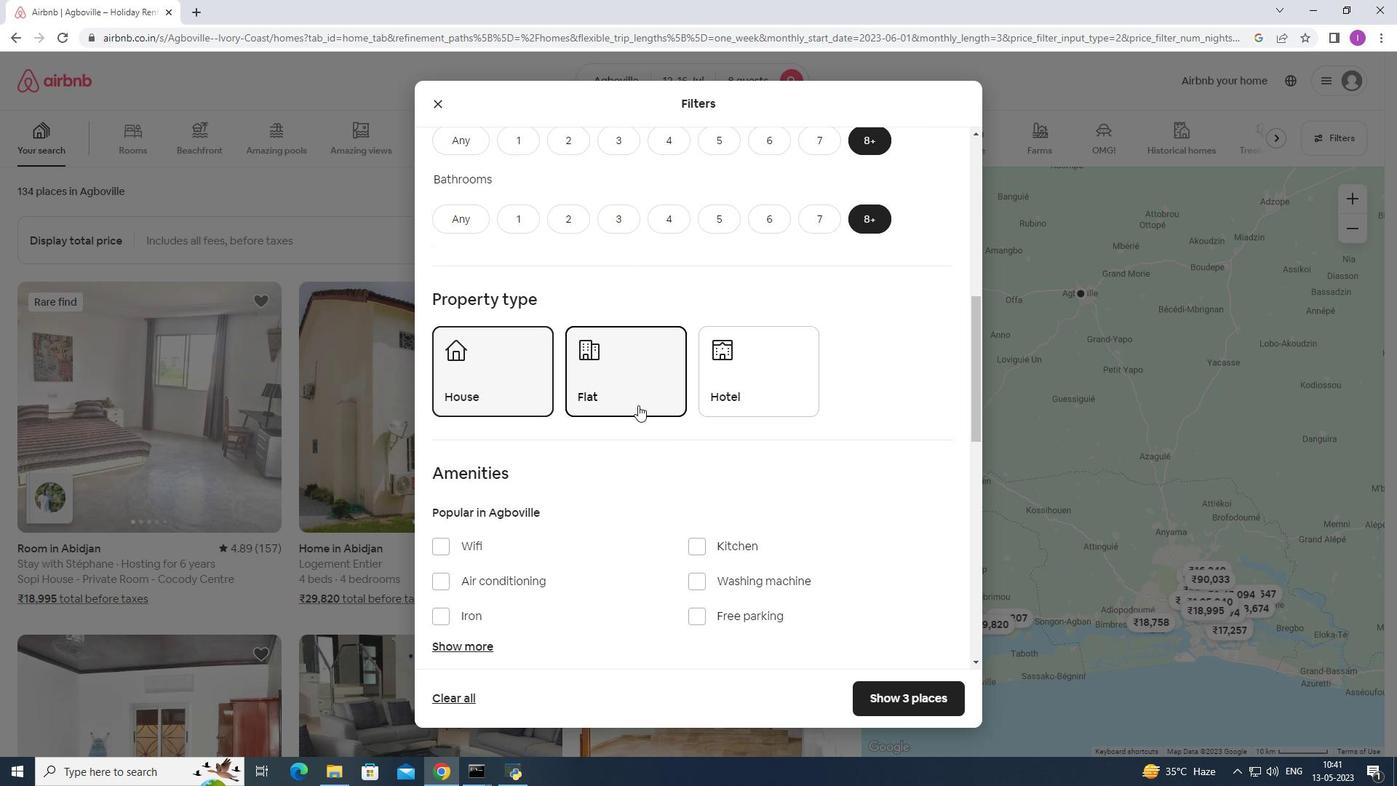 
Action: Mouse scrolled (631, 408) with delta (0, 0)
Screenshot: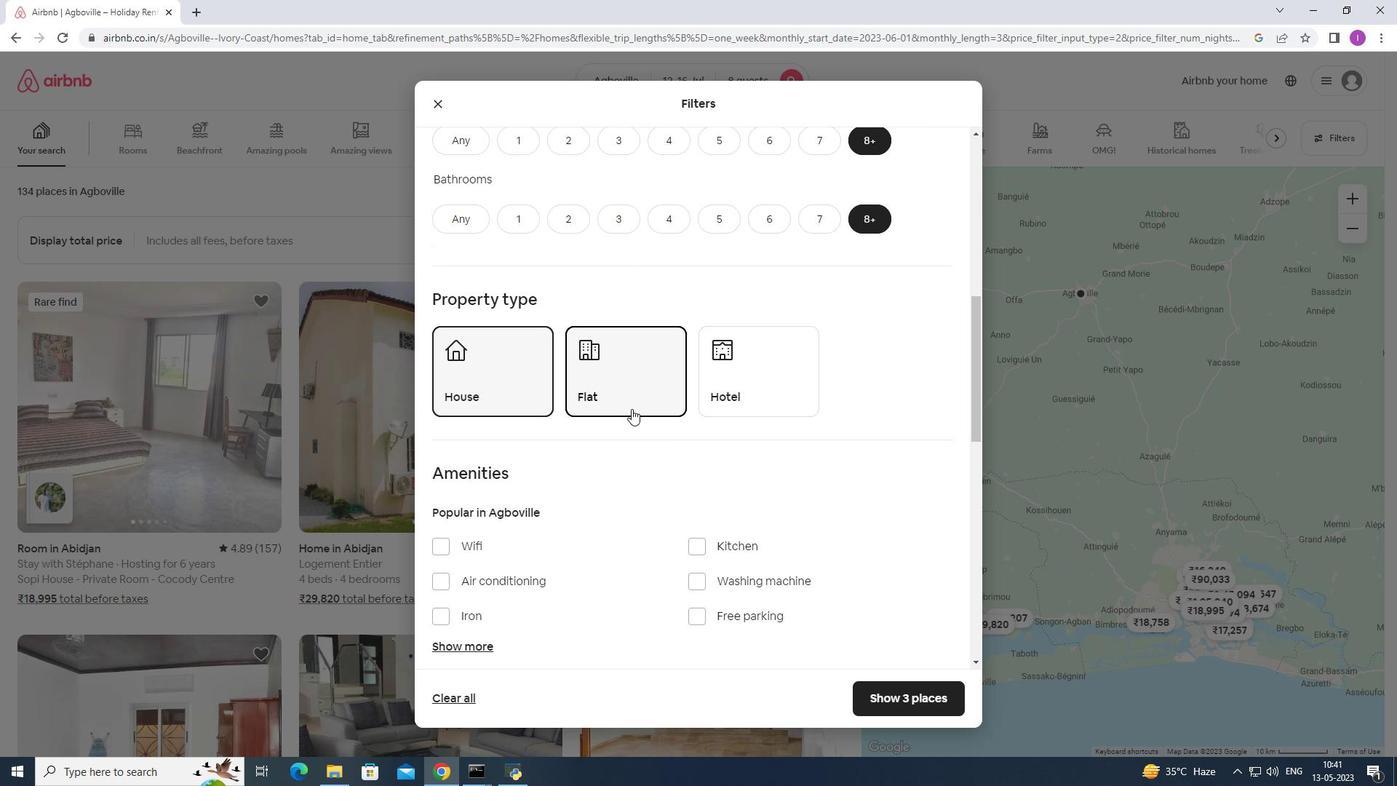 
Action: Mouse scrolled (631, 408) with delta (0, 0)
Screenshot: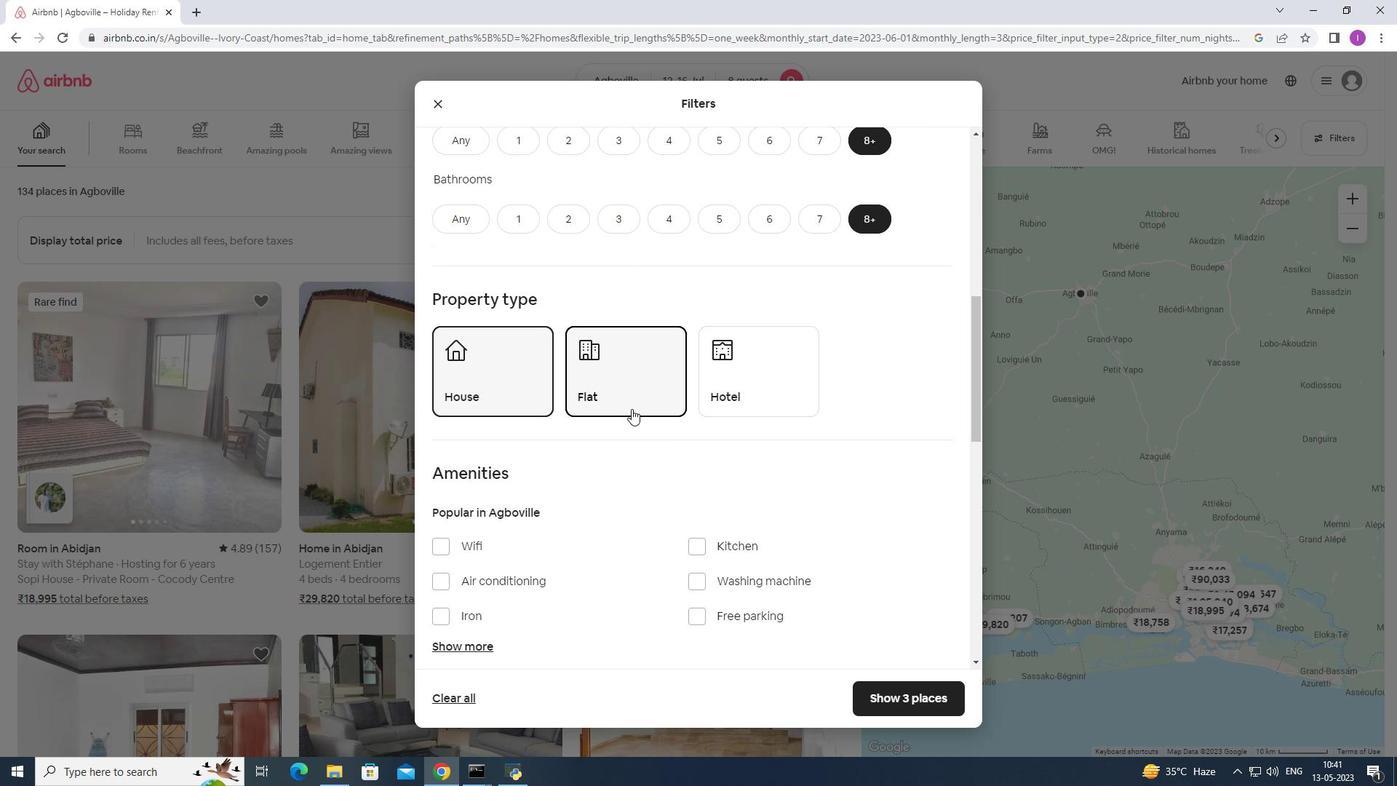 
Action: Mouse moved to (442, 399)
Screenshot: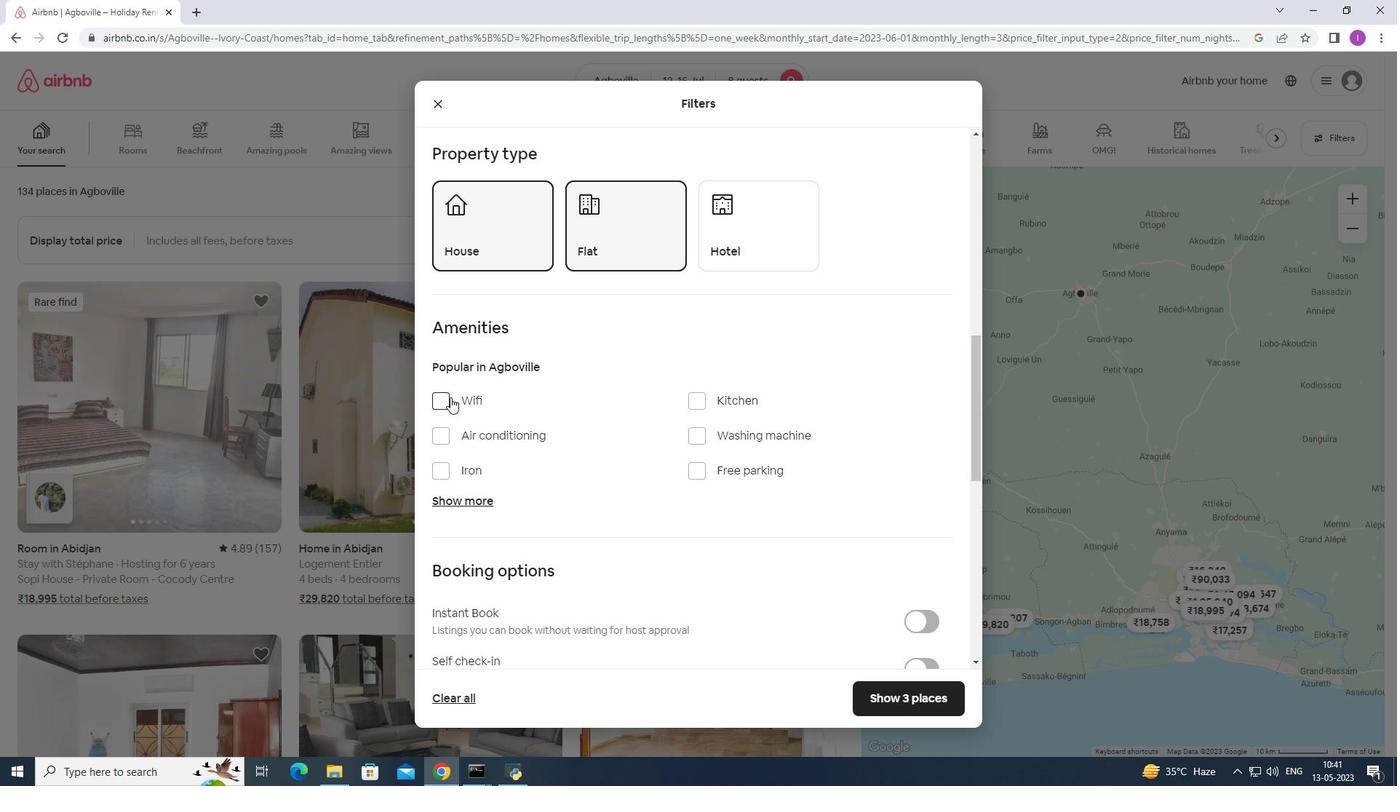 
Action: Mouse pressed left at (442, 399)
Screenshot: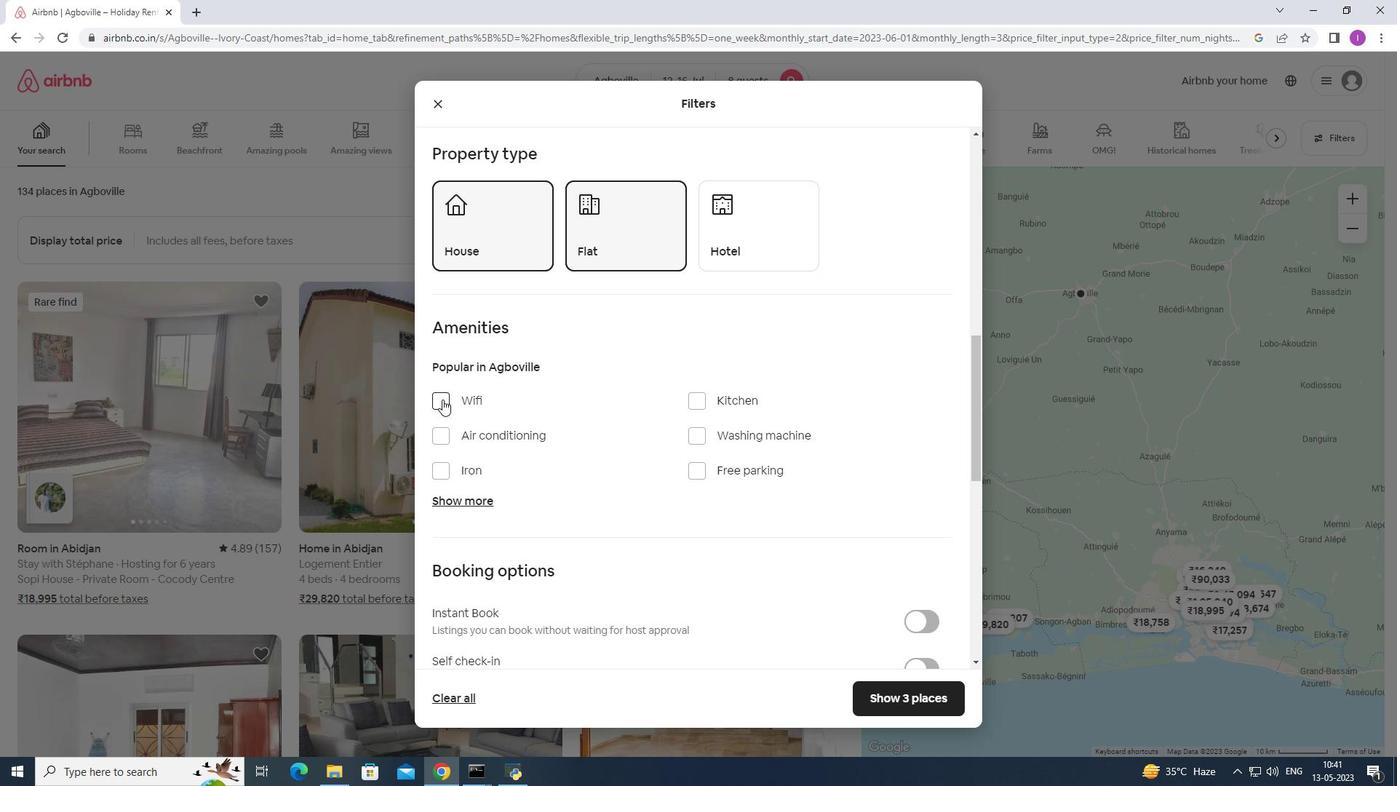 
Action: Mouse moved to (698, 476)
Screenshot: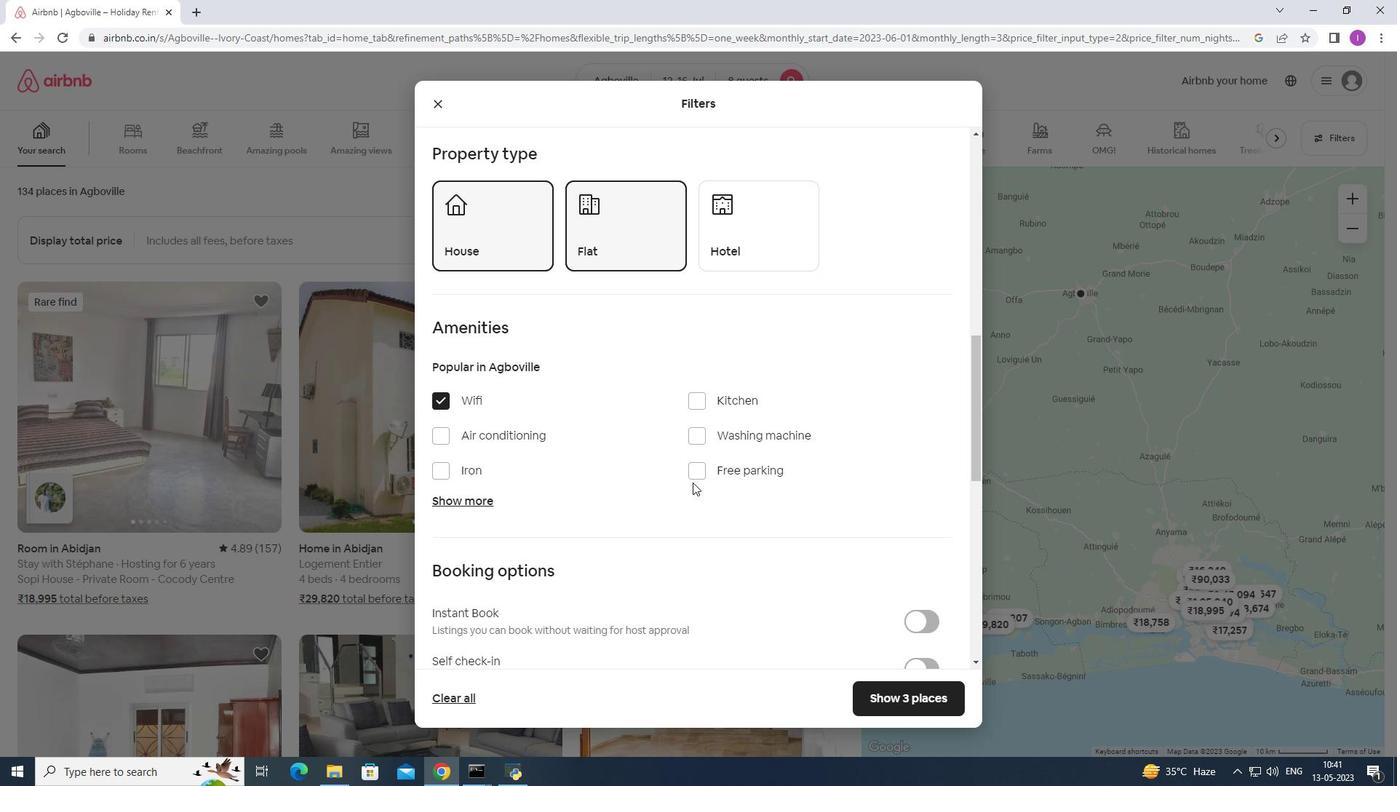 
Action: Mouse pressed left at (698, 476)
Screenshot: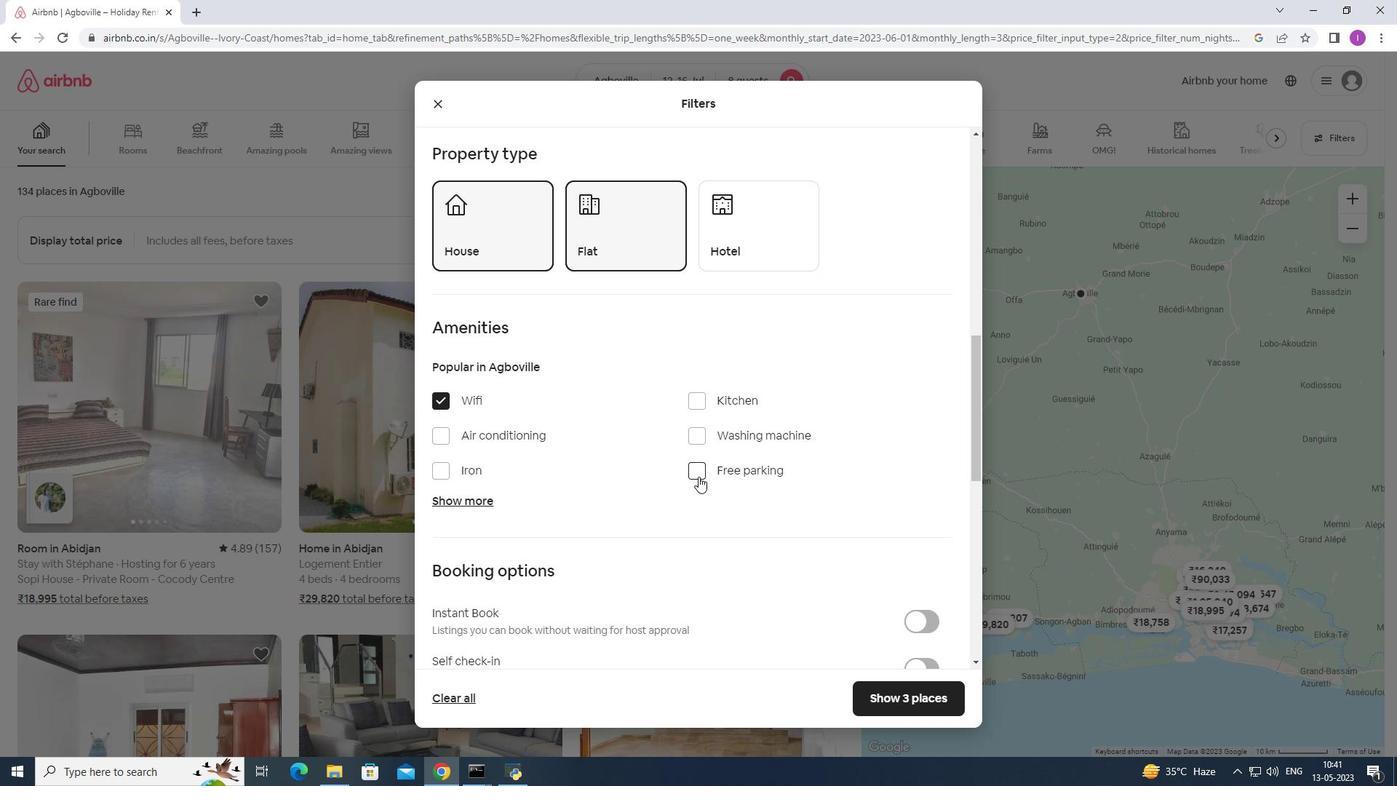 
Action: Mouse moved to (489, 500)
Screenshot: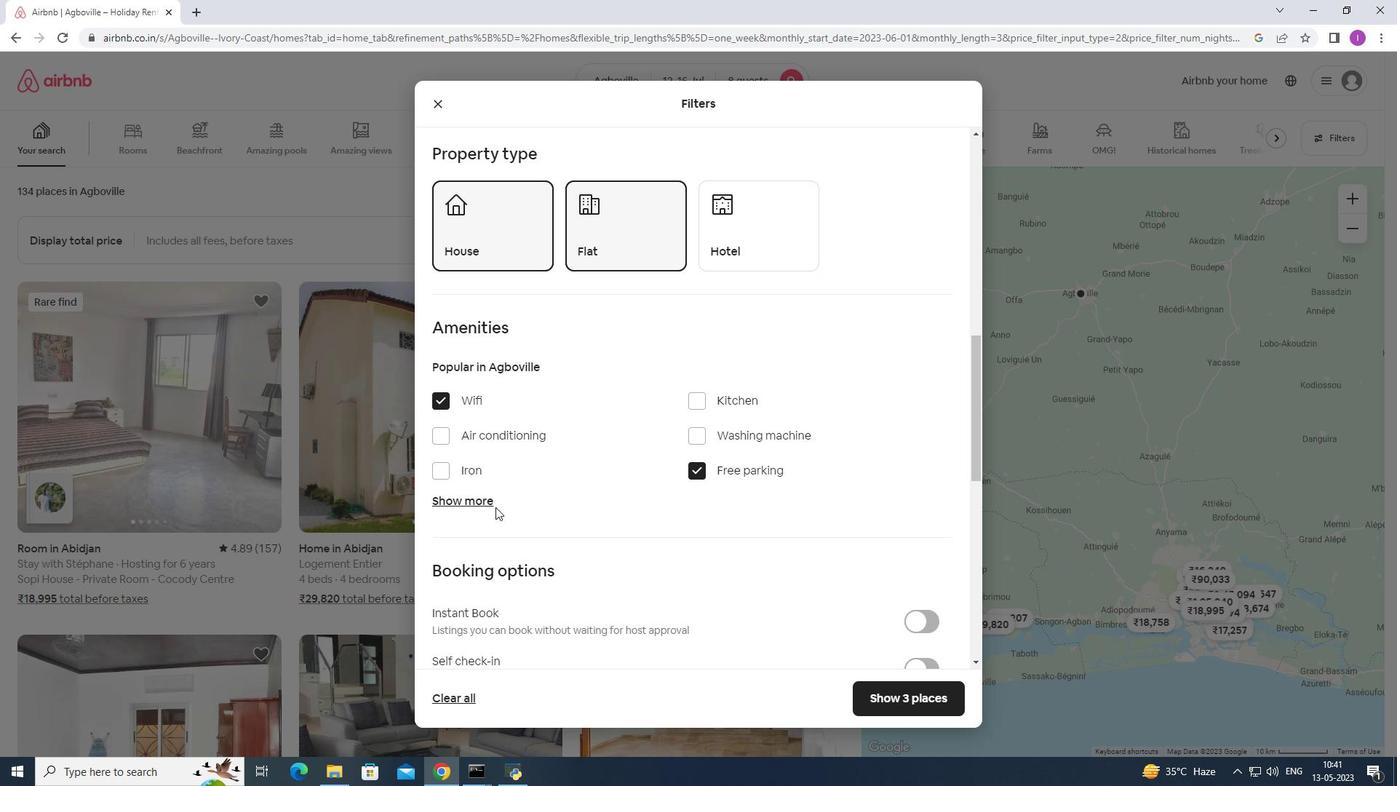 
Action: Mouse pressed left at (489, 500)
Screenshot: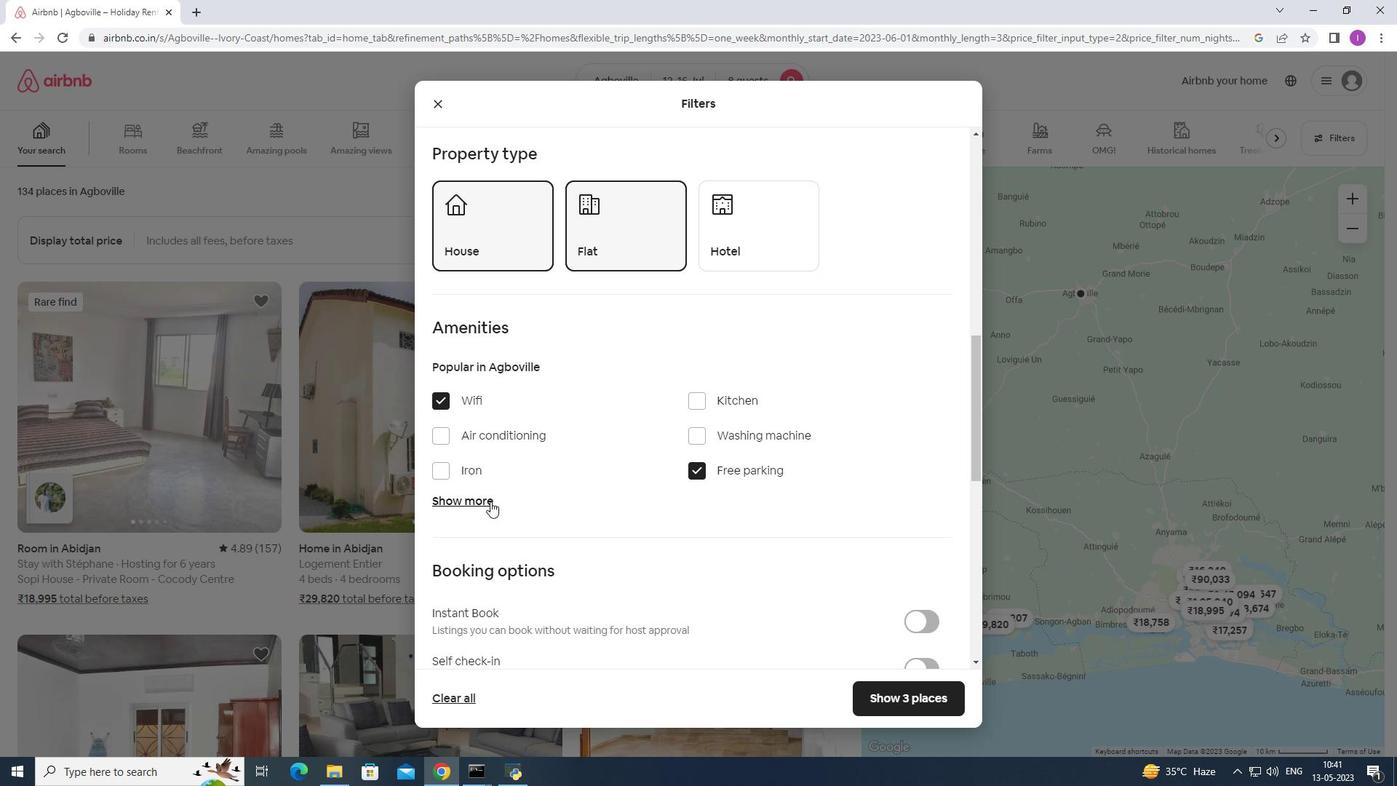 
Action: Mouse moved to (697, 580)
Screenshot: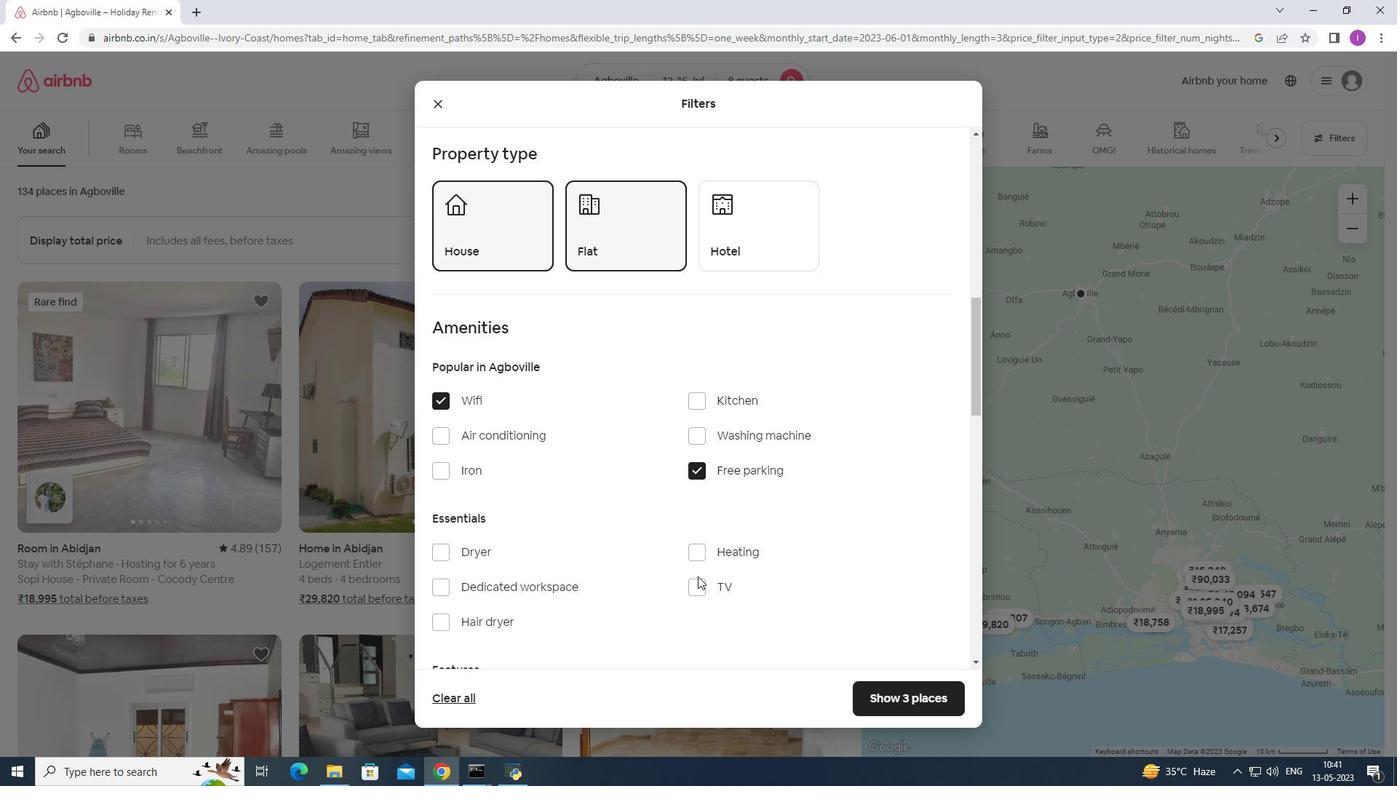 
Action: Mouse pressed left at (697, 580)
Screenshot: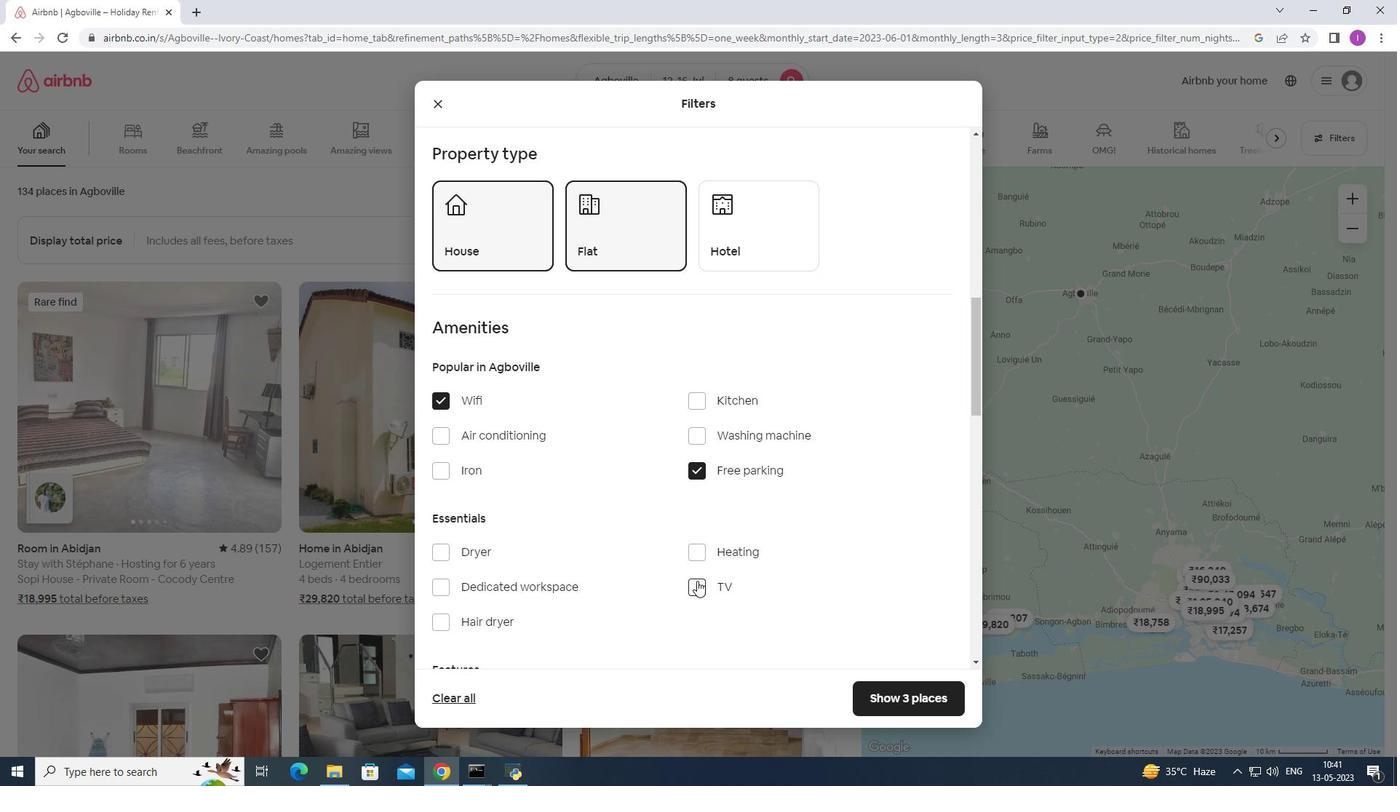 
Action: Mouse moved to (434, 500)
Screenshot: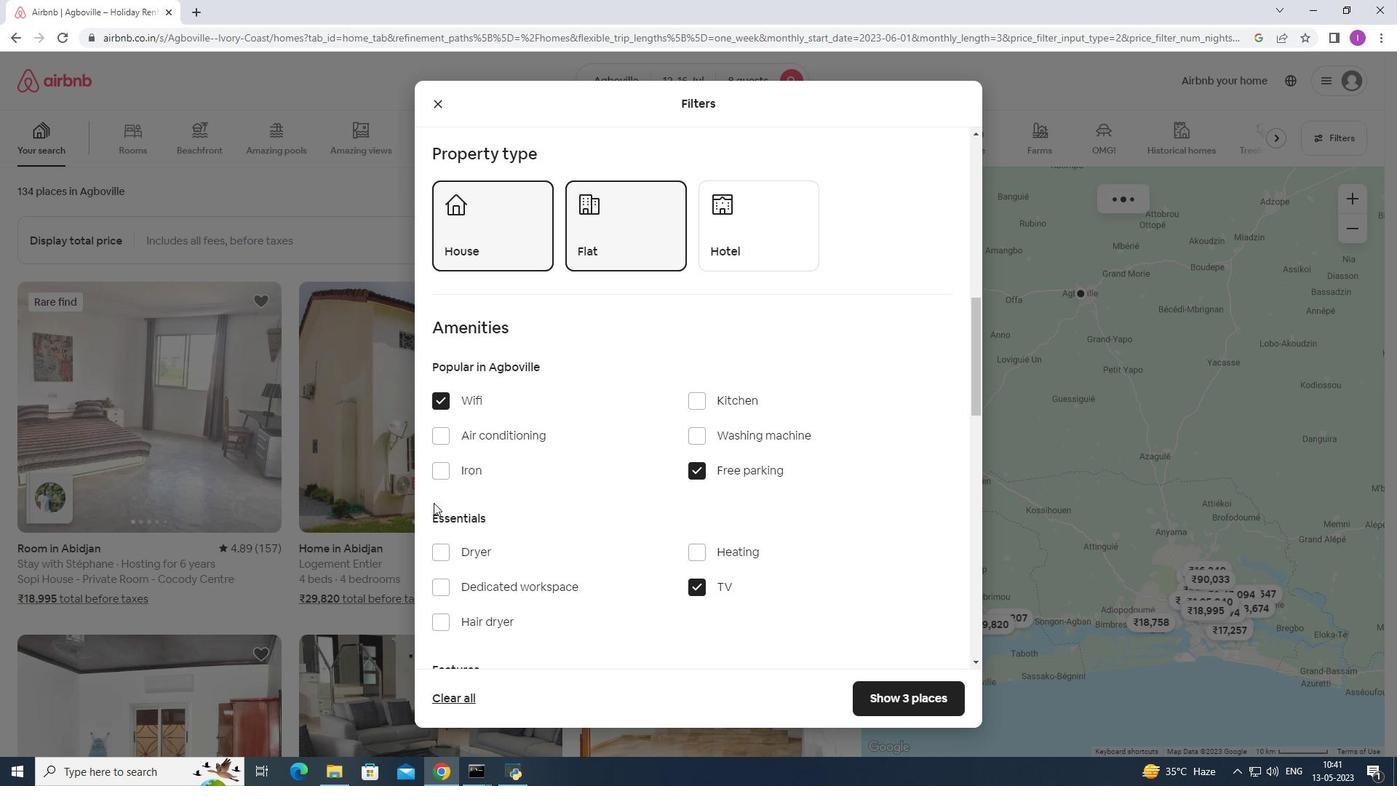 
Action: Mouse scrolled (434, 500) with delta (0, 0)
Screenshot: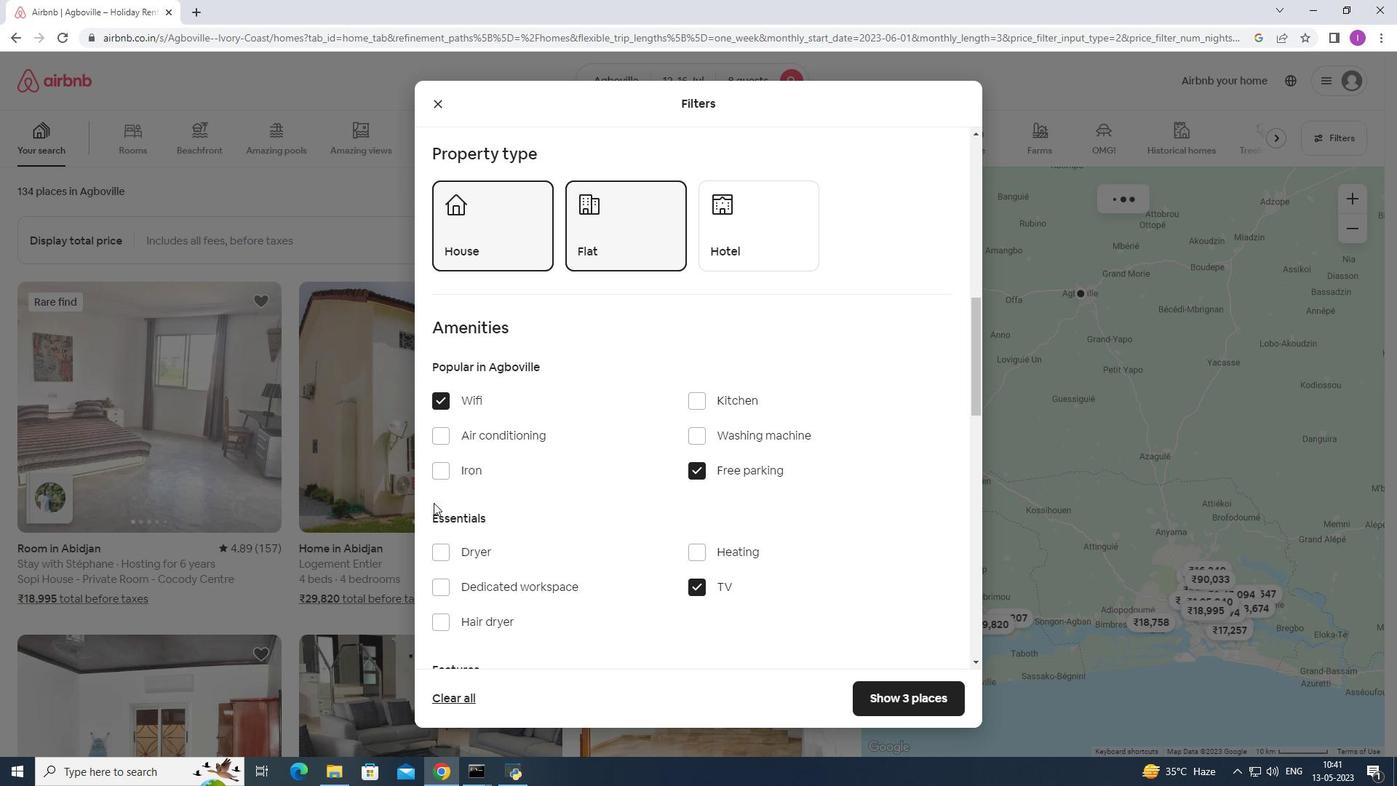 
Action: Mouse scrolled (434, 500) with delta (0, 0)
Screenshot: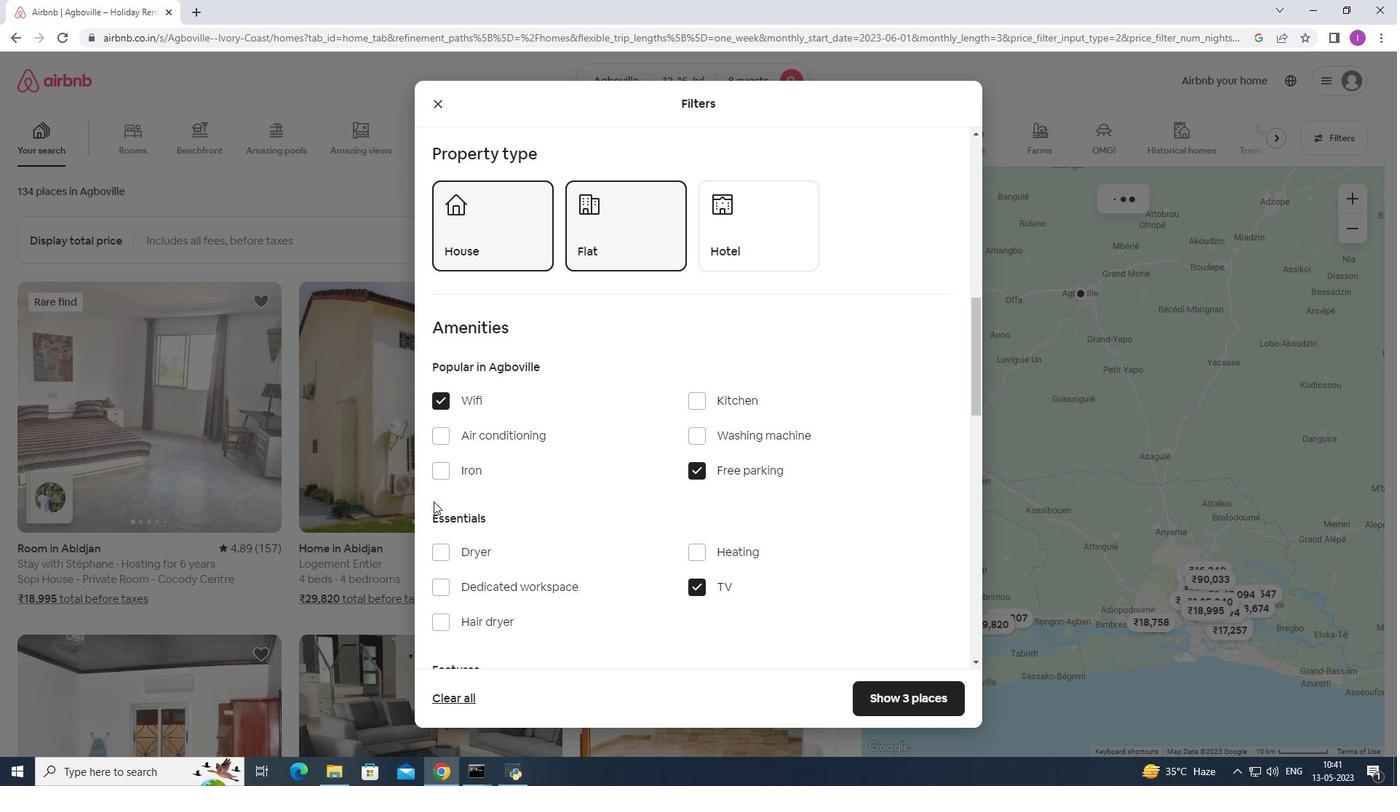 
Action: Mouse scrolled (434, 500) with delta (0, 0)
Screenshot: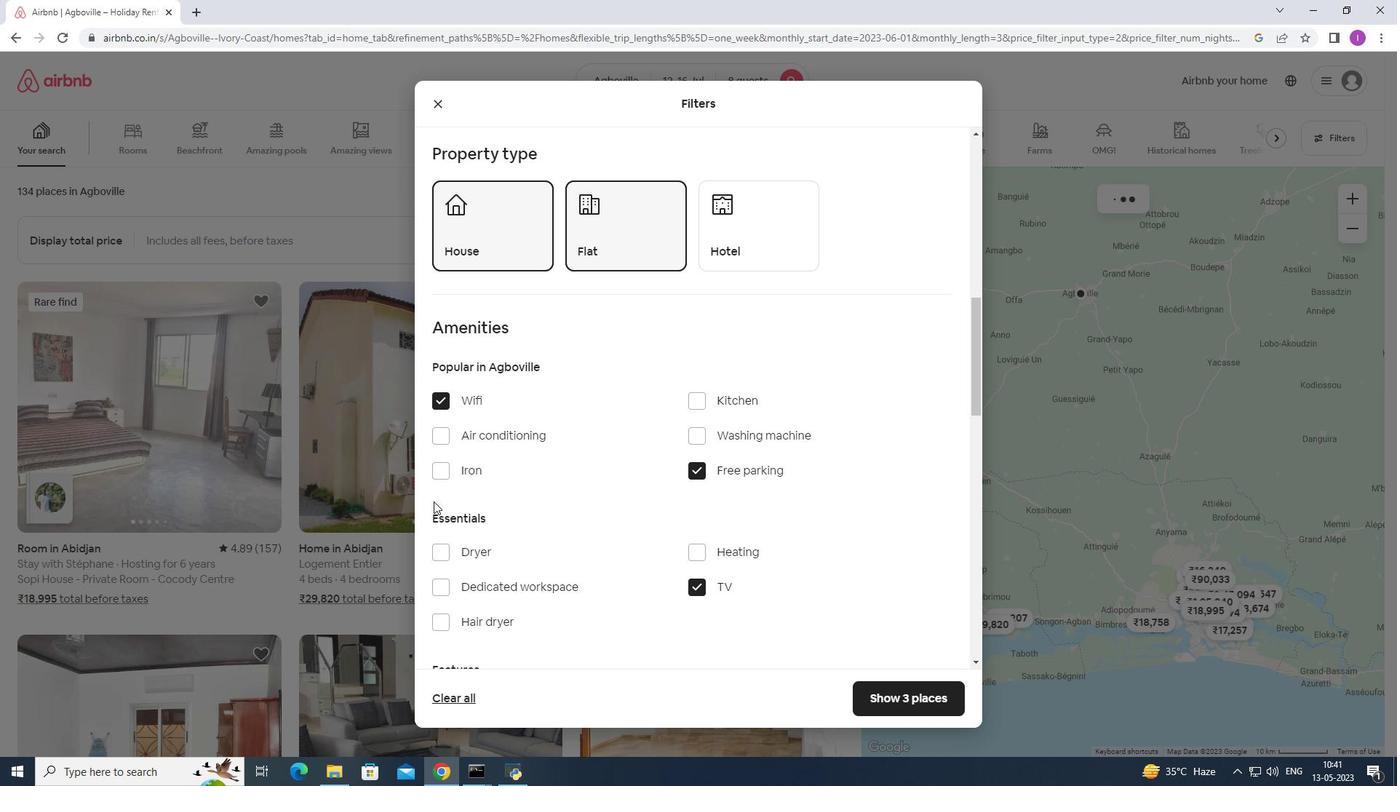 
Action: Mouse scrolled (434, 500) with delta (0, 0)
Screenshot: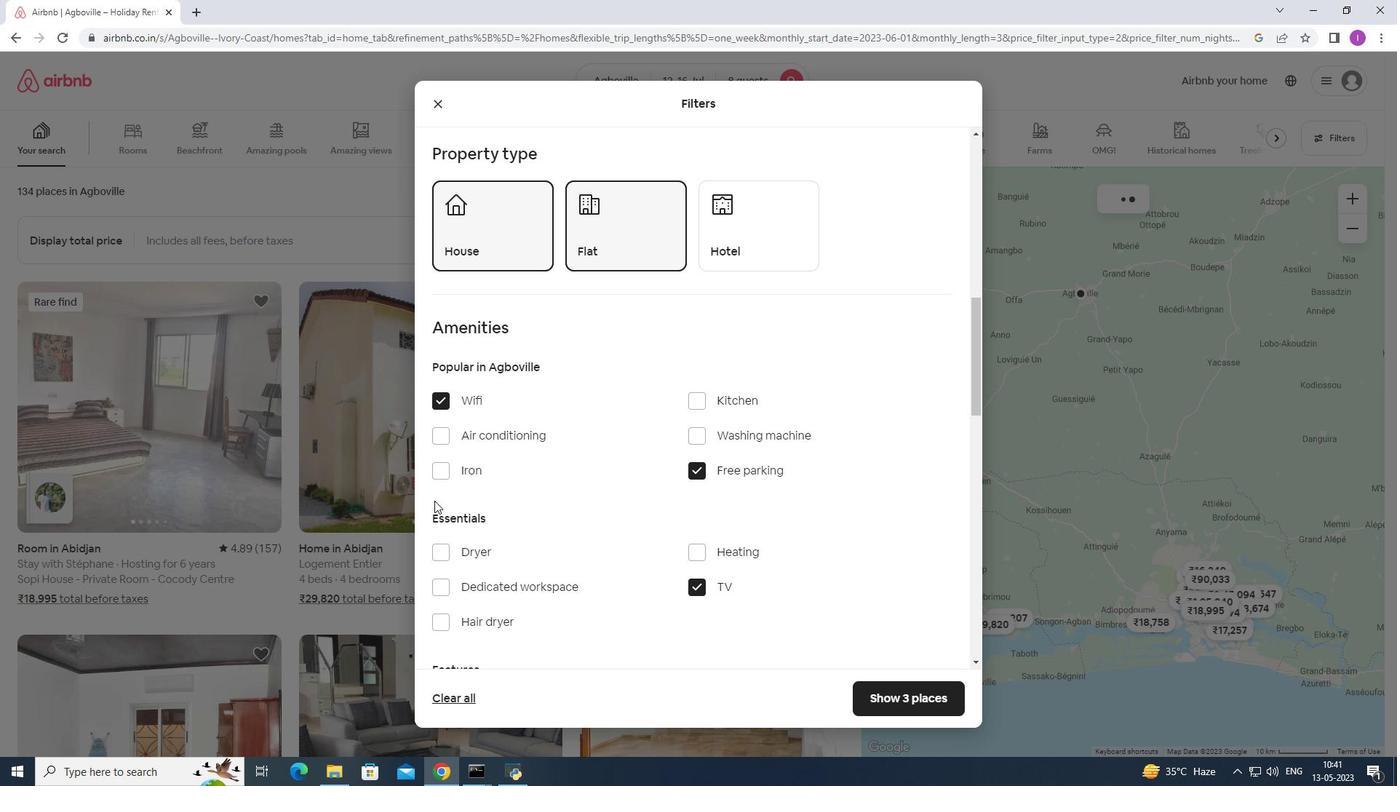
Action: Mouse moved to (435, 500)
Screenshot: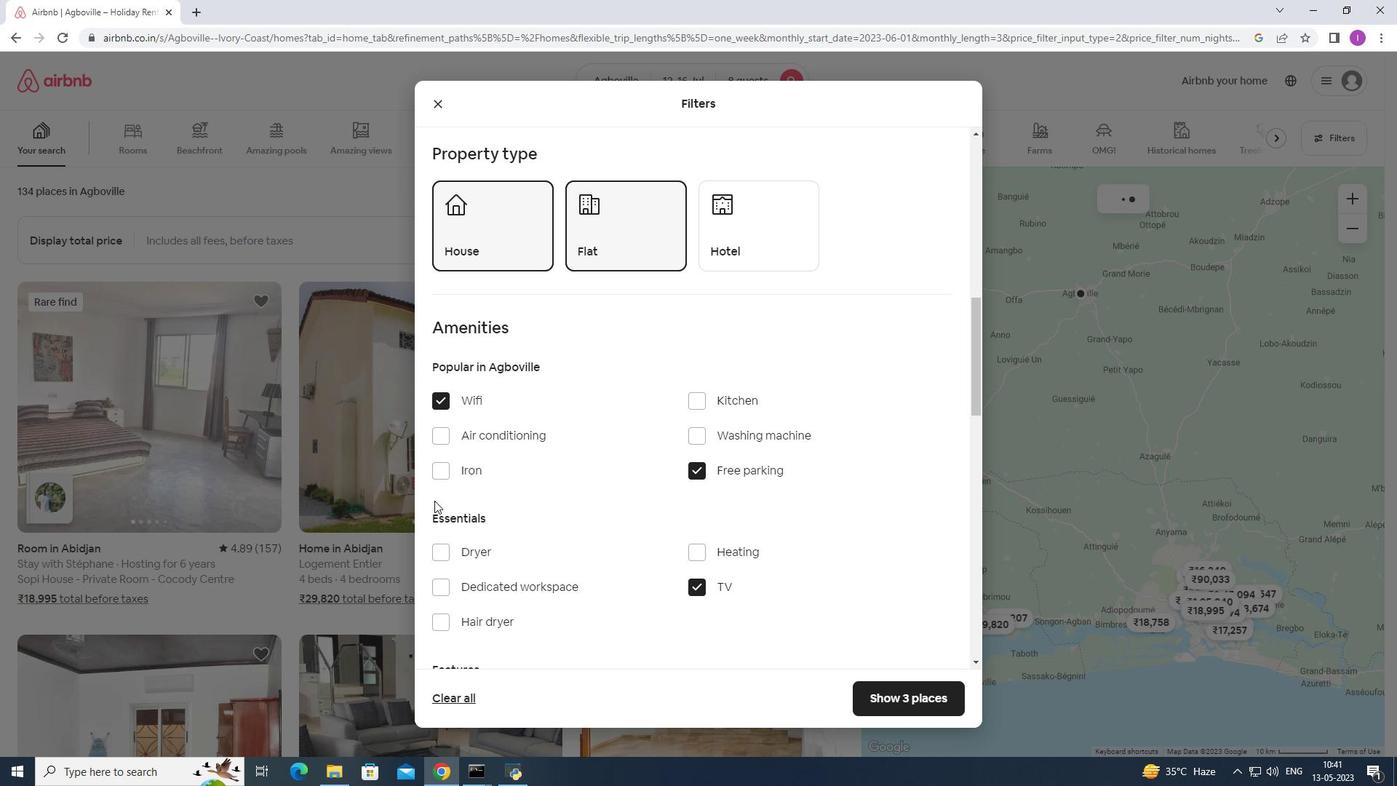 
Action: Mouse scrolled (435, 500) with delta (0, 0)
Screenshot: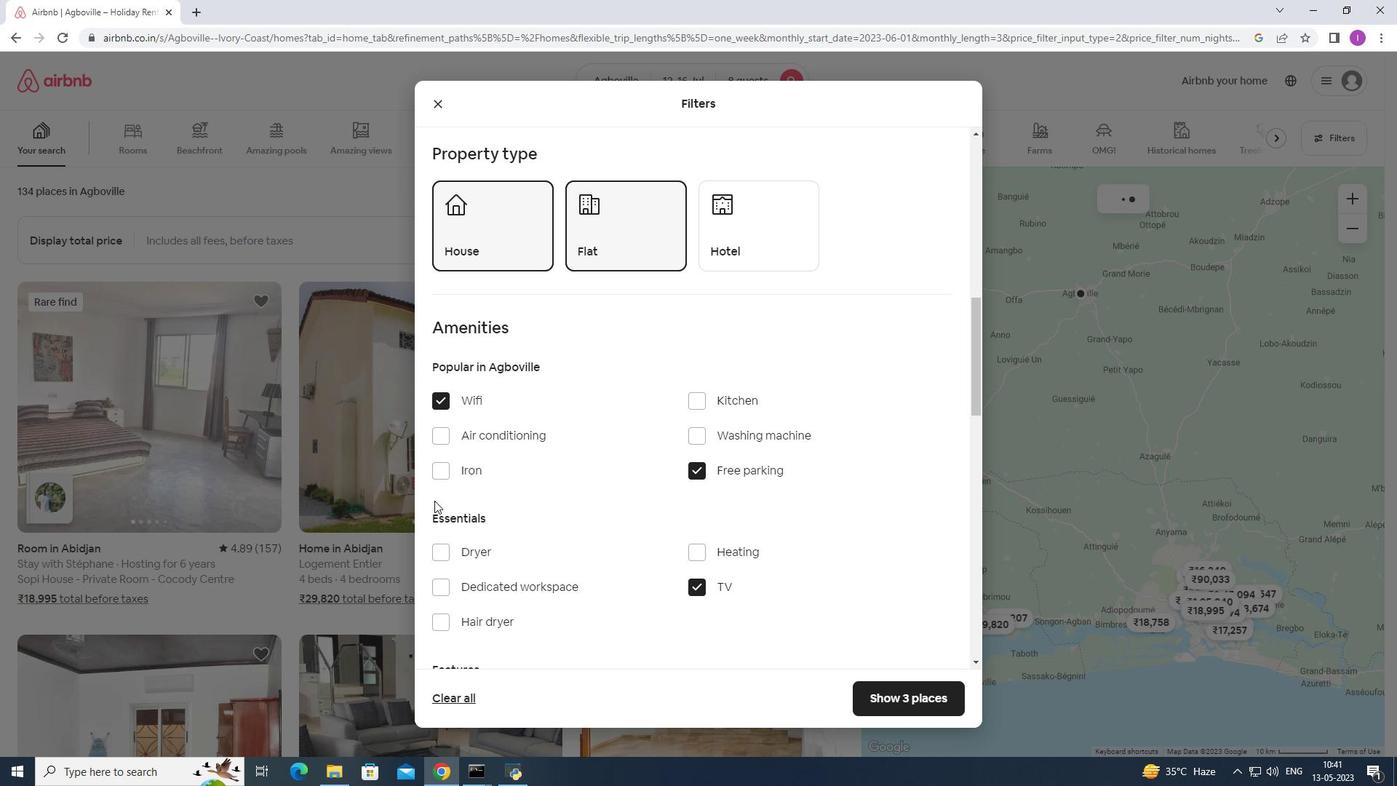 
Action: Mouse moved to (439, 414)
Screenshot: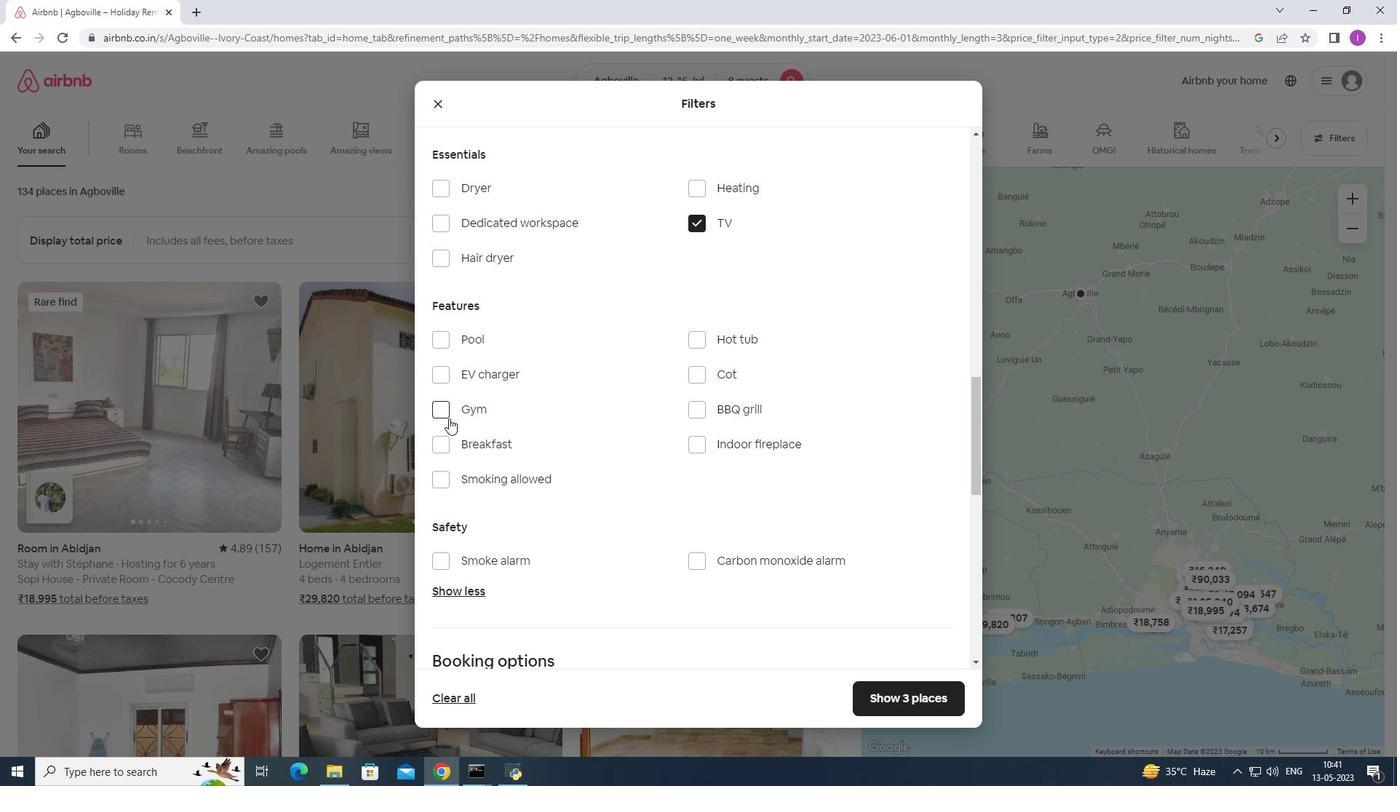 
Action: Mouse pressed left at (439, 414)
Screenshot: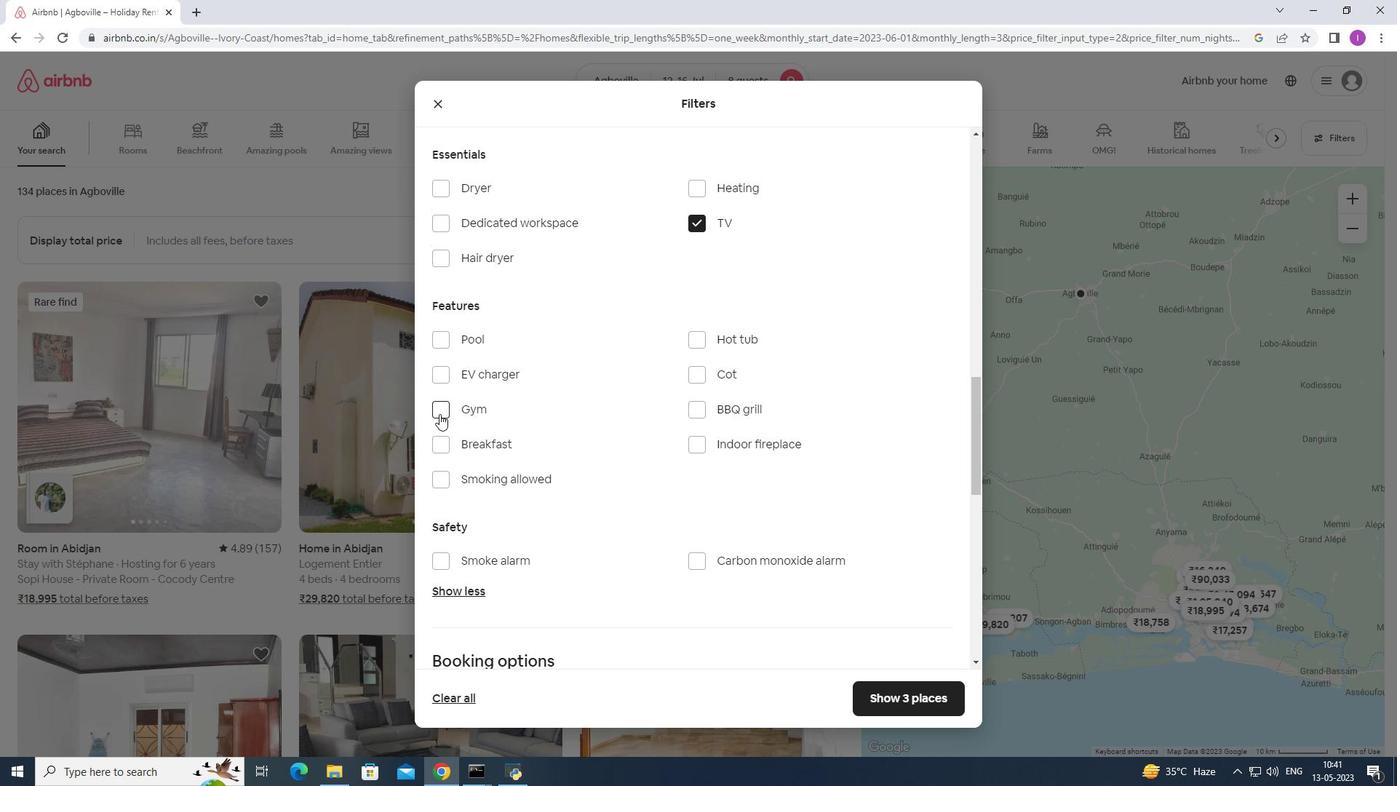 
Action: Mouse moved to (435, 441)
Screenshot: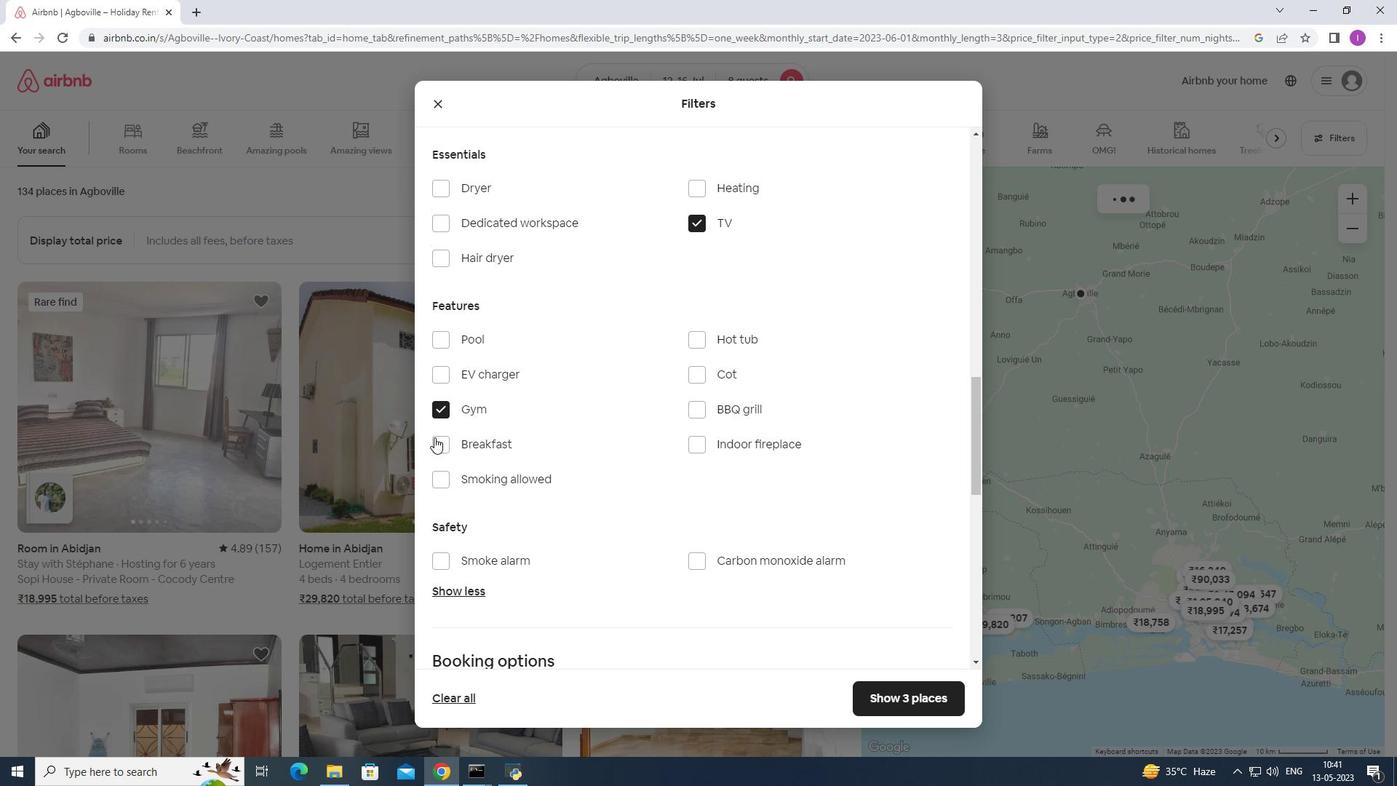 
Action: Mouse pressed left at (435, 441)
Screenshot: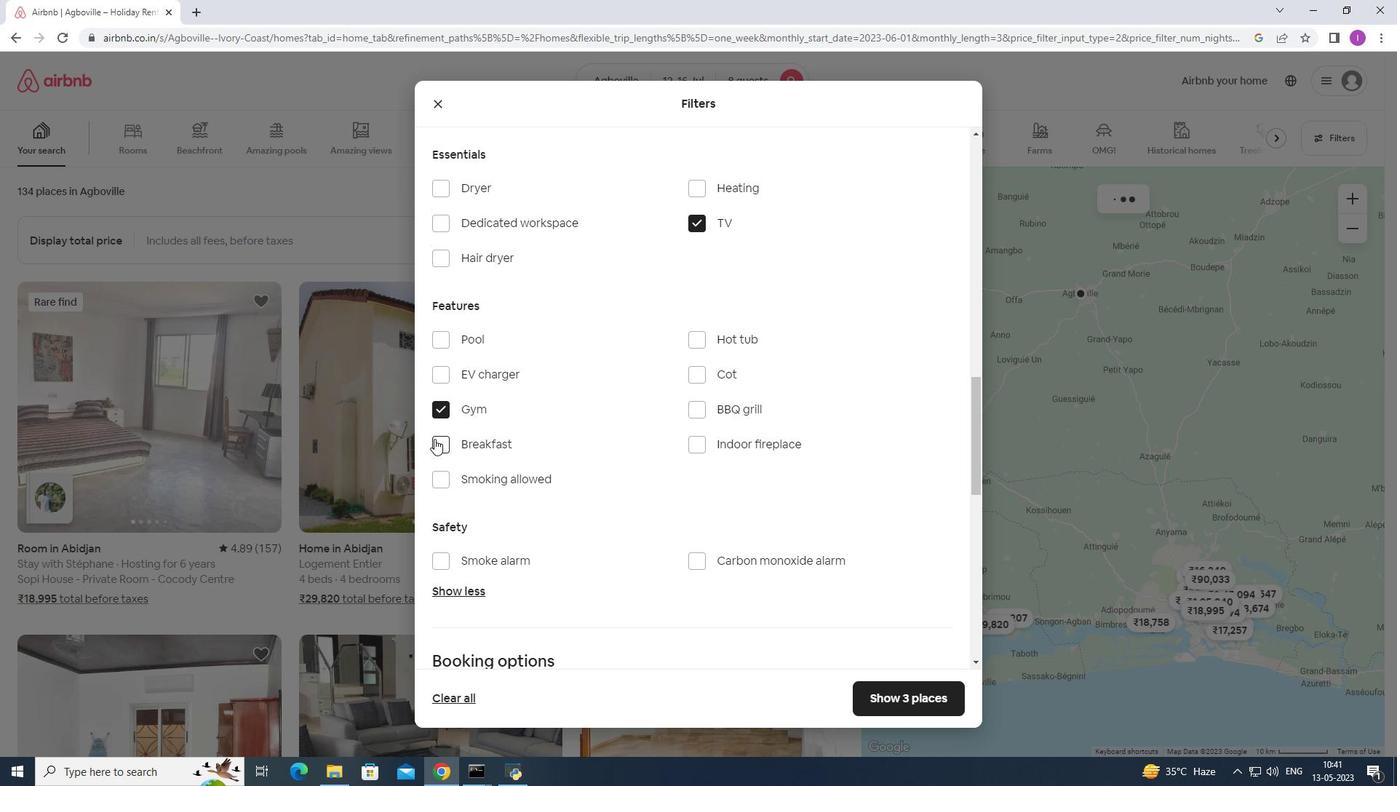
Action: Mouse moved to (634, 452)
Screenshot: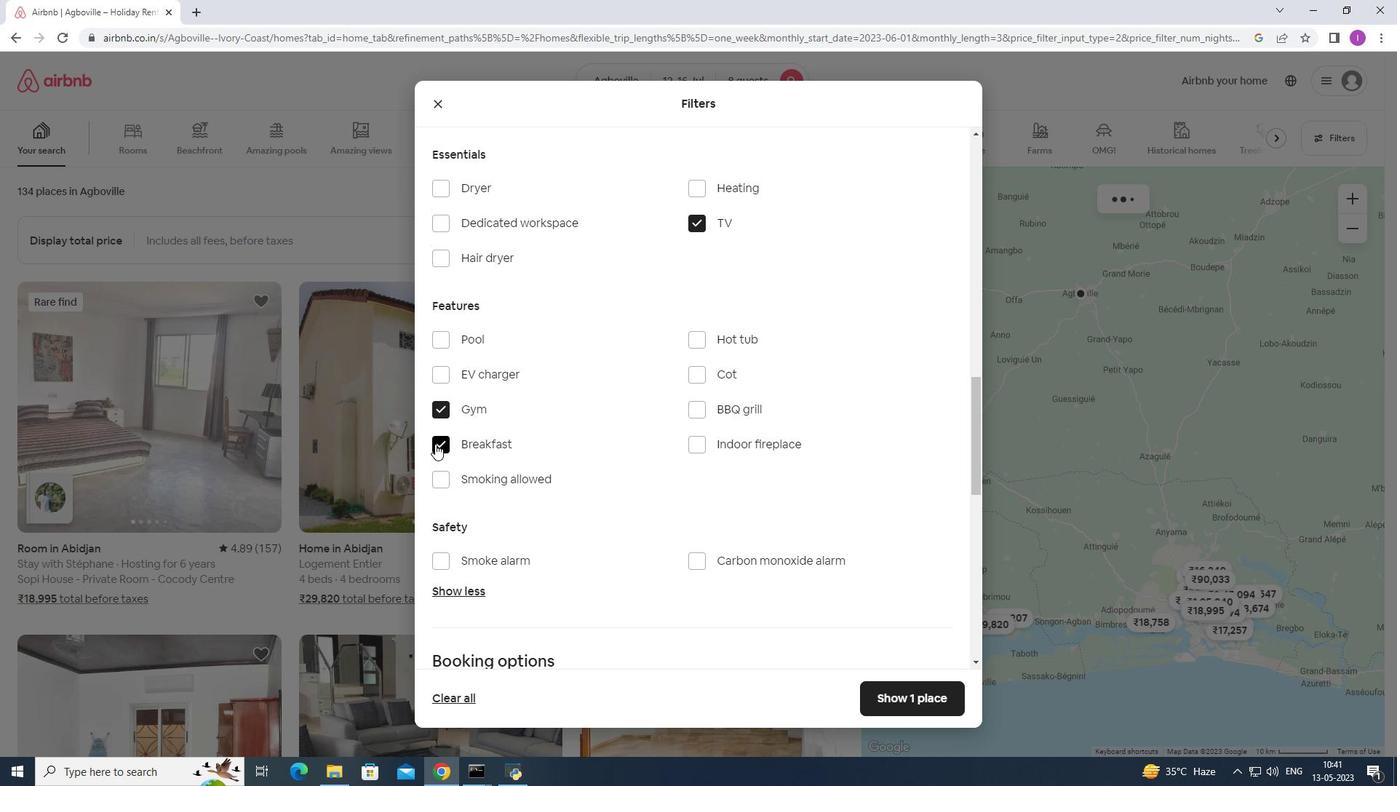 
Action: Mouse scrolled (634, 451) with delta (0, 0)
Screenshot: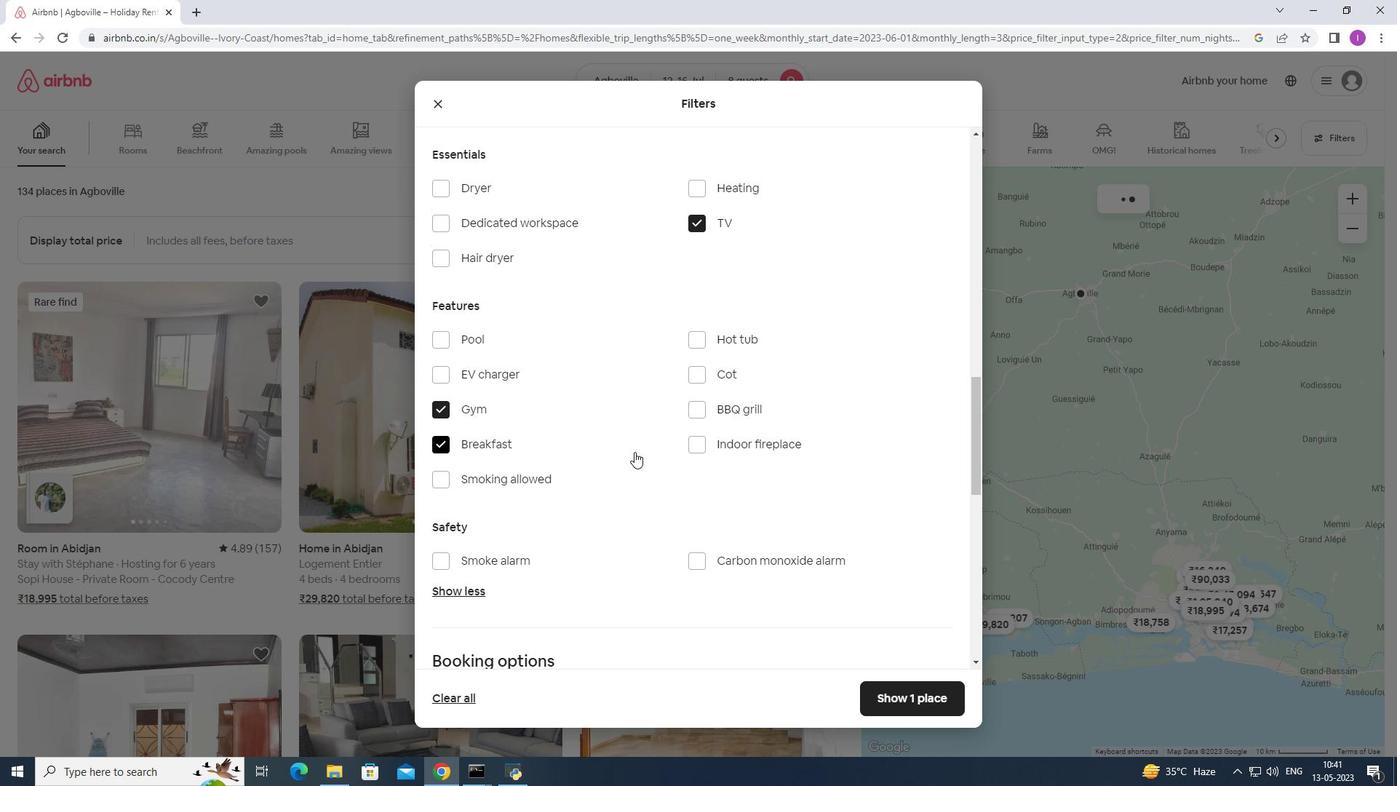 
Action: Mouse scrolled (634, 451) with delta (0, 0)
Screenshot: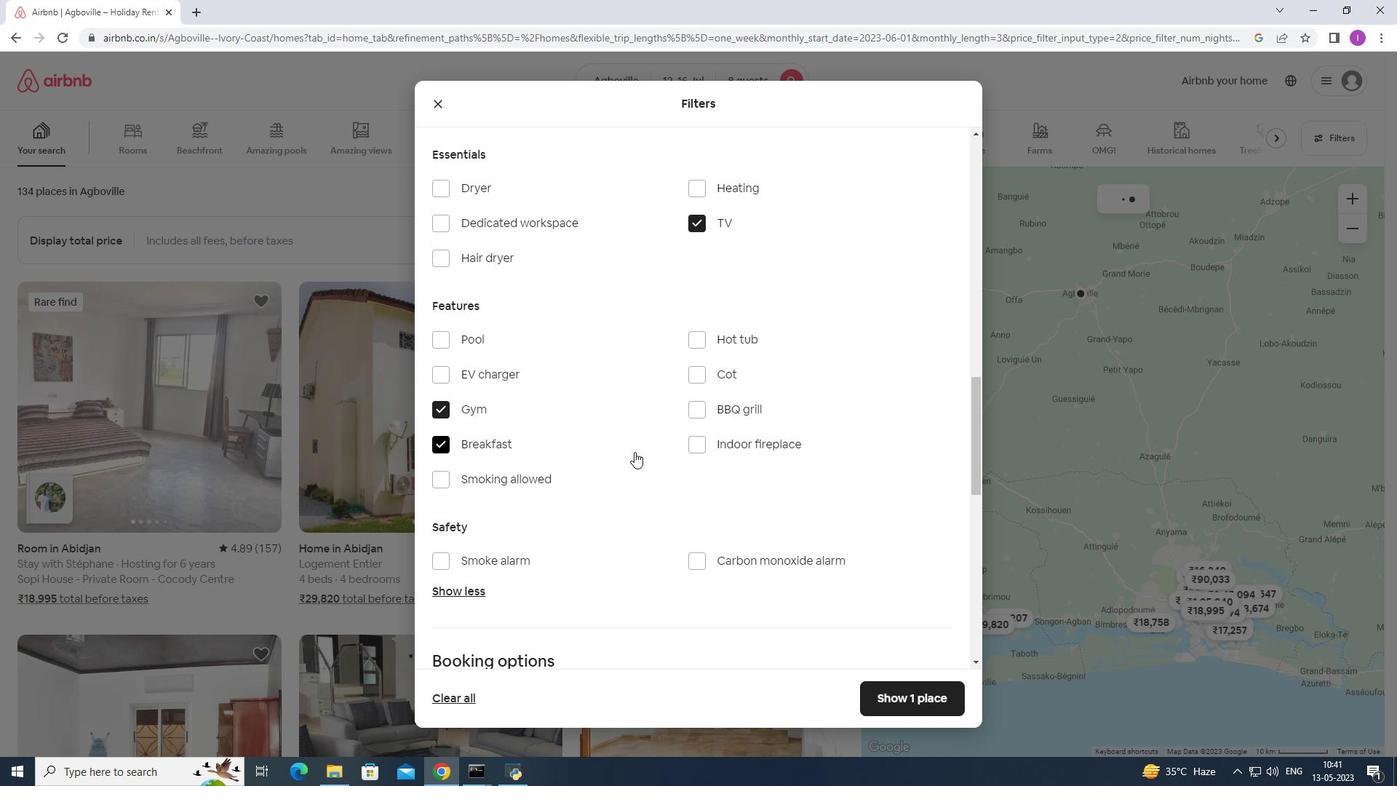 
Action: Mouse scrolled (634, 451) with delta (0, 0)
Screenshot: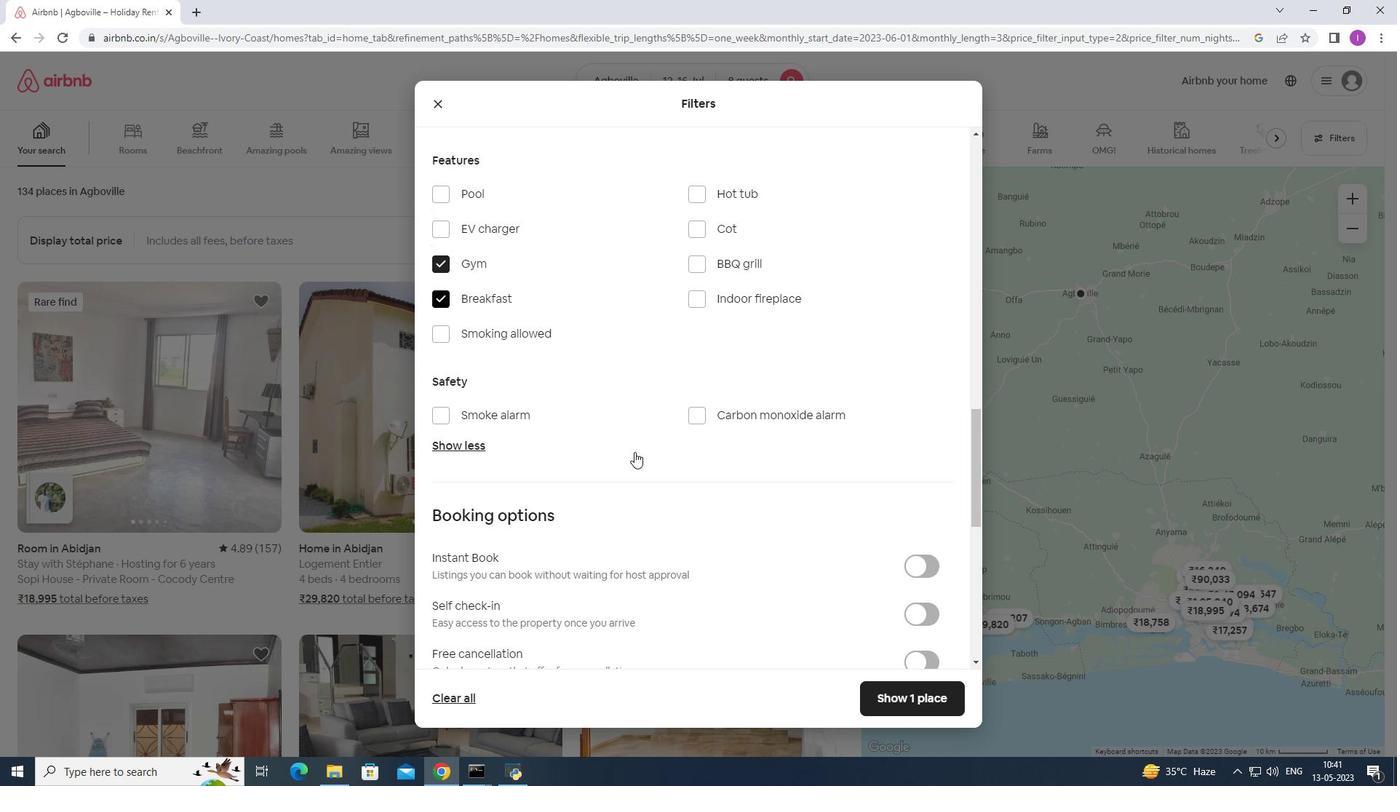 
Action: Mouse moved to (775, 442)
Screenshot: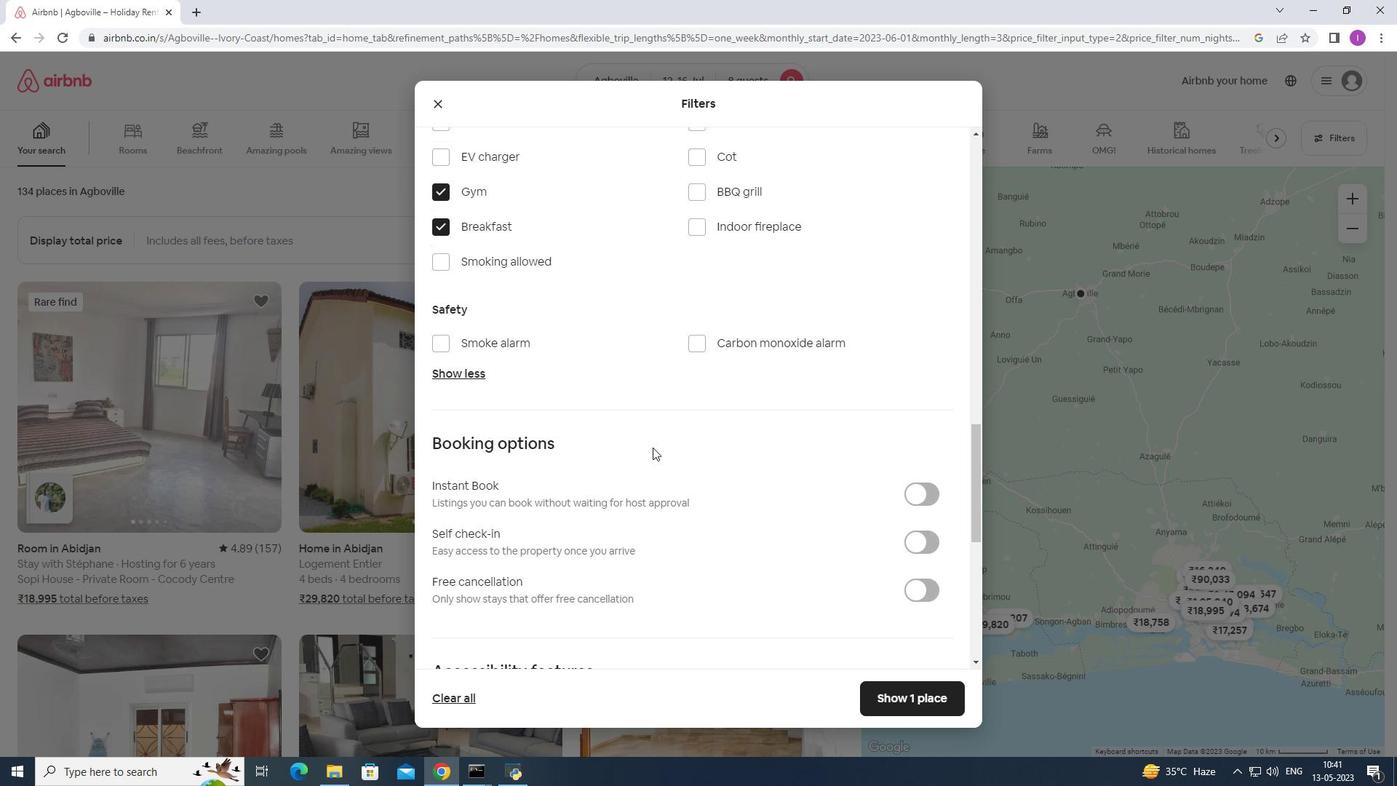 
Action: Mouse scrolled (775, 441) with delta (0, 0)
Screenshot: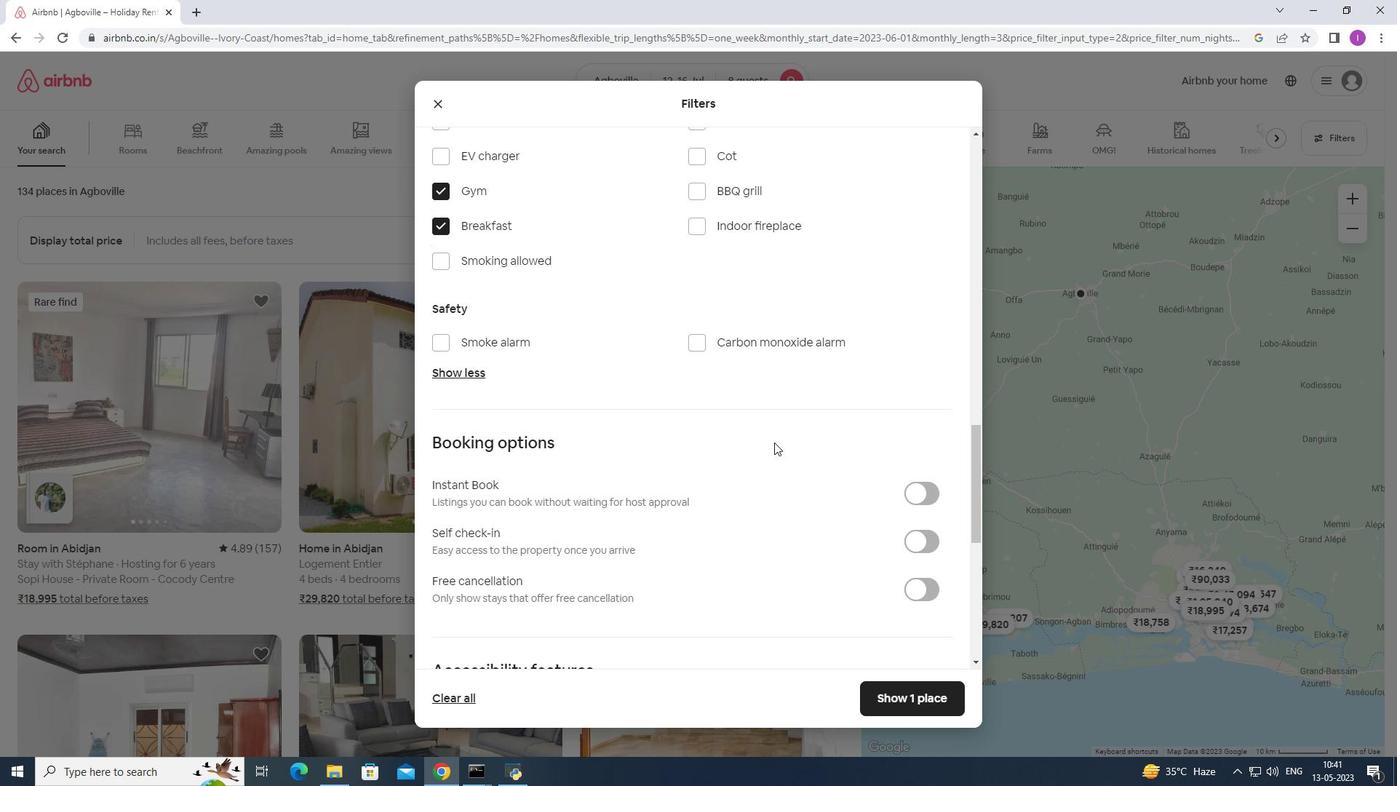 
Action: Mouse scrolled (775, 441) with delta (0, 0)
Screenshot: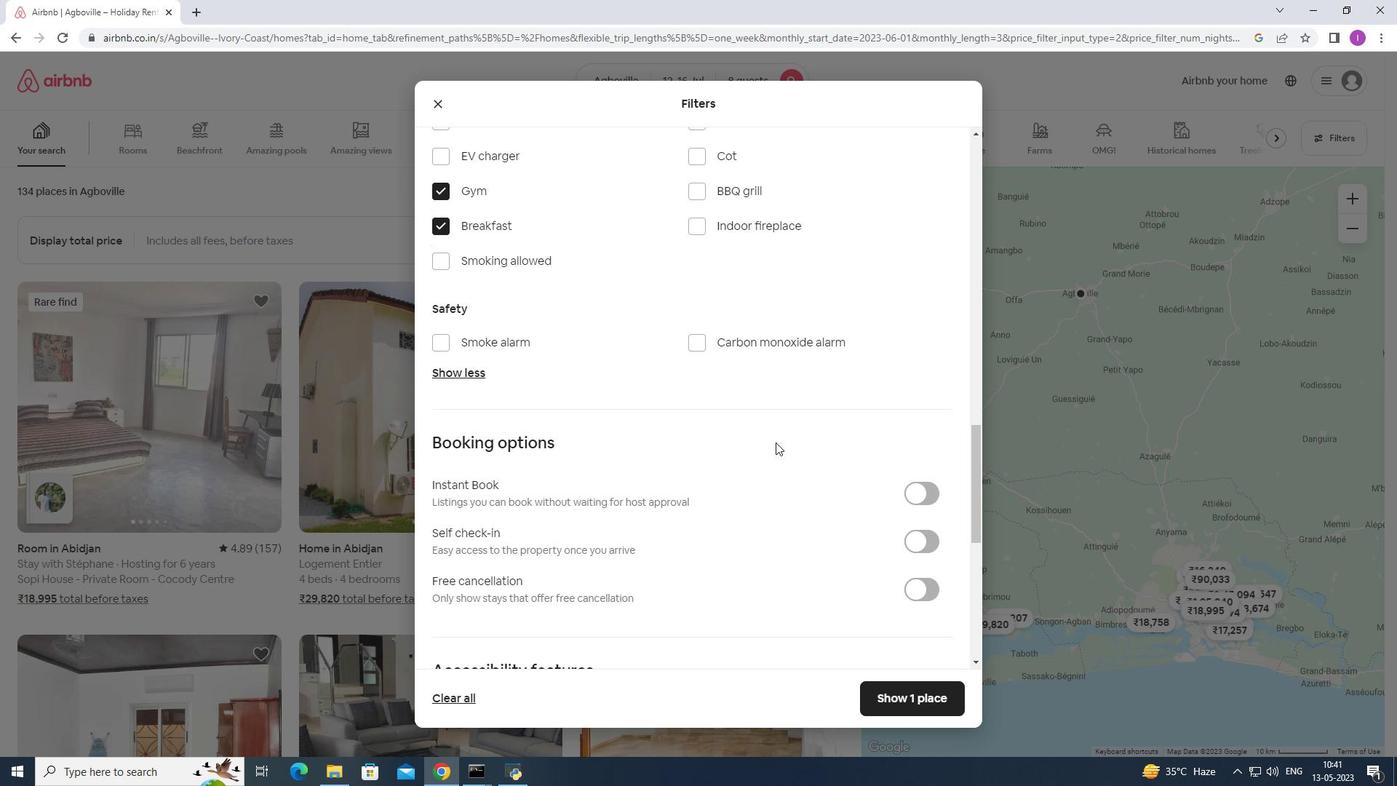 
Action: Mouse scrolled (775, 441) with delta (0, 0)
Screenshot: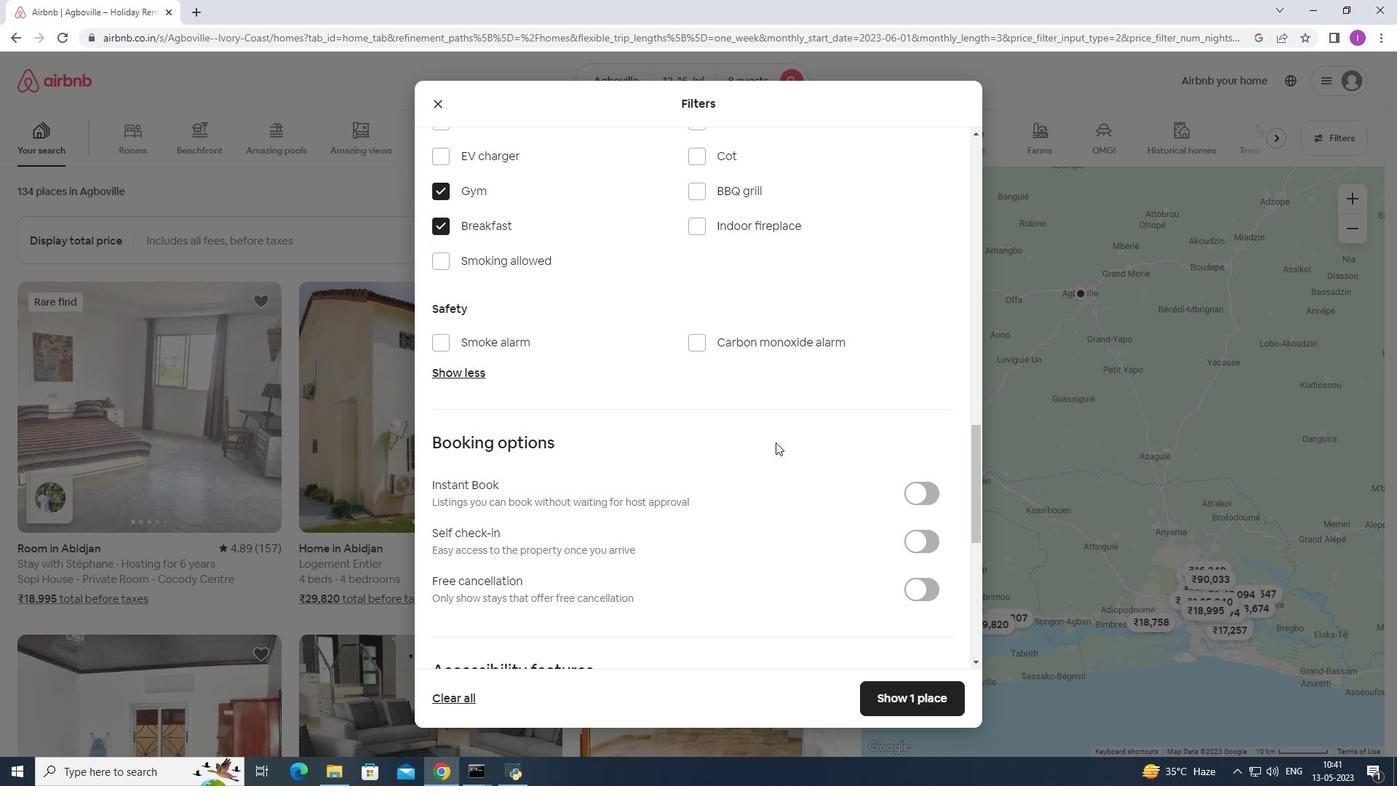 
Action: Mouse scrolled (775, 441) with delta (0, 0)
Screenshot: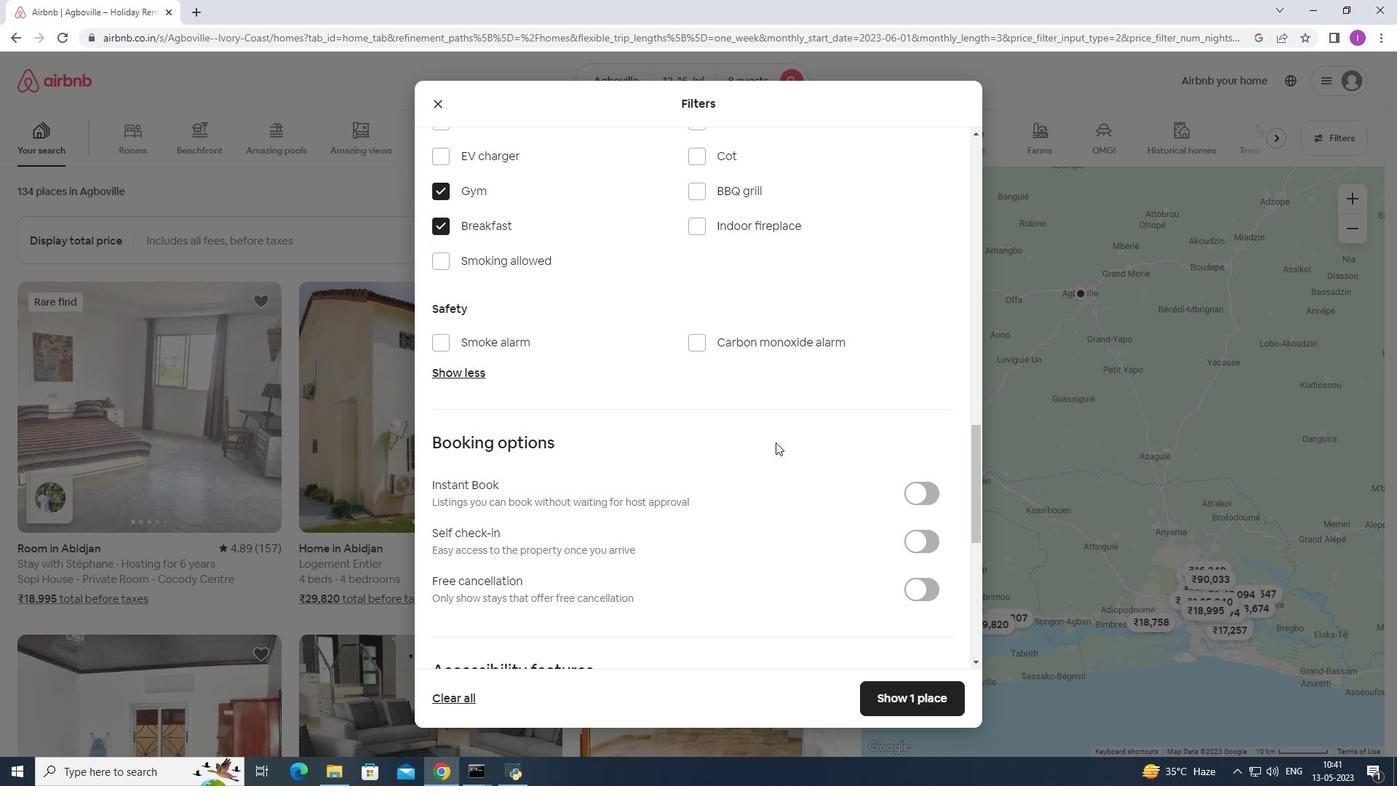 
Action: Mouse moved to (928, 245)
Screenshot: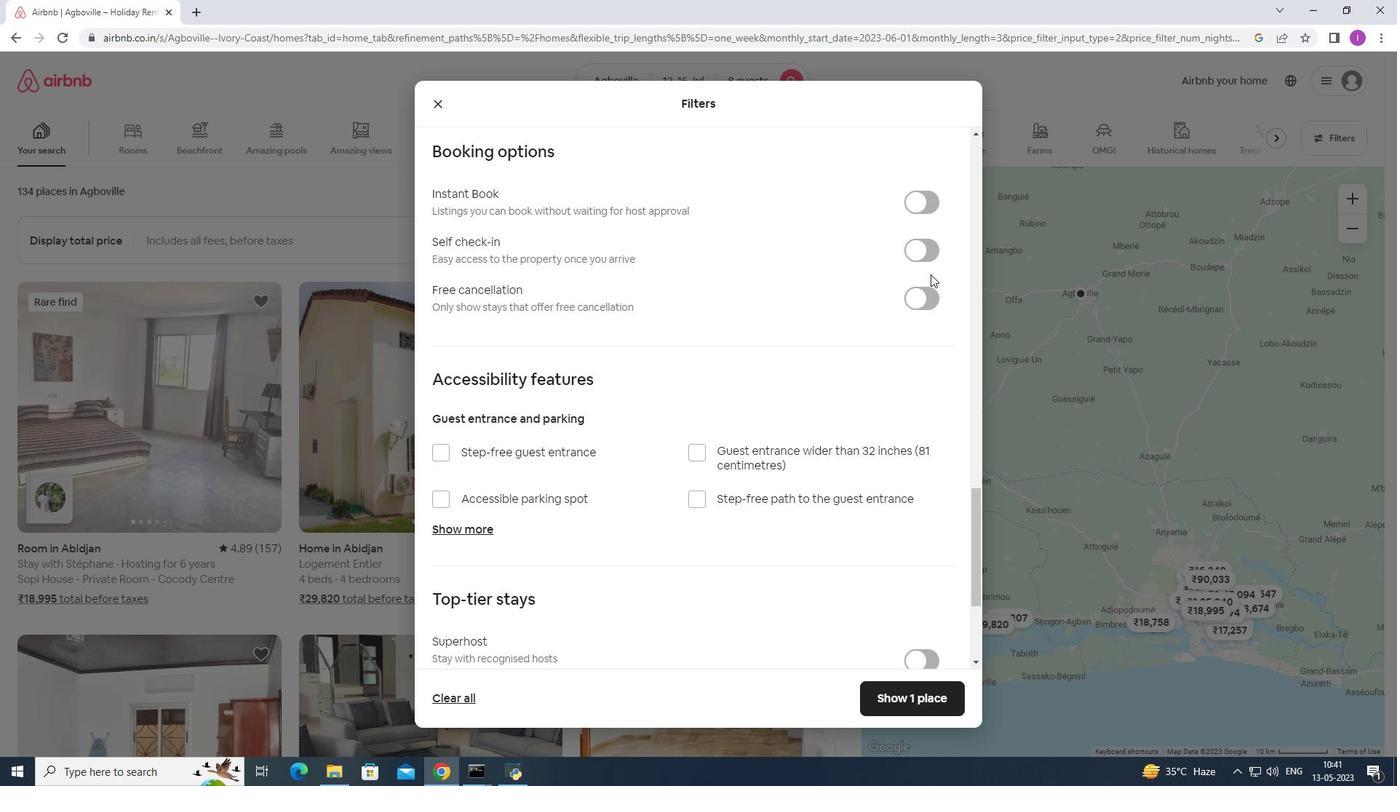 
Action: Mouse pressed left at (928, 245)
Screenshot: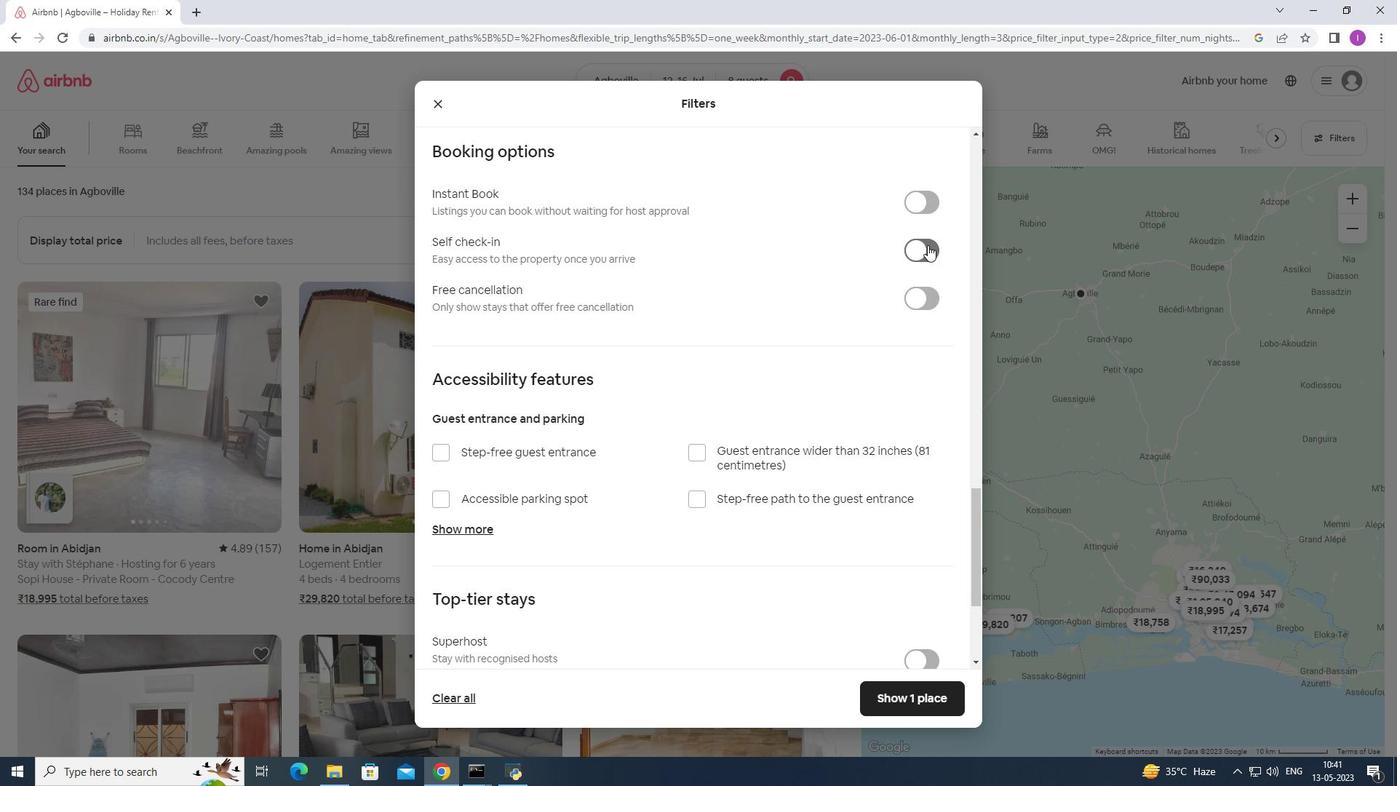
Action: Mouse moved to (623, 478)
Screenshot: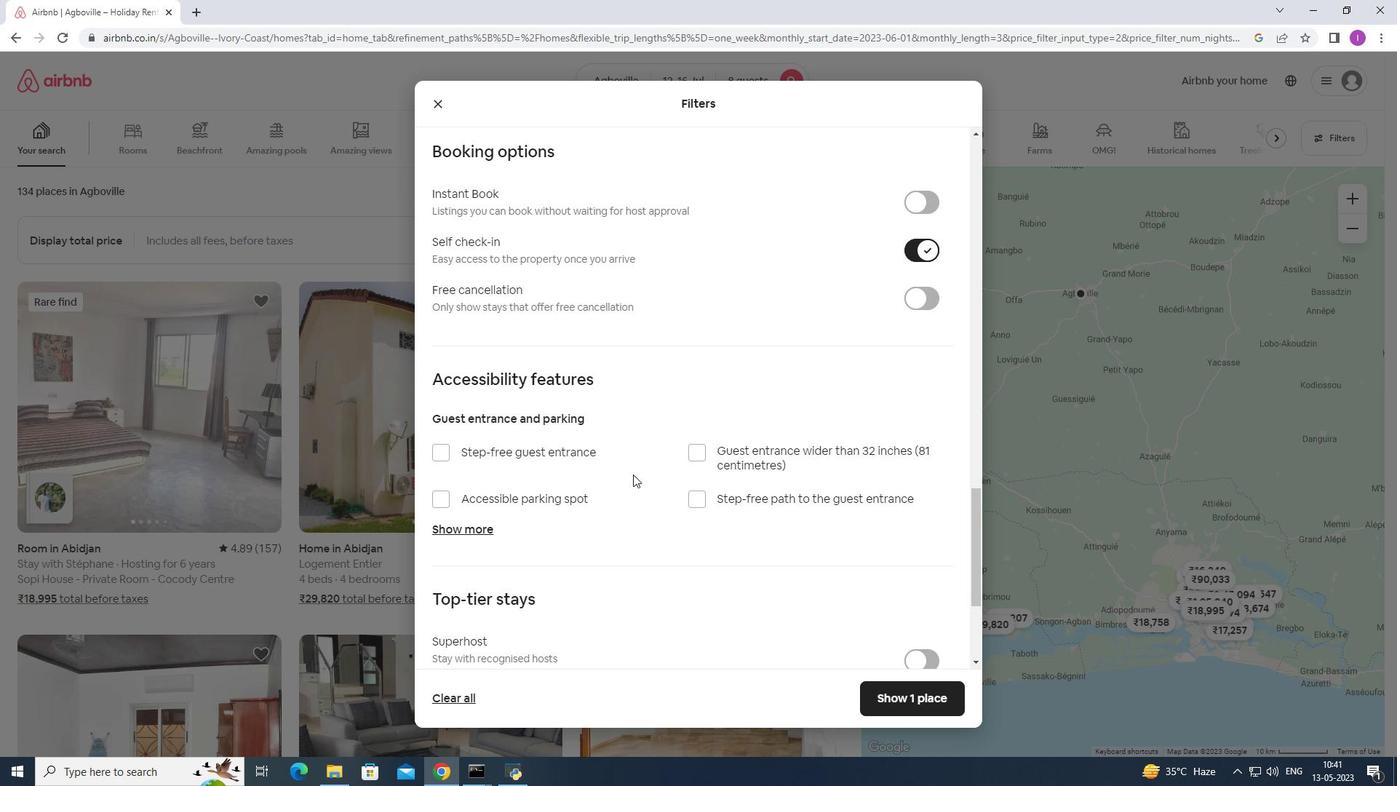 
Action: Mouse scrolled (623, 478) with delta (0, 0)
Screenshot: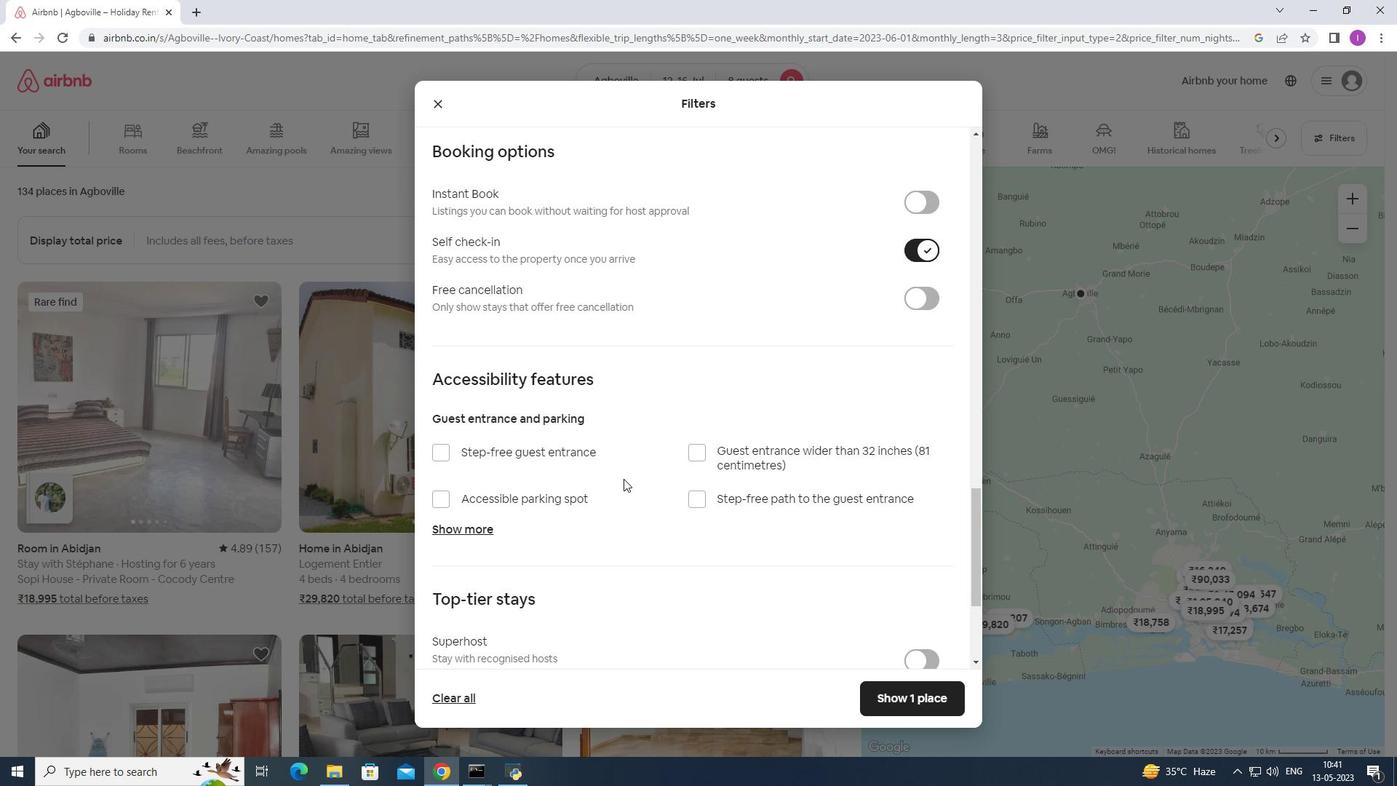 
Action: Mouse scrolled (623, 478) with delta (0, 0)
Screenshot: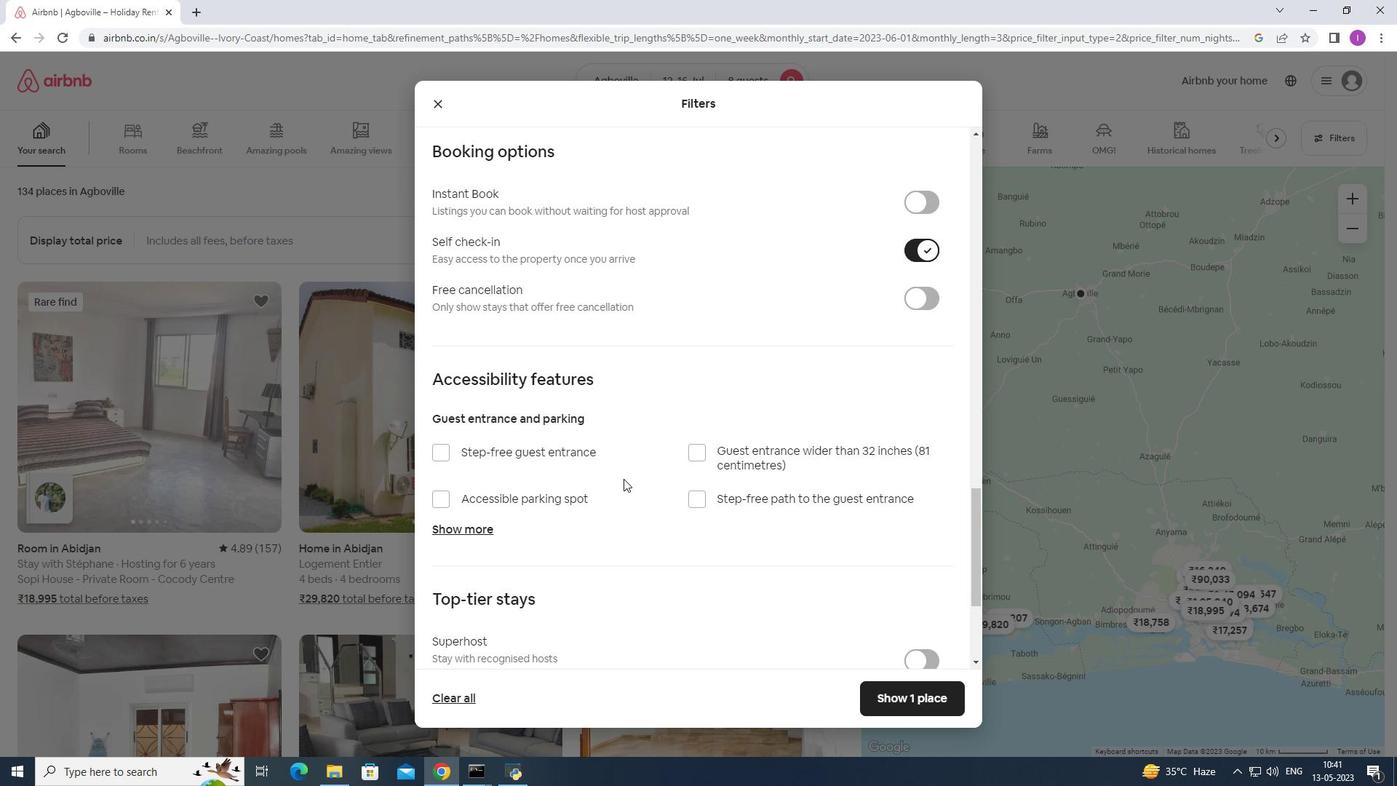 
Action: Mouse scrolled (623, 478) with delta (0, 0)
Screenshot: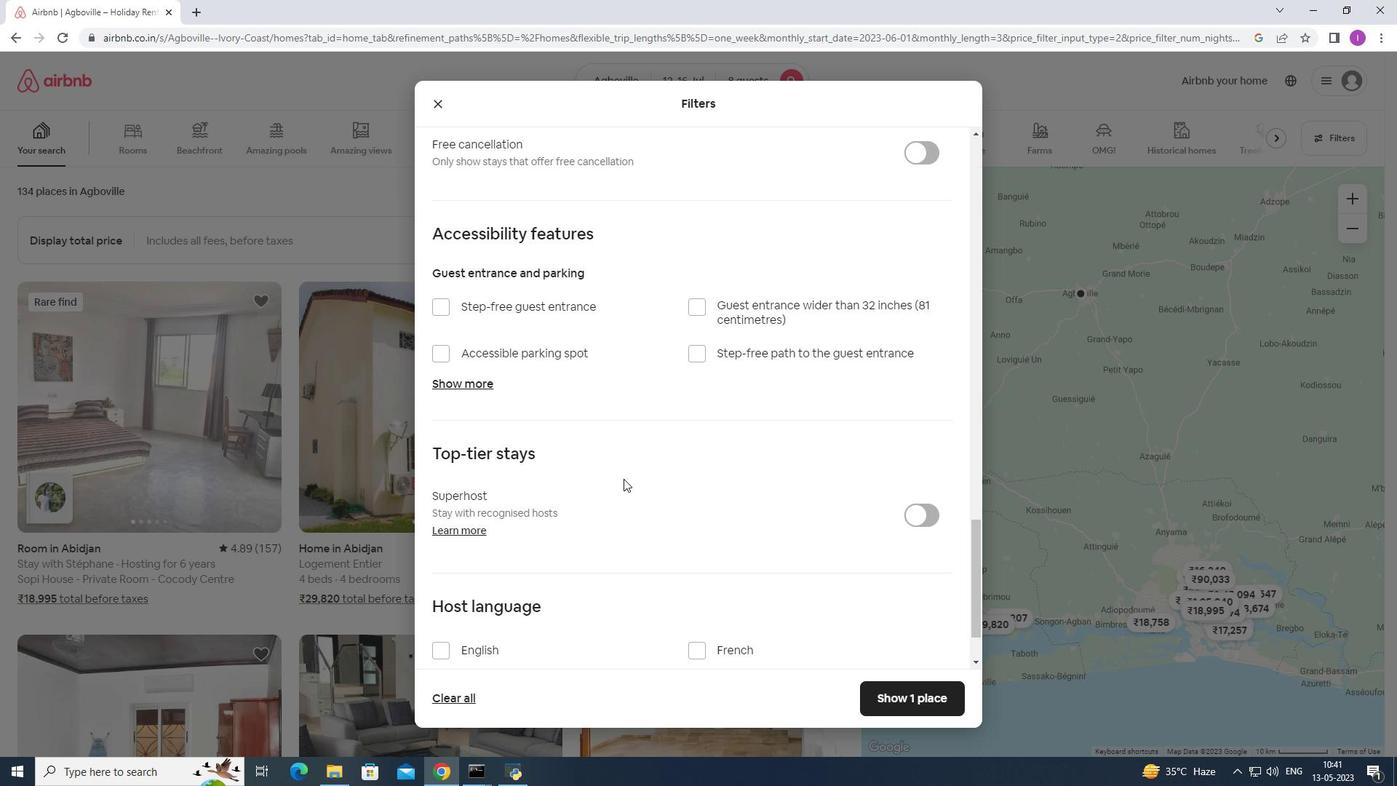 
Action: Mouse scrolled (623, 478) with delta (0, 0)
Screenshot: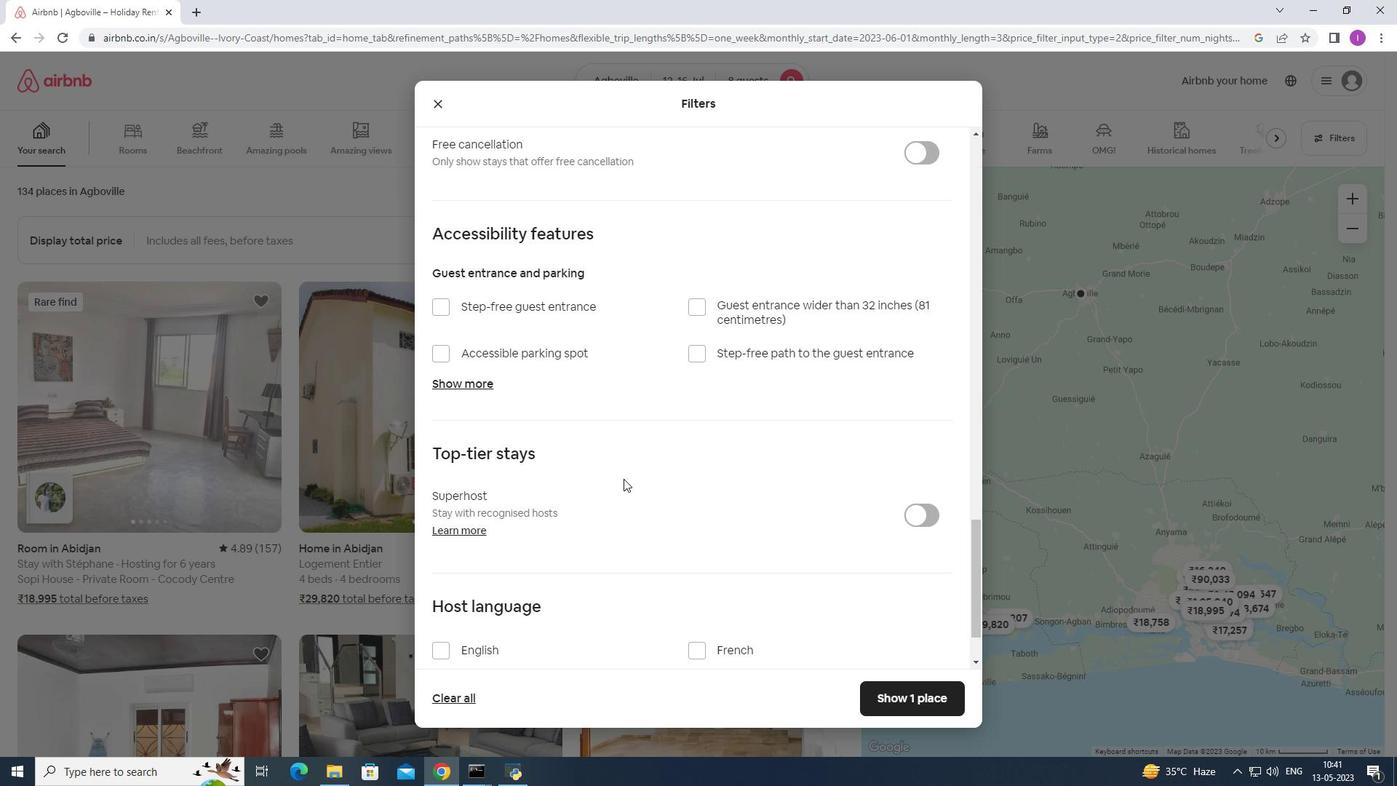 
Action: Mouse scrolled (623, 478) with delta (0, 0)
Screenshot: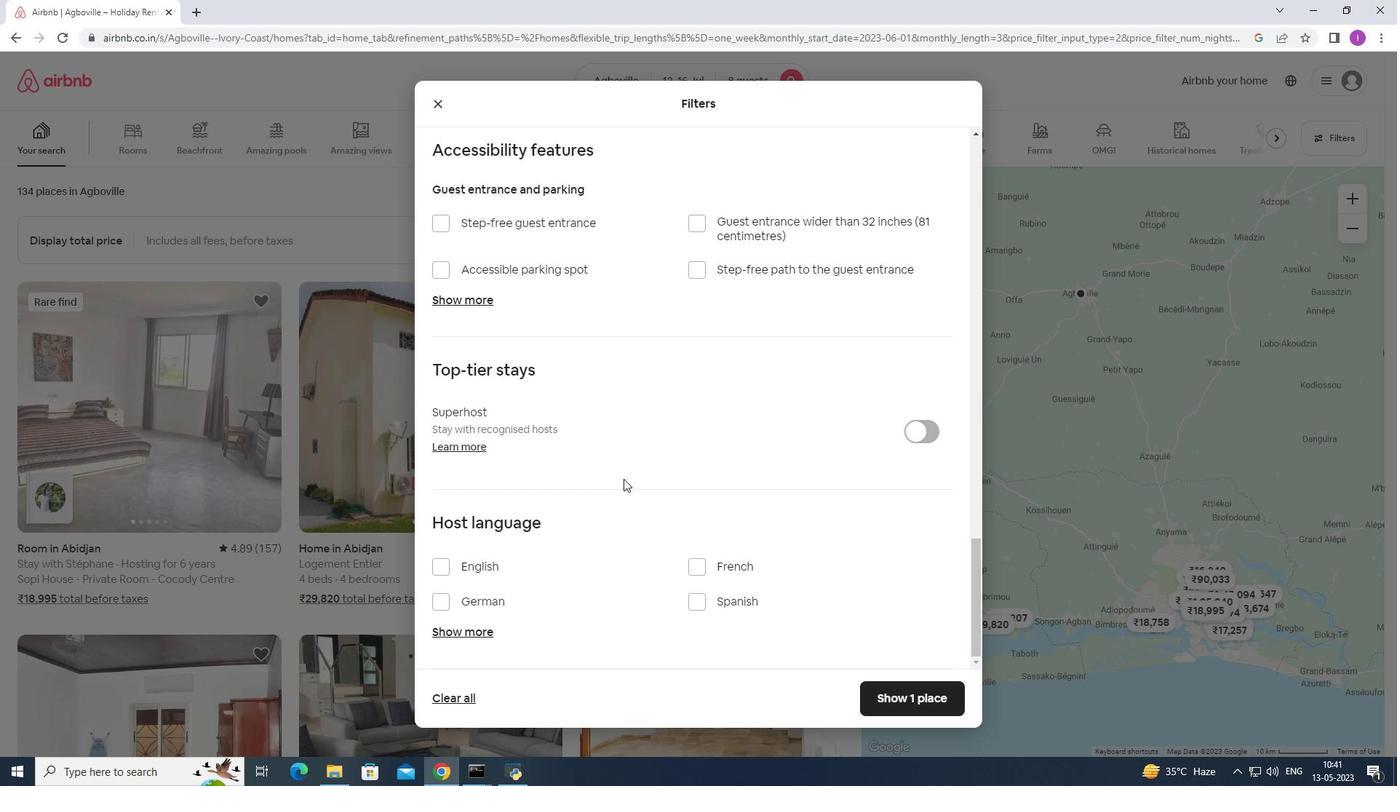 
Action: Mouse scrolled (623, 478) with delta (0, 0)
Screenshot: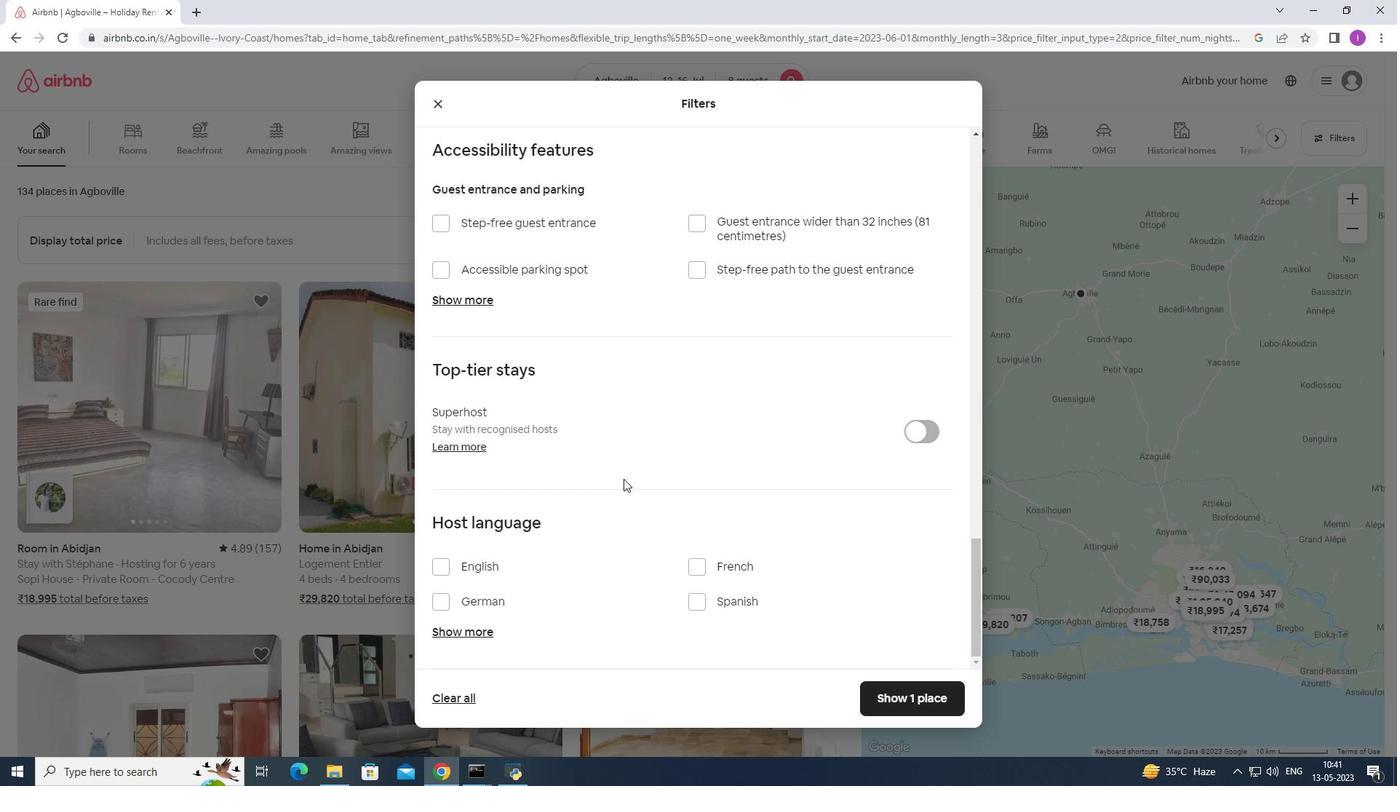 
Action: Mouse scrolled (623, 478) with delta (0, 0)
Screenshot: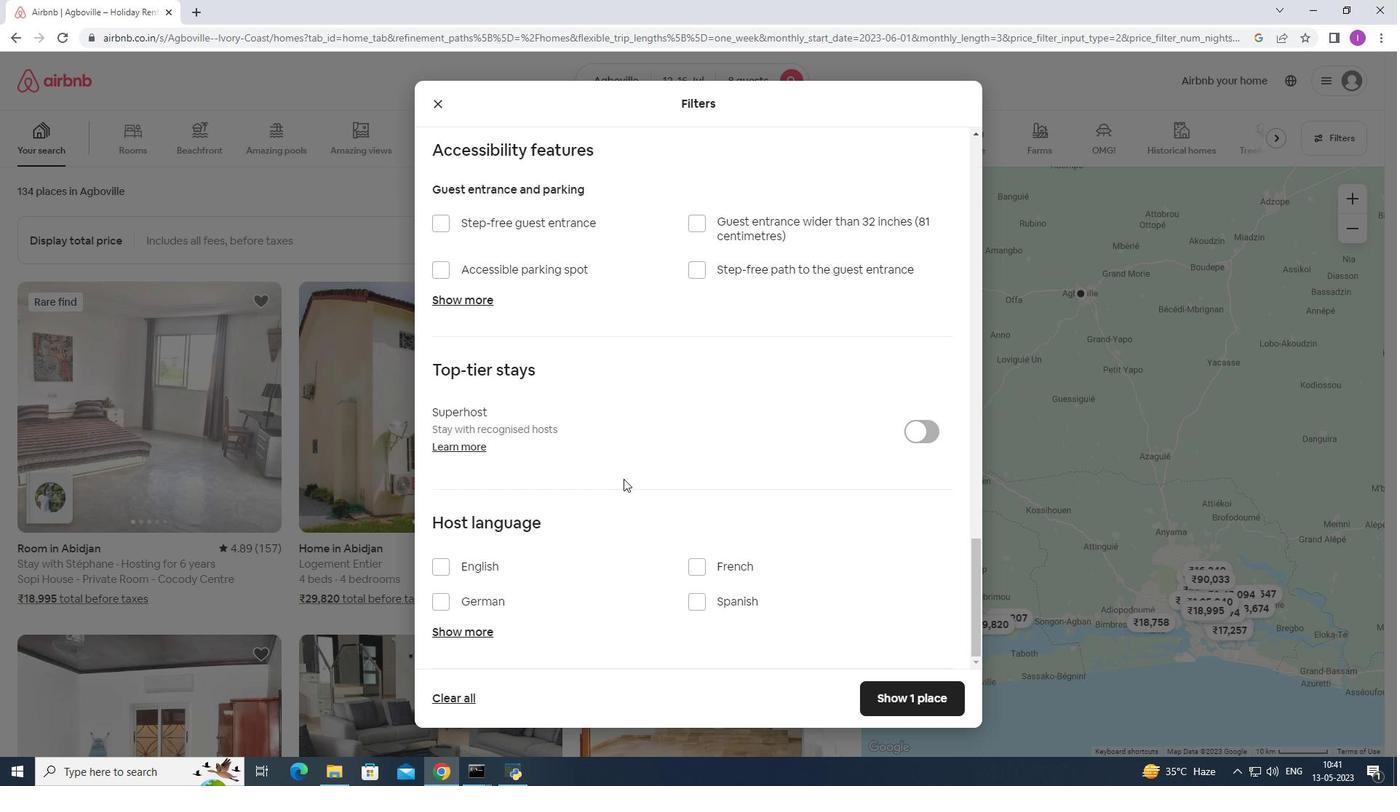 
Action: Mouse scrolled (623, 478) with delta (0, 0)
Screenshot: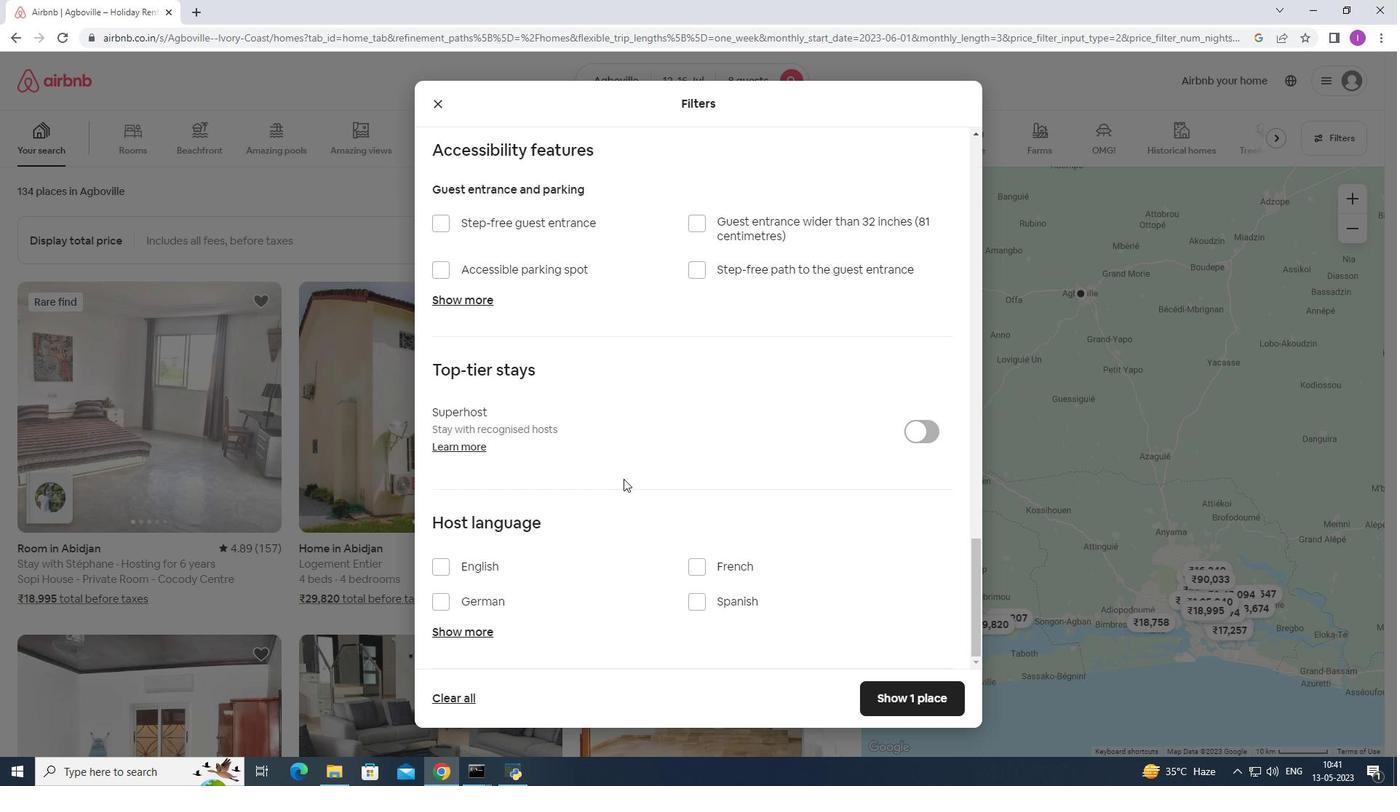 
Action: Mouse moved to (436, 568)
Screenshot: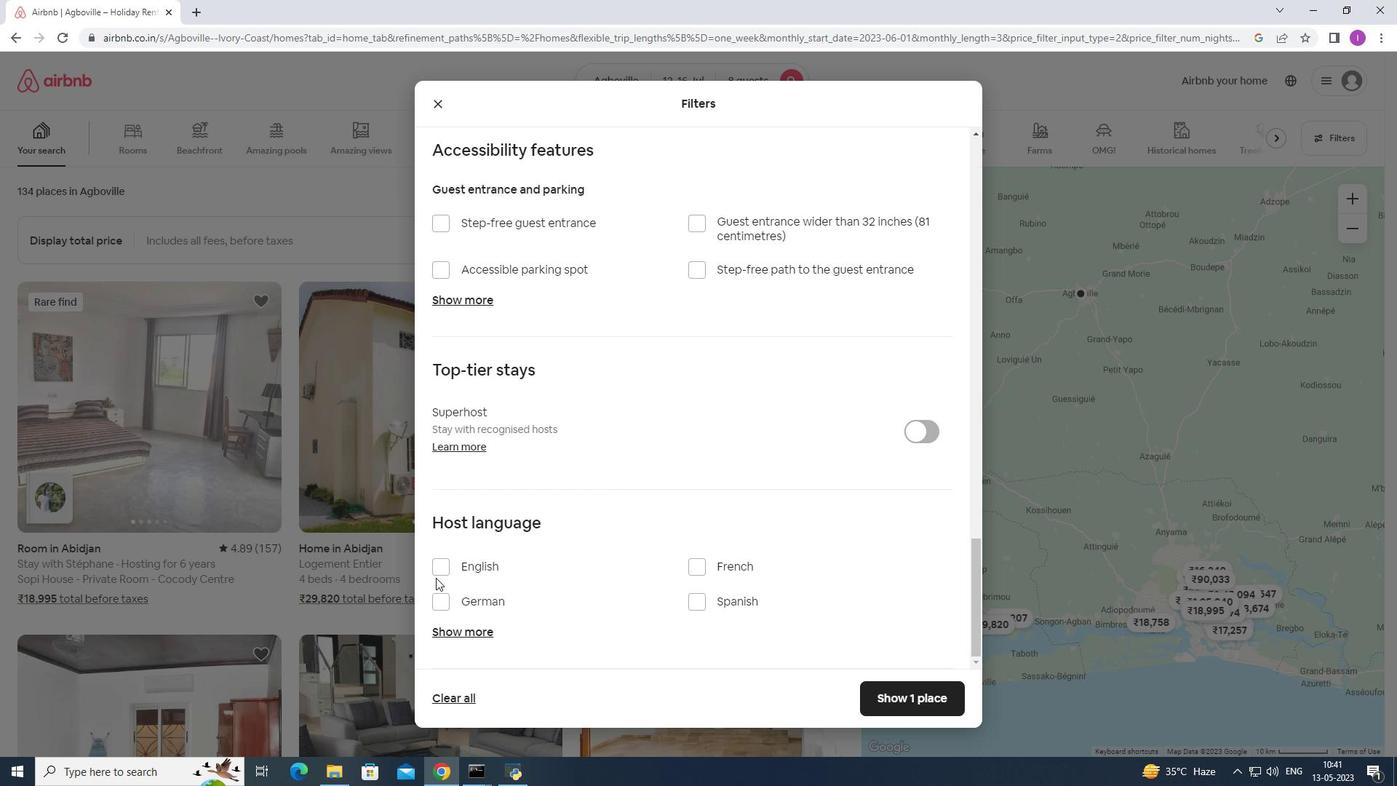 
Action: Mouse pressed left at (436, 568)
Screenshot: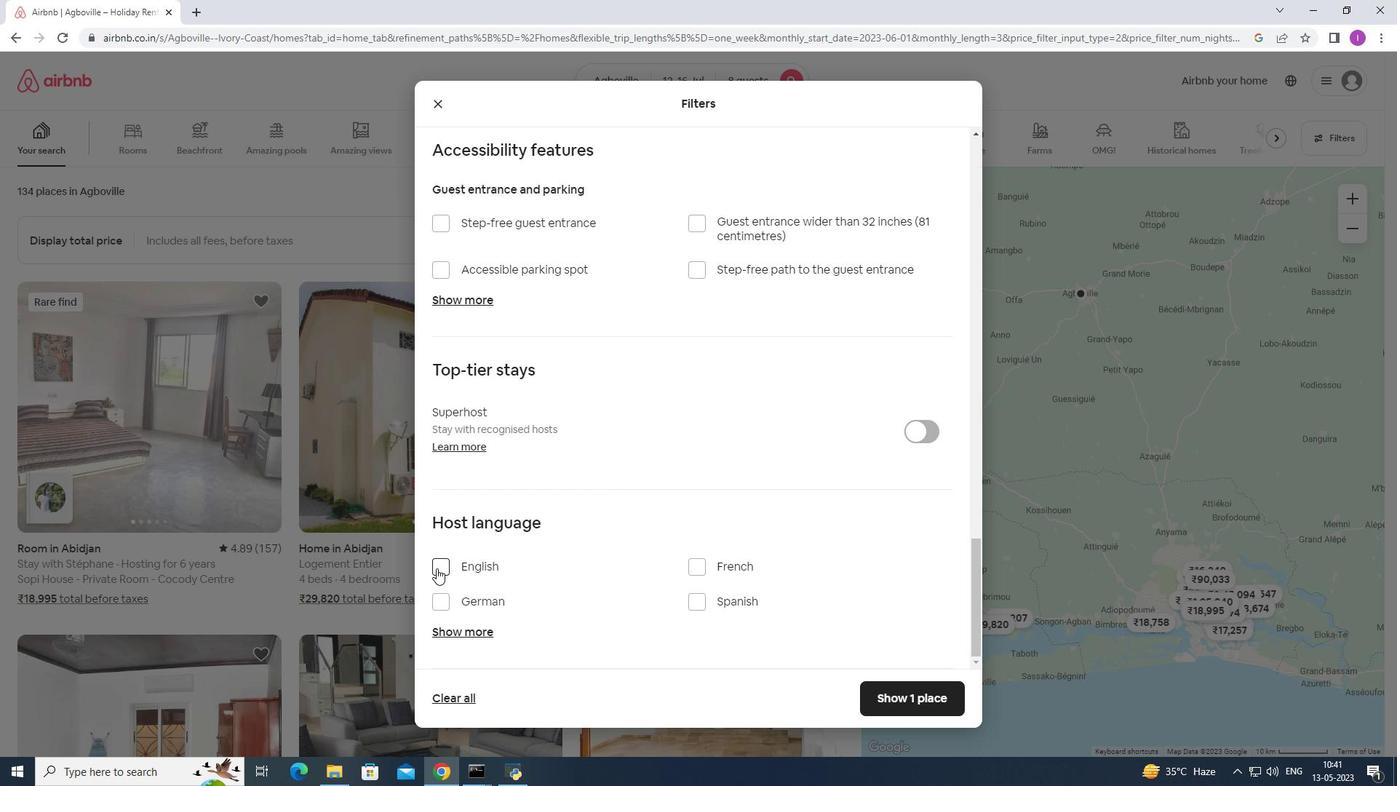 
Action: Mouse moved to (883, 695)
Screenshot: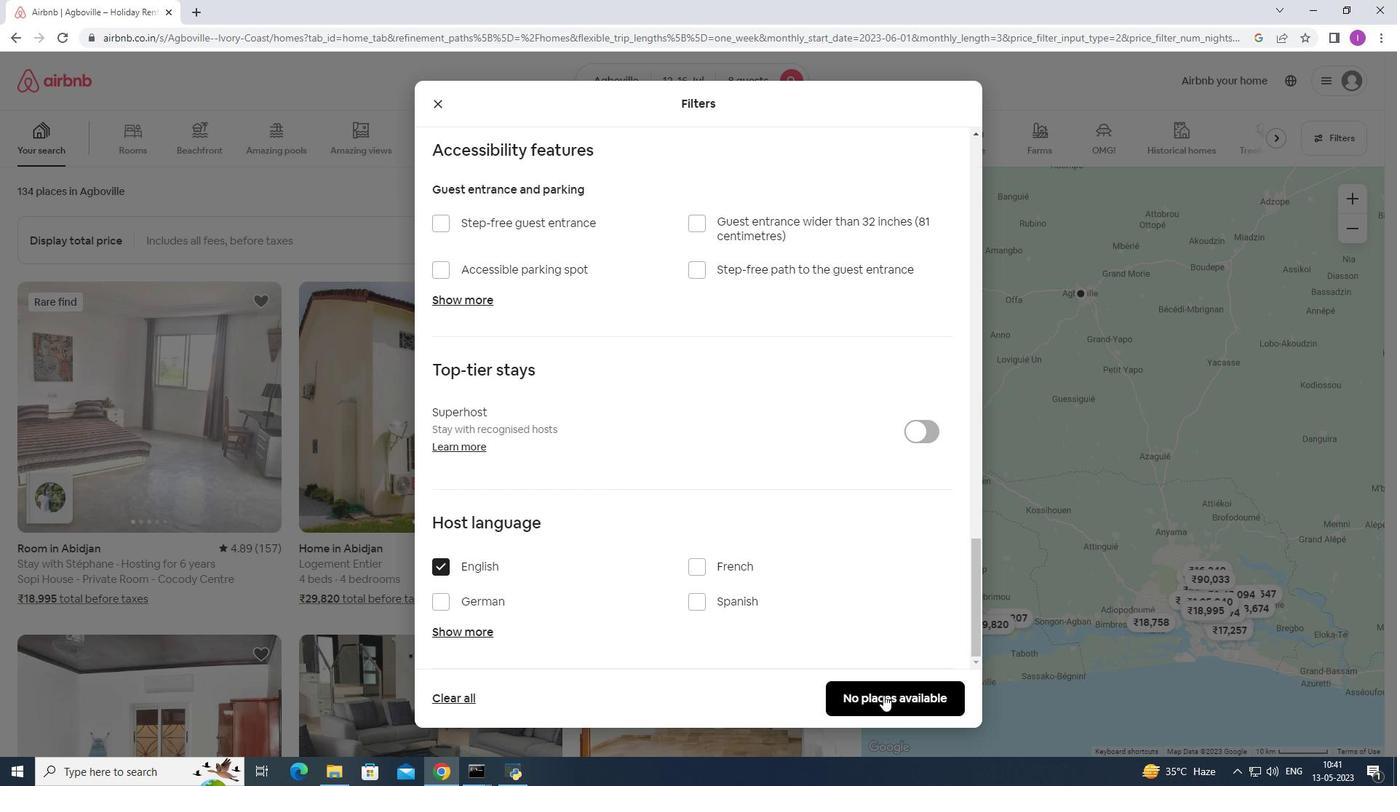 
Action: Mouse pressed left at (883, 695)
Screenshot: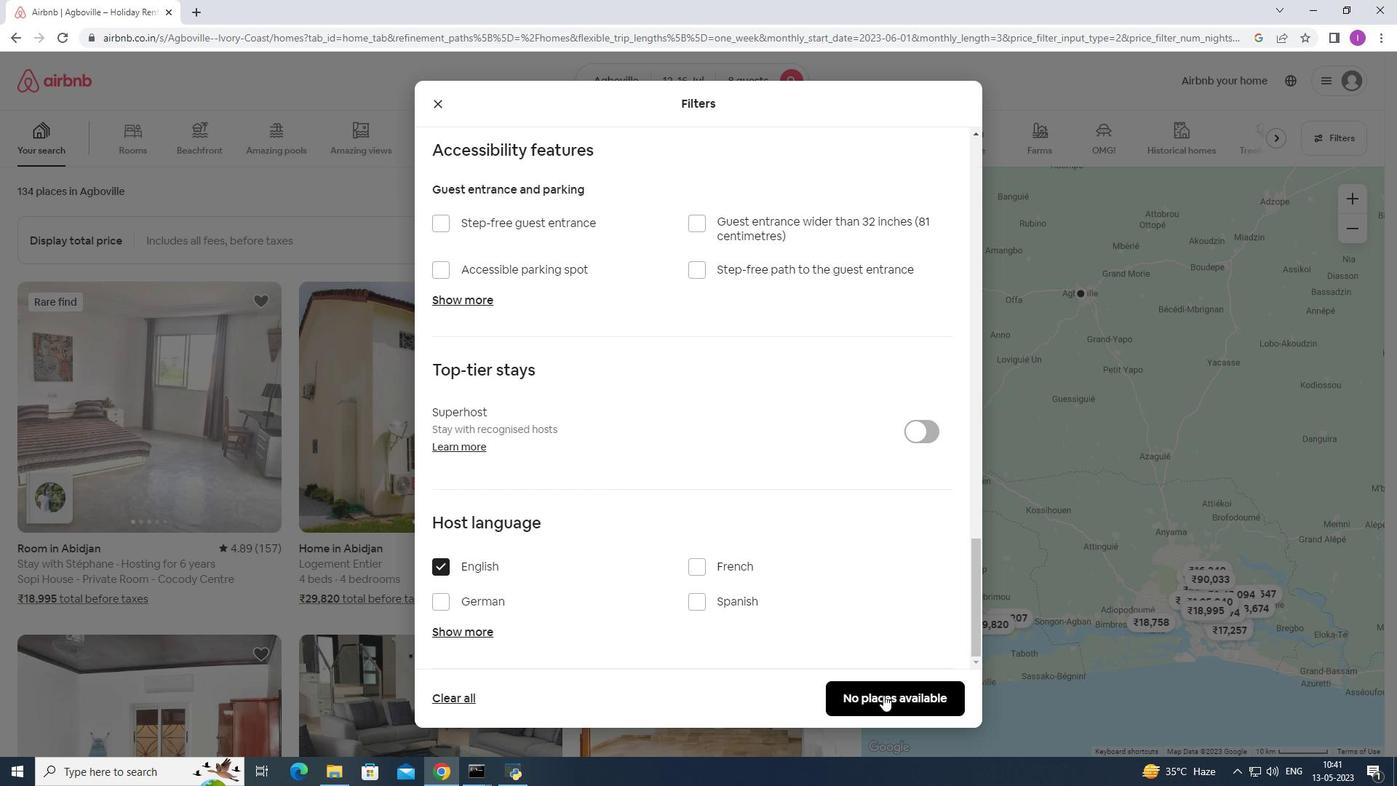 
Action: Mouse moved to (882, 688)
Screenshot: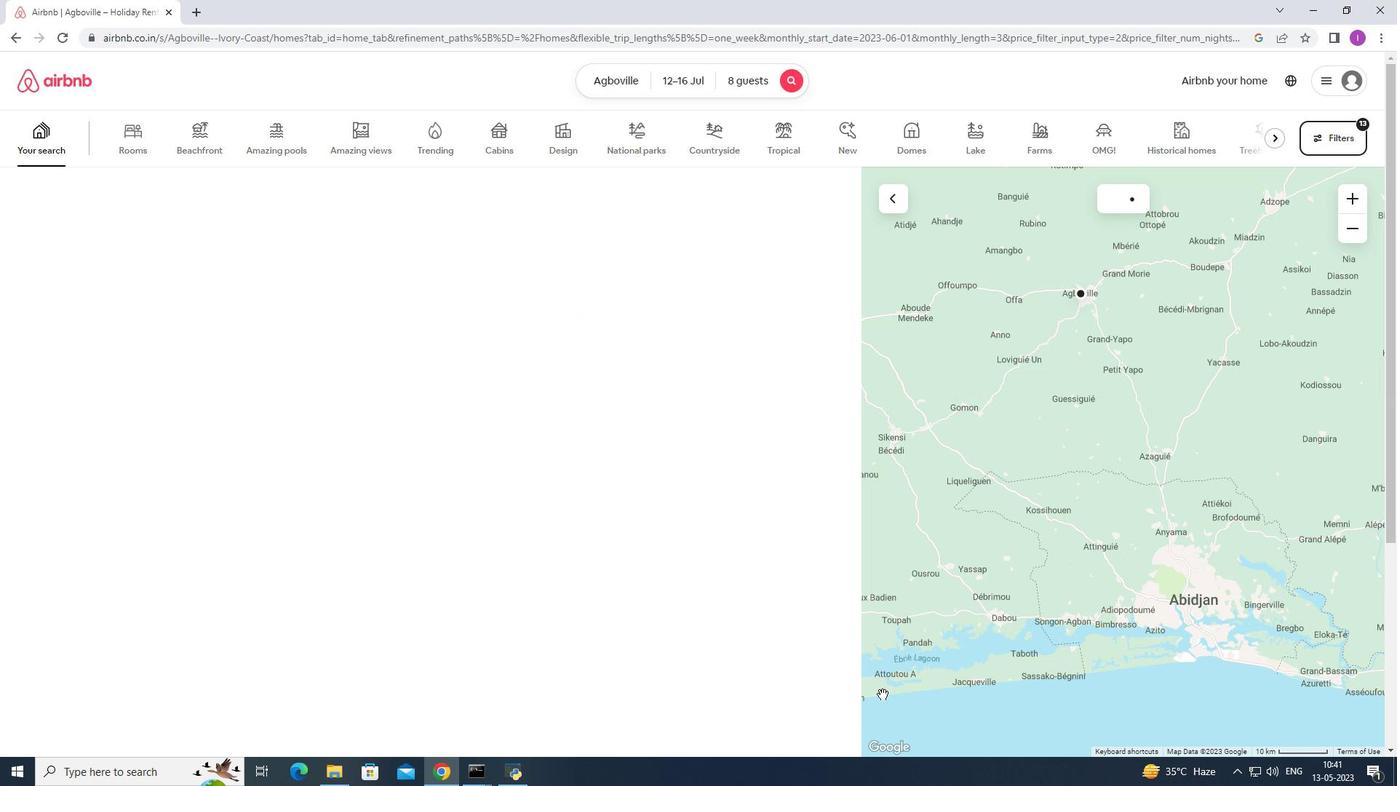 
